 Task: Find a place to stay in Radzionków, Poland, for 3 guests from July 12 to July 15, with 2 bedrooms, 3 beds, a washing machine, and a price range starting at ₹12,000.
Action: Mouse moved to (525, 158)
Screenshot: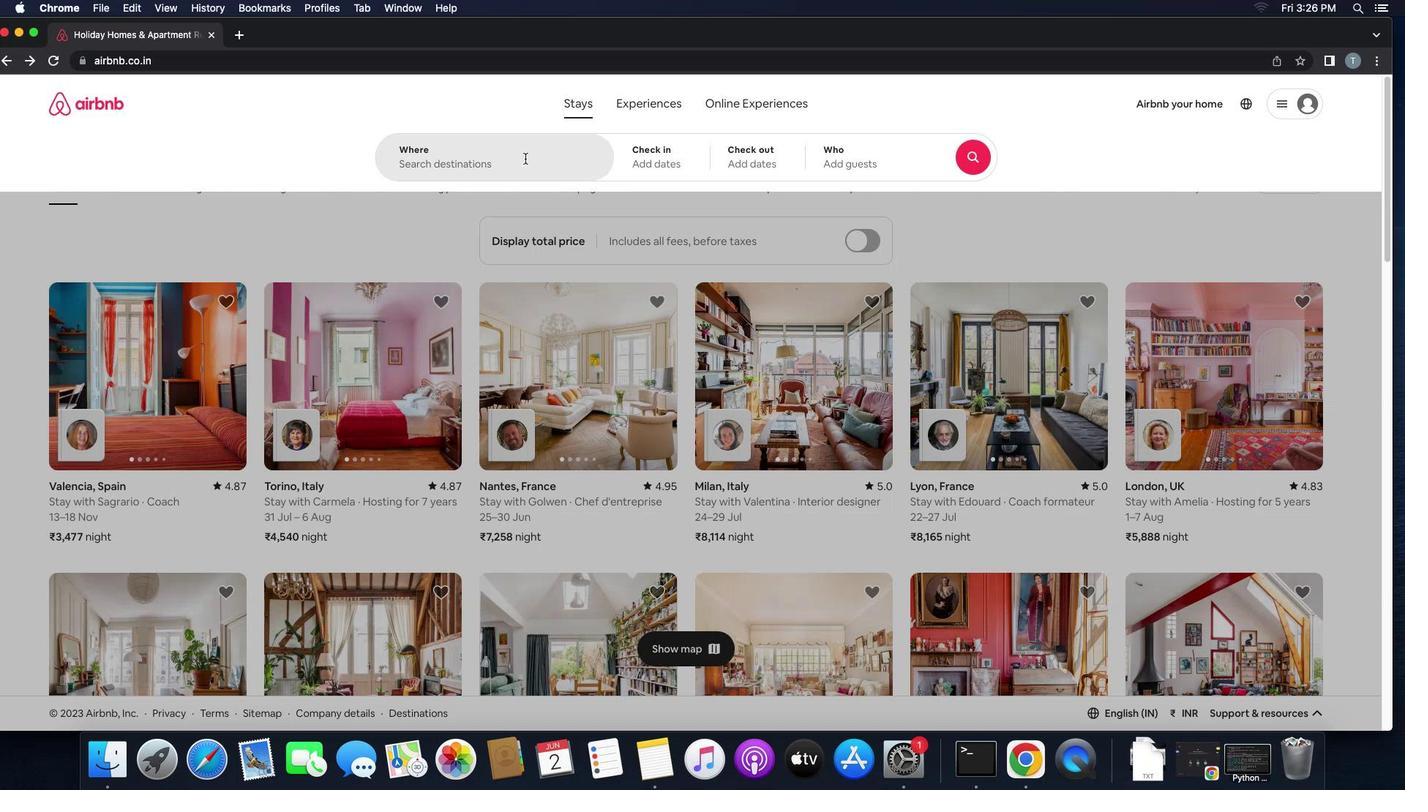 
Action: Mouse pressed left at (525, 158)
Screenshot: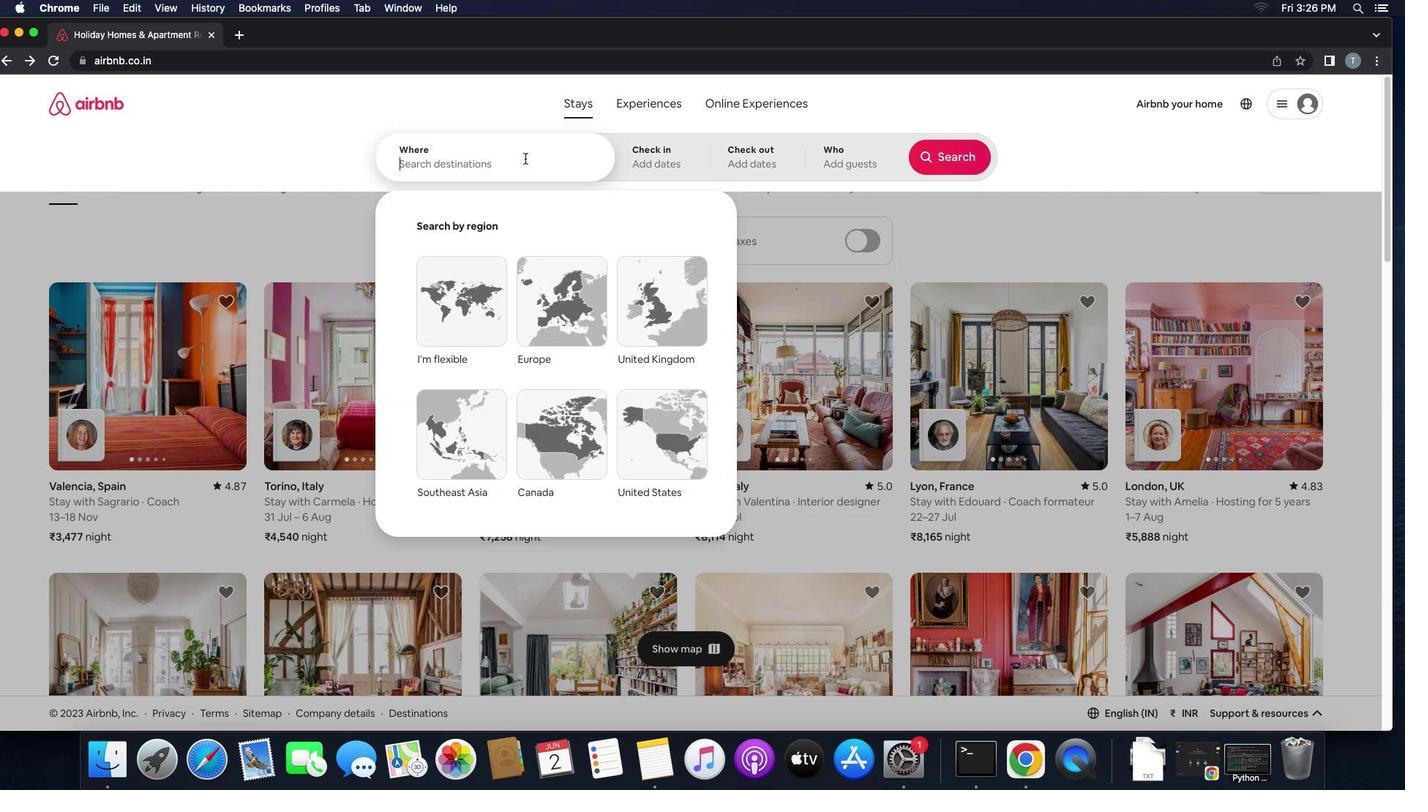 
Action: Key pressed 'r''a''d''z''i''o''n''k''o''w'',''p''o''l''a''n''d'
Screenshot: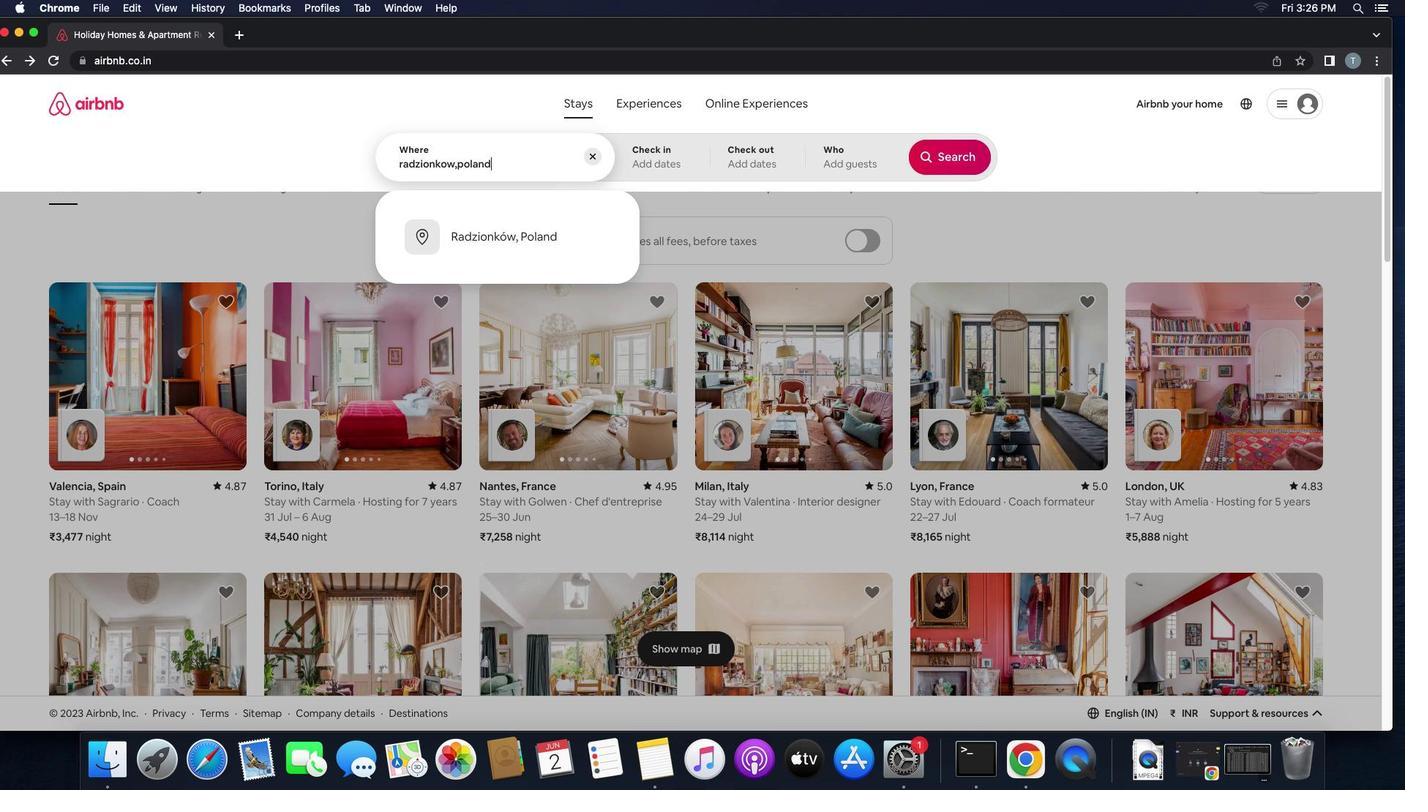 
Action: Mouse moved to (523, 225)
Screenshot: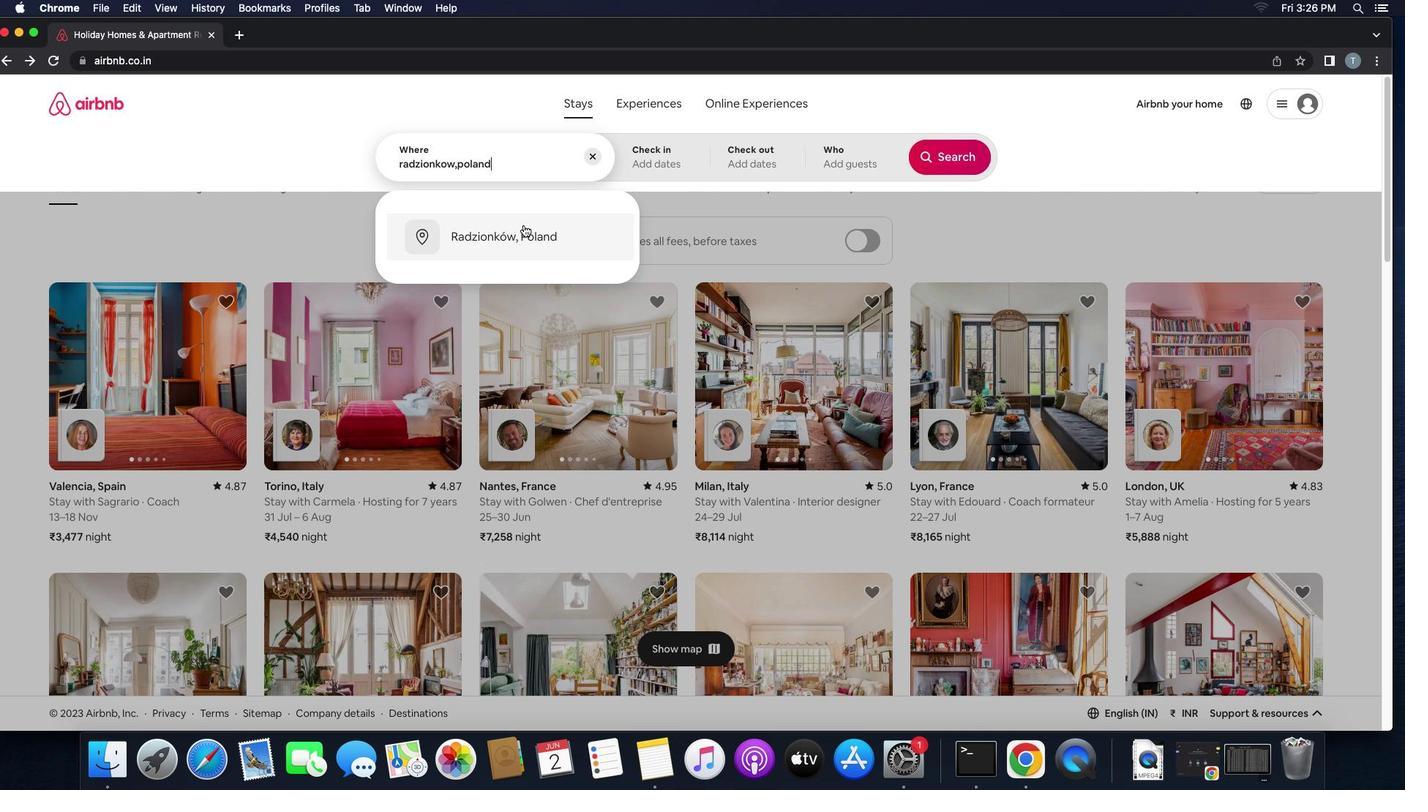 
Action: Mouse pressed left at (523, 225)
Screenshot: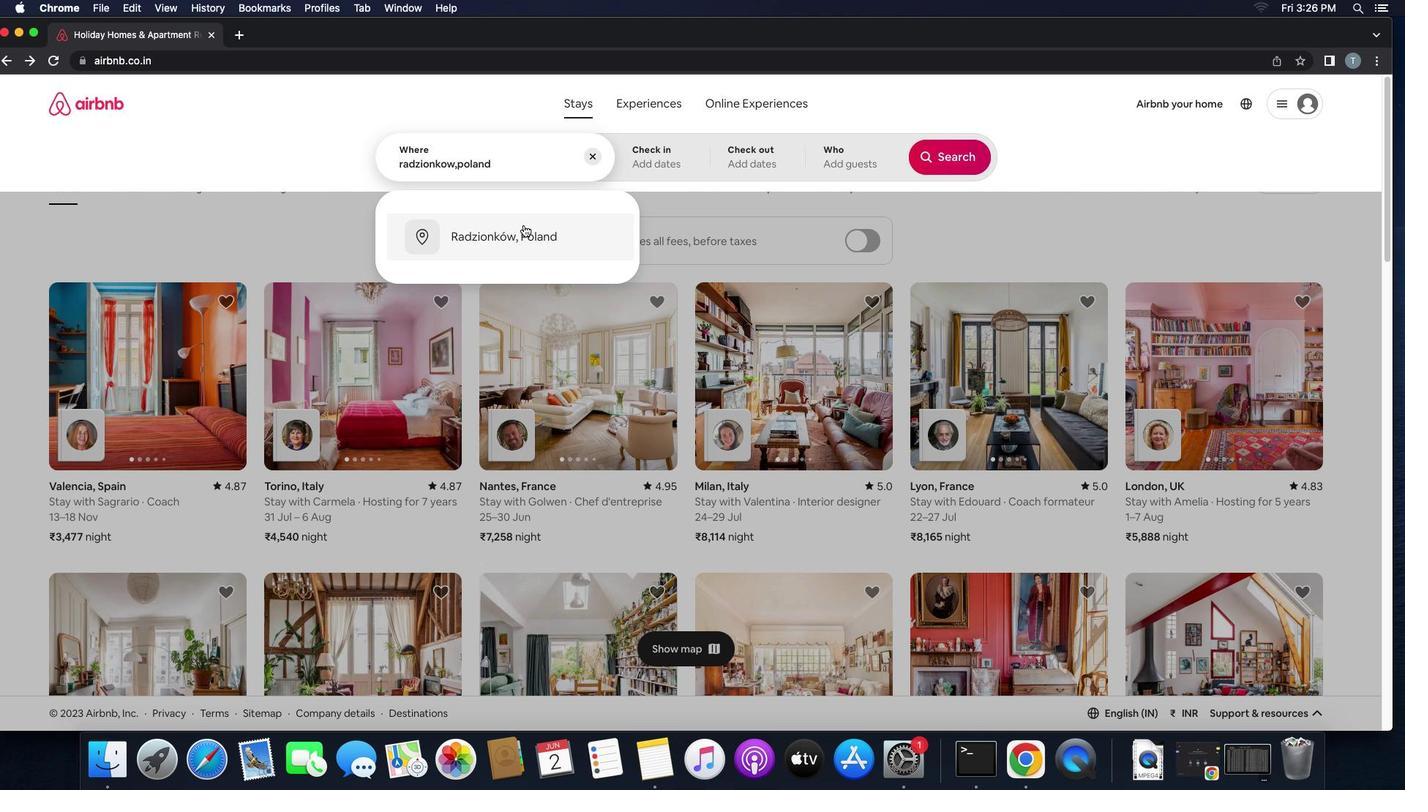 
Action: Mouse moved to (827, 407)
Screenshot: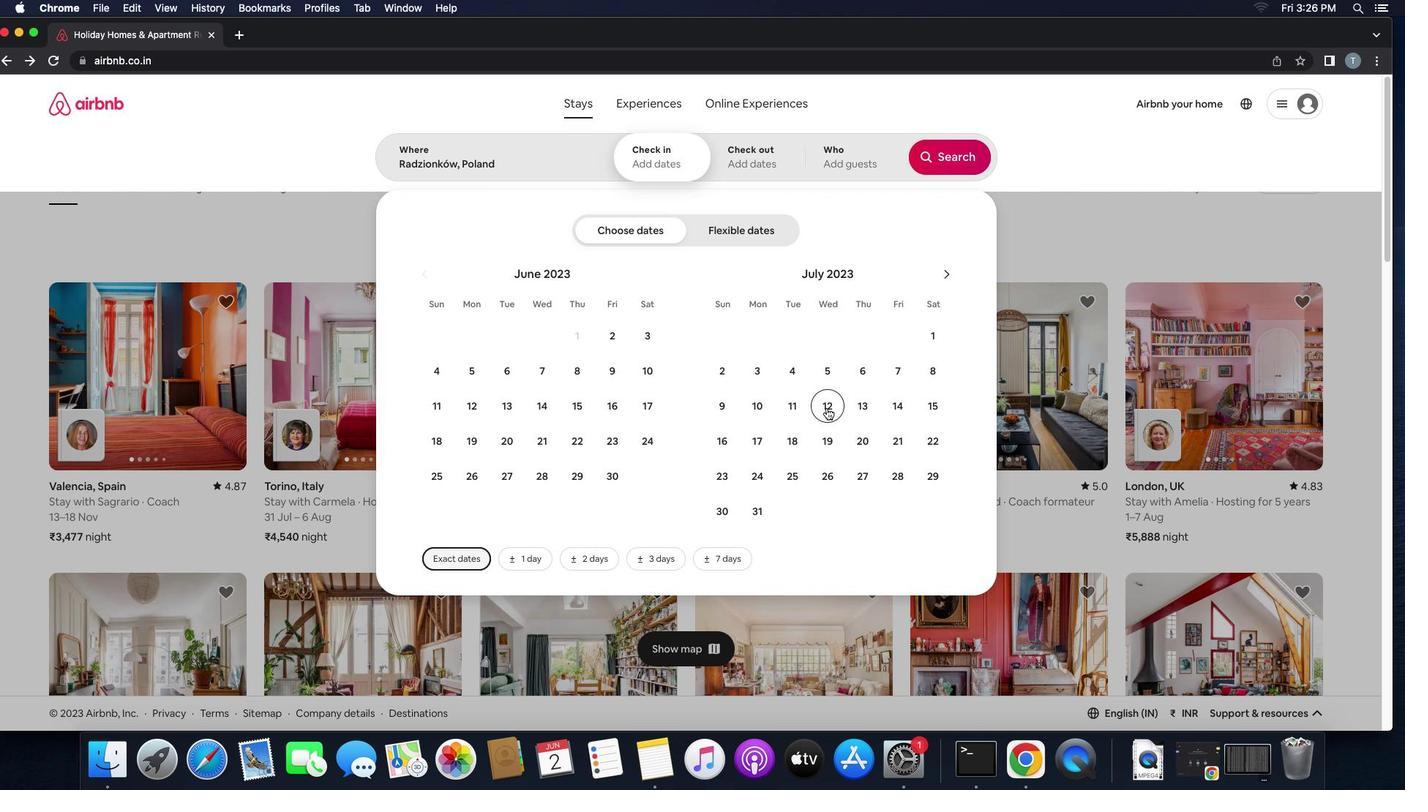 
Action: Mouse pressed left at (827, 407)
Screenshot: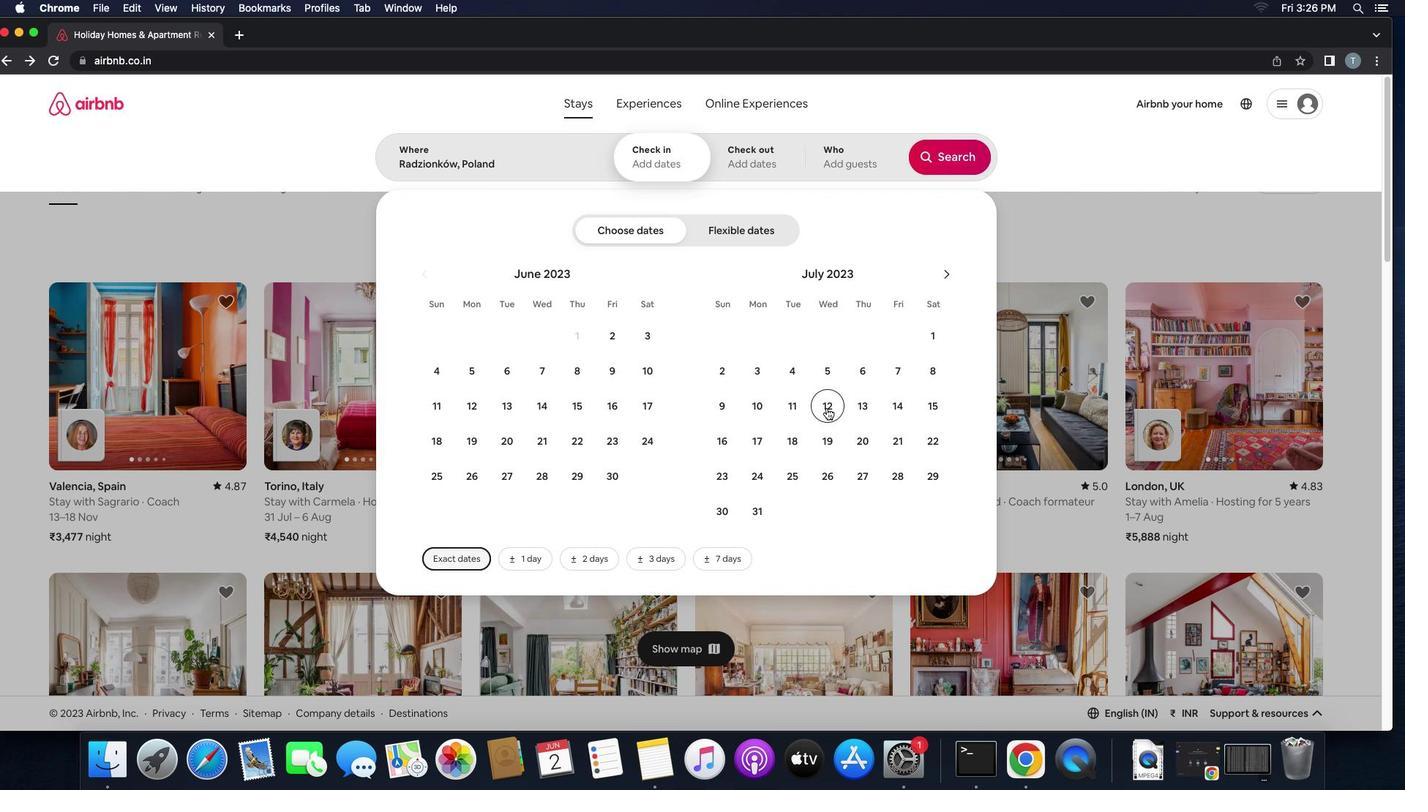 
Action: Mouse moved to (932, 404)
Screenshot: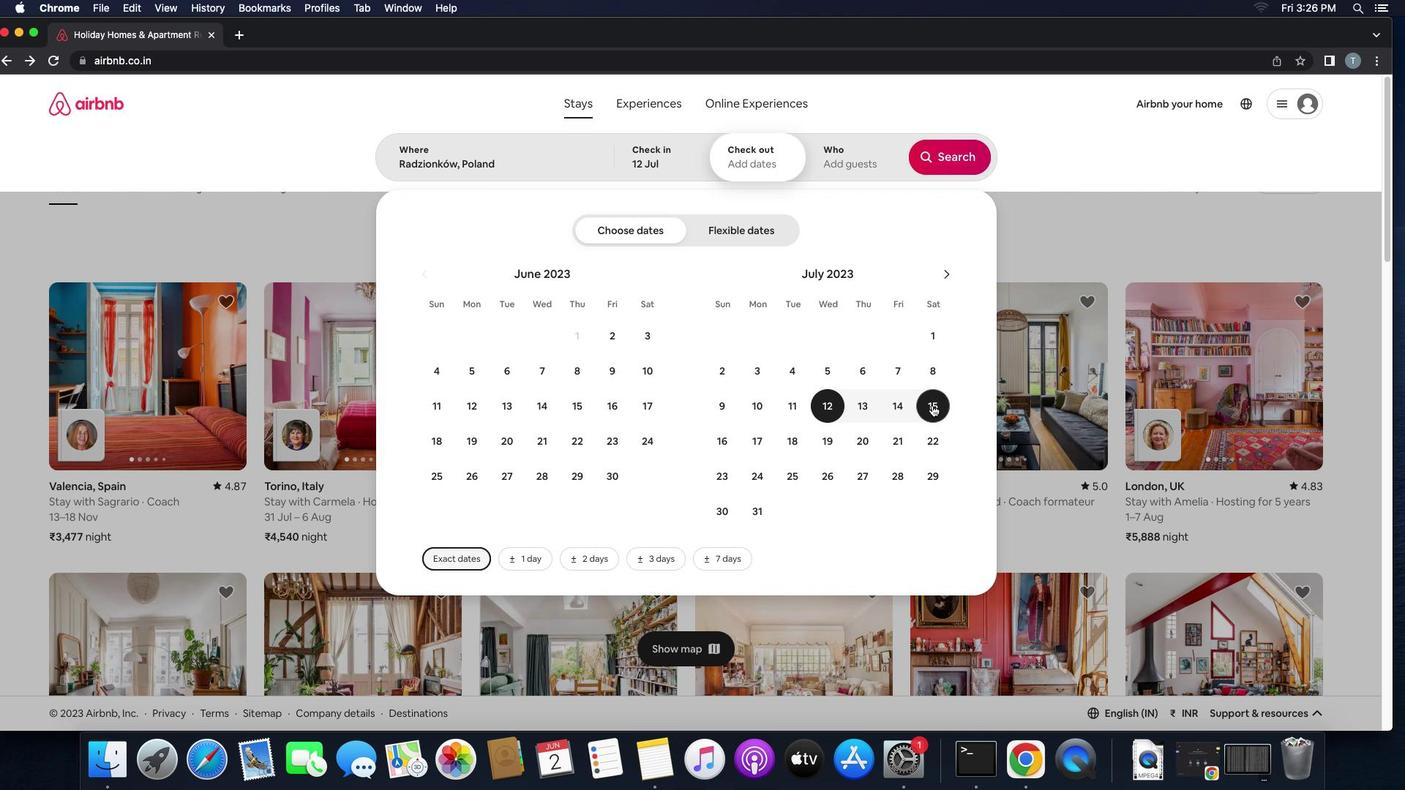 
Action: Mouse pressed left at (932, 404)
Screenshot: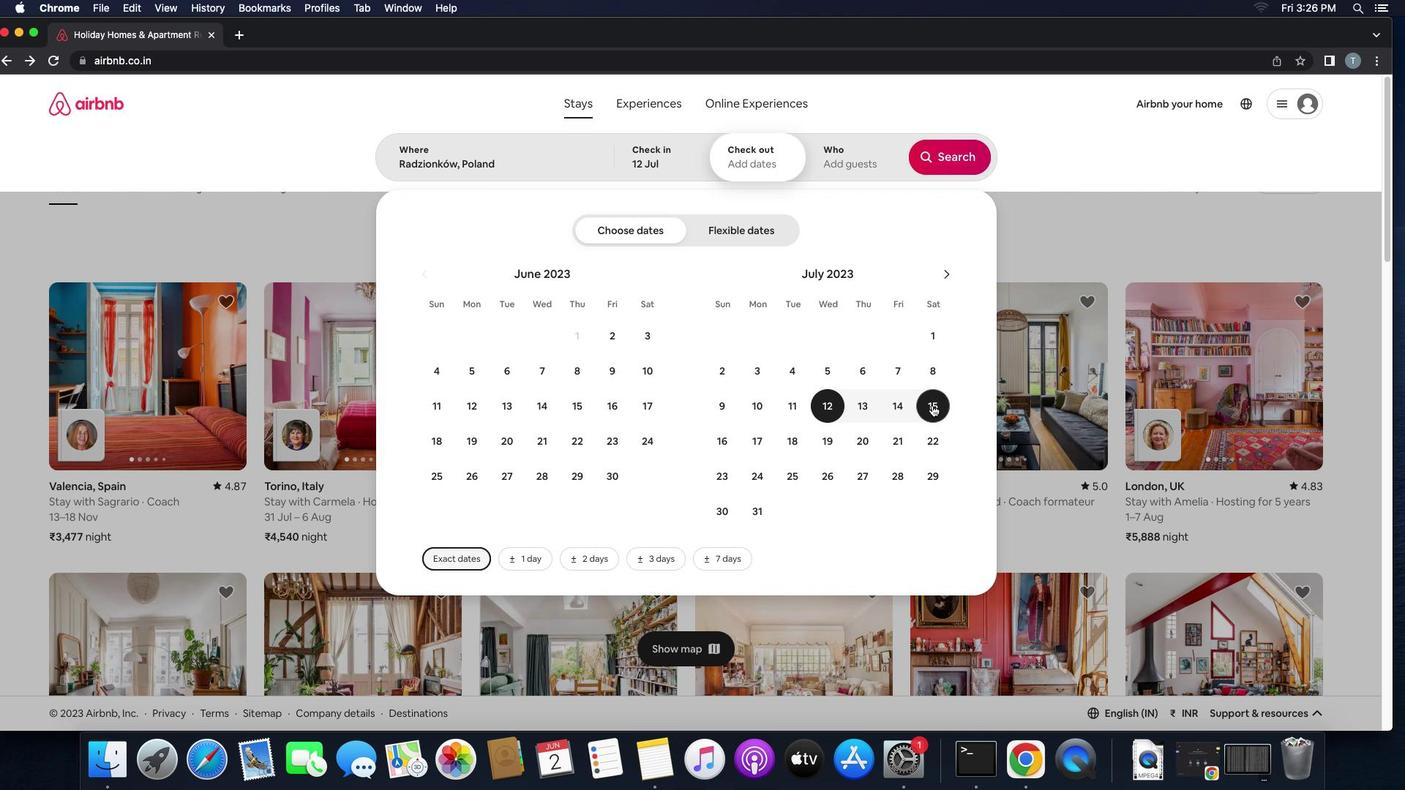 
Action: Mouse moved to (860, 155)
Screenshot: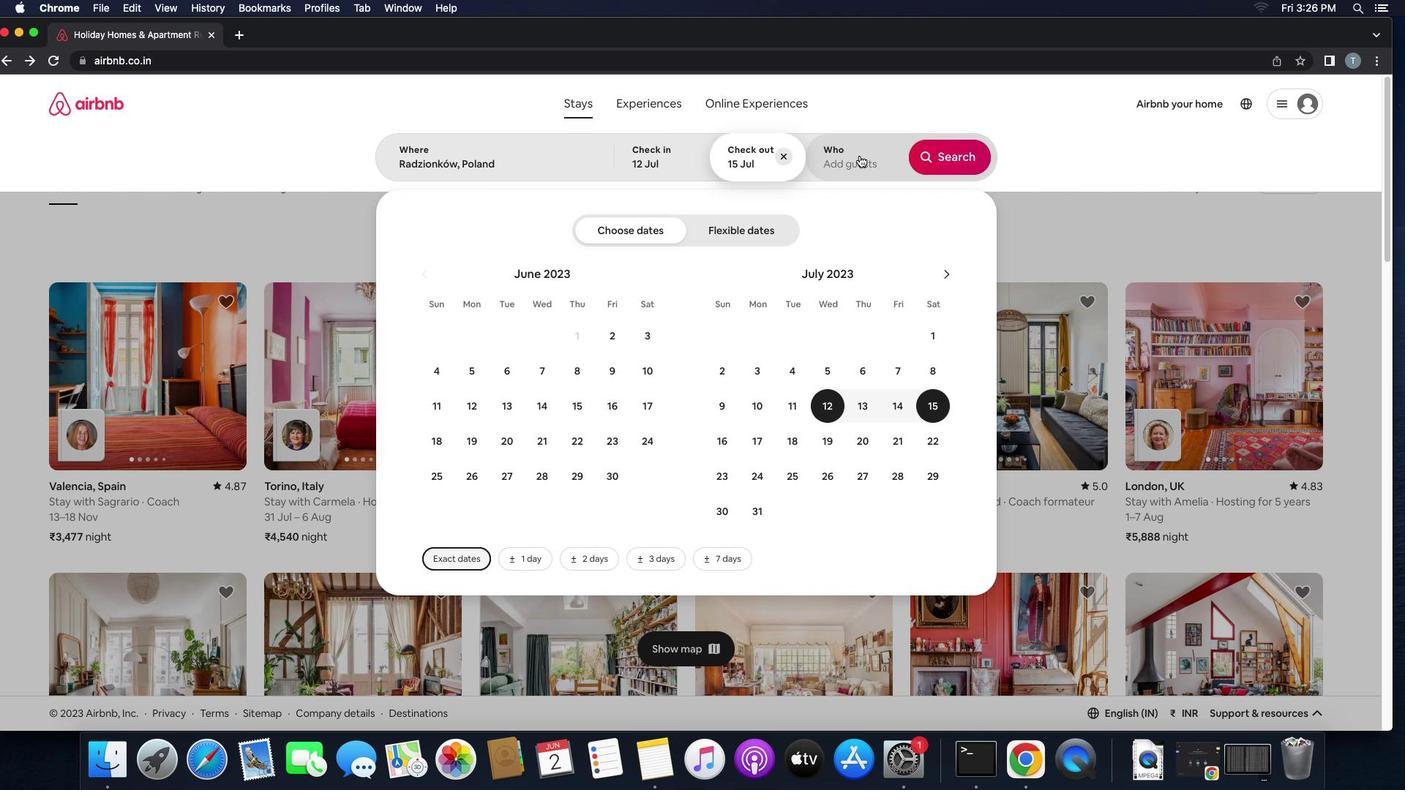 
Action: Mouse pressed left at (860, 155)
Screenshot: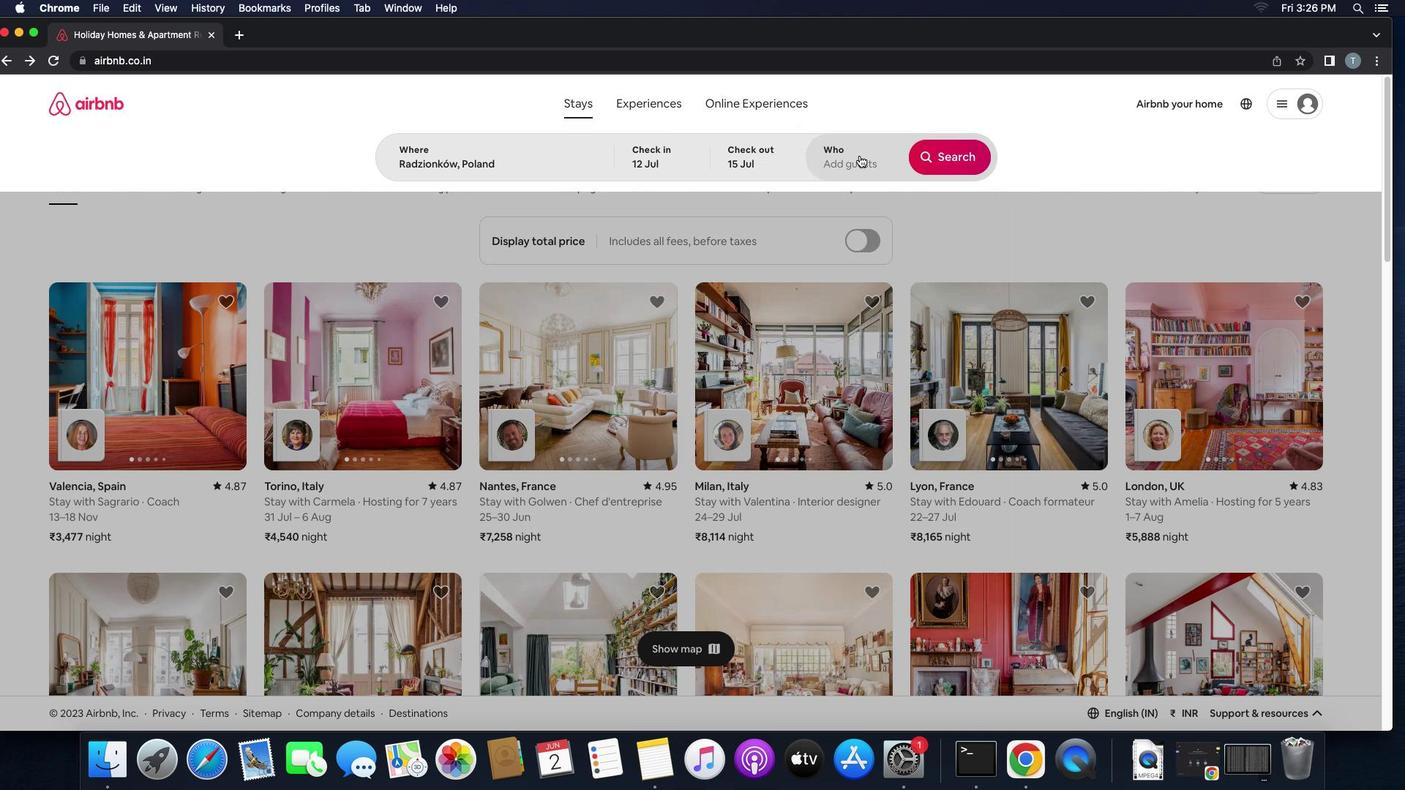 
Action: Mouse moved to (962, 233)
Screenshot: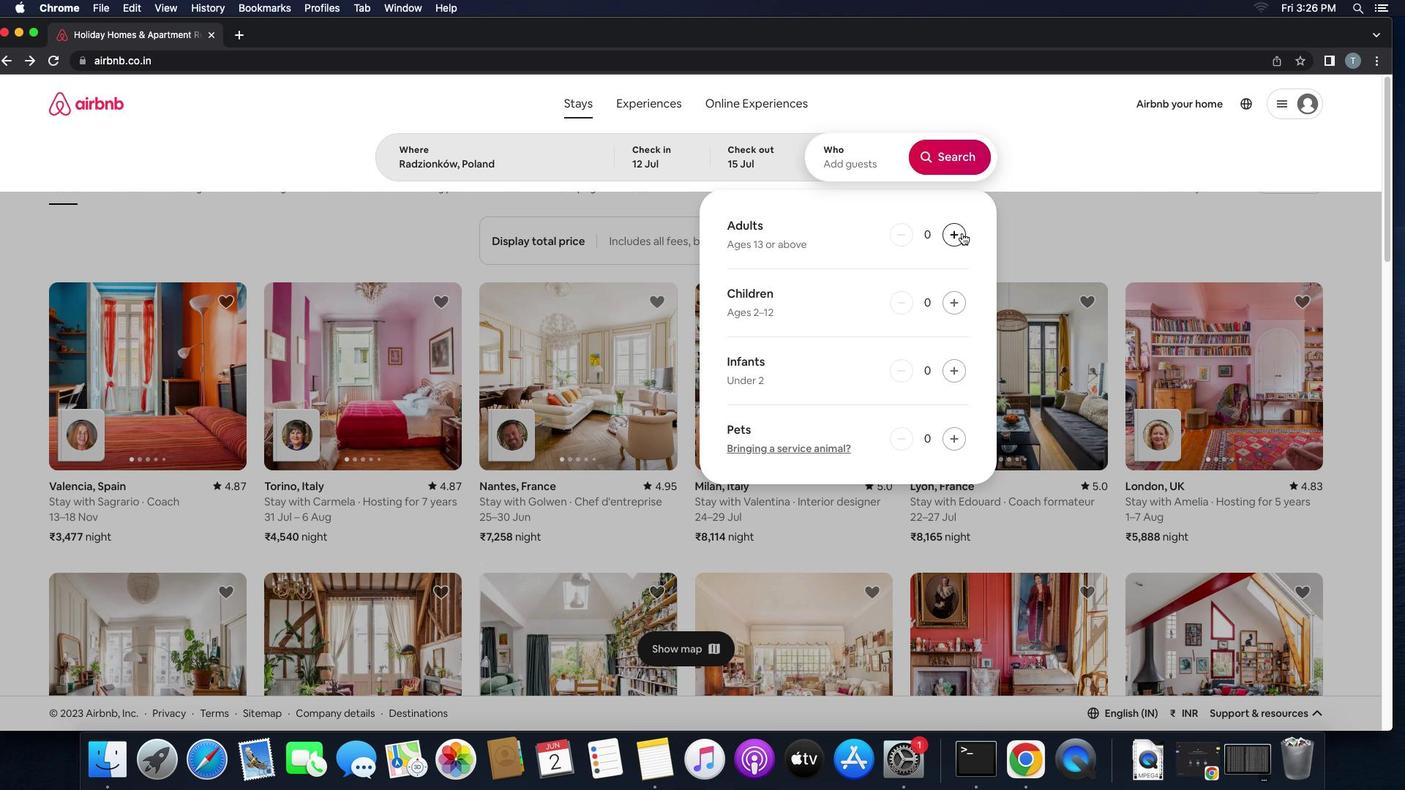 
Action: Mouse pressed left at (962, 233)
Screenshot: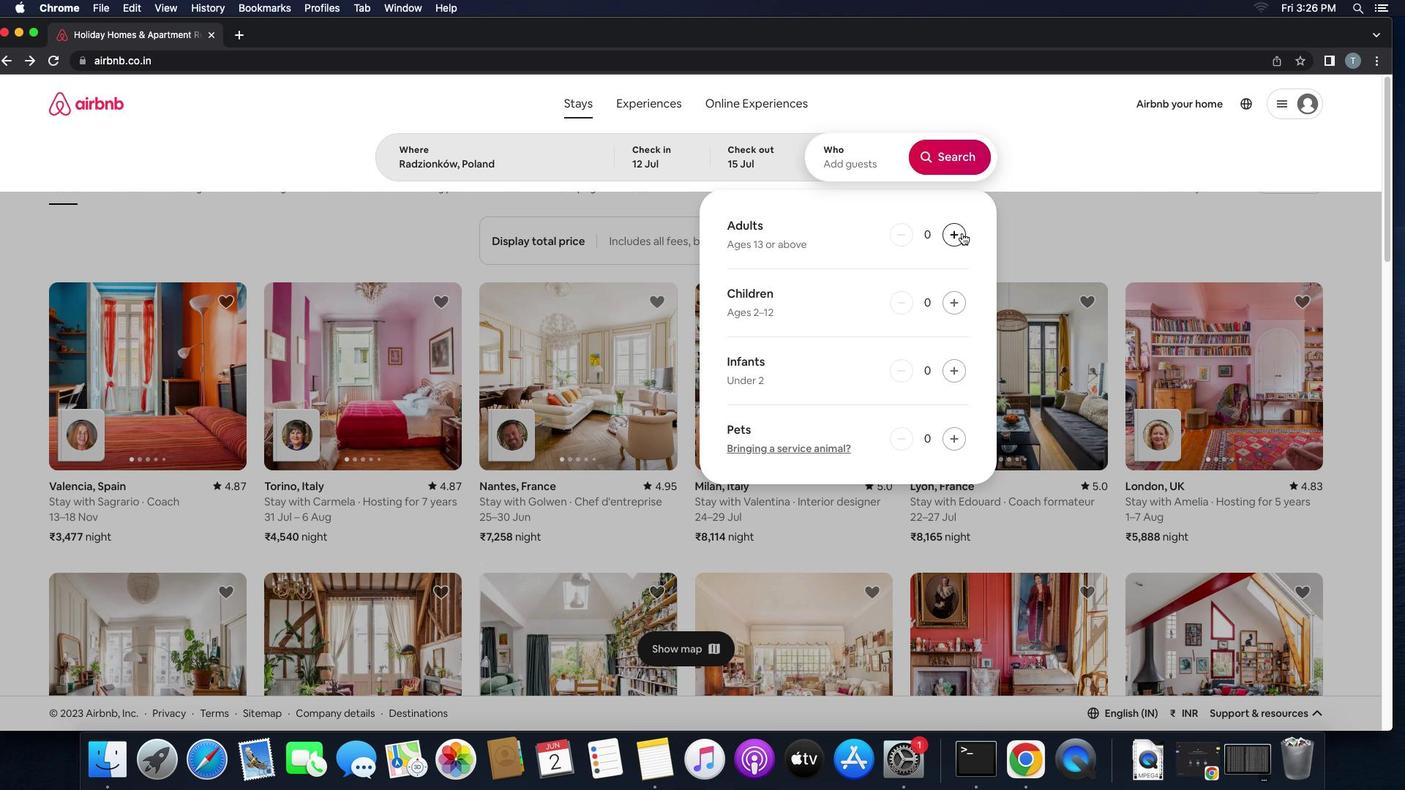 
Action: Mouse pressed left at (962, 233)
Screenshot: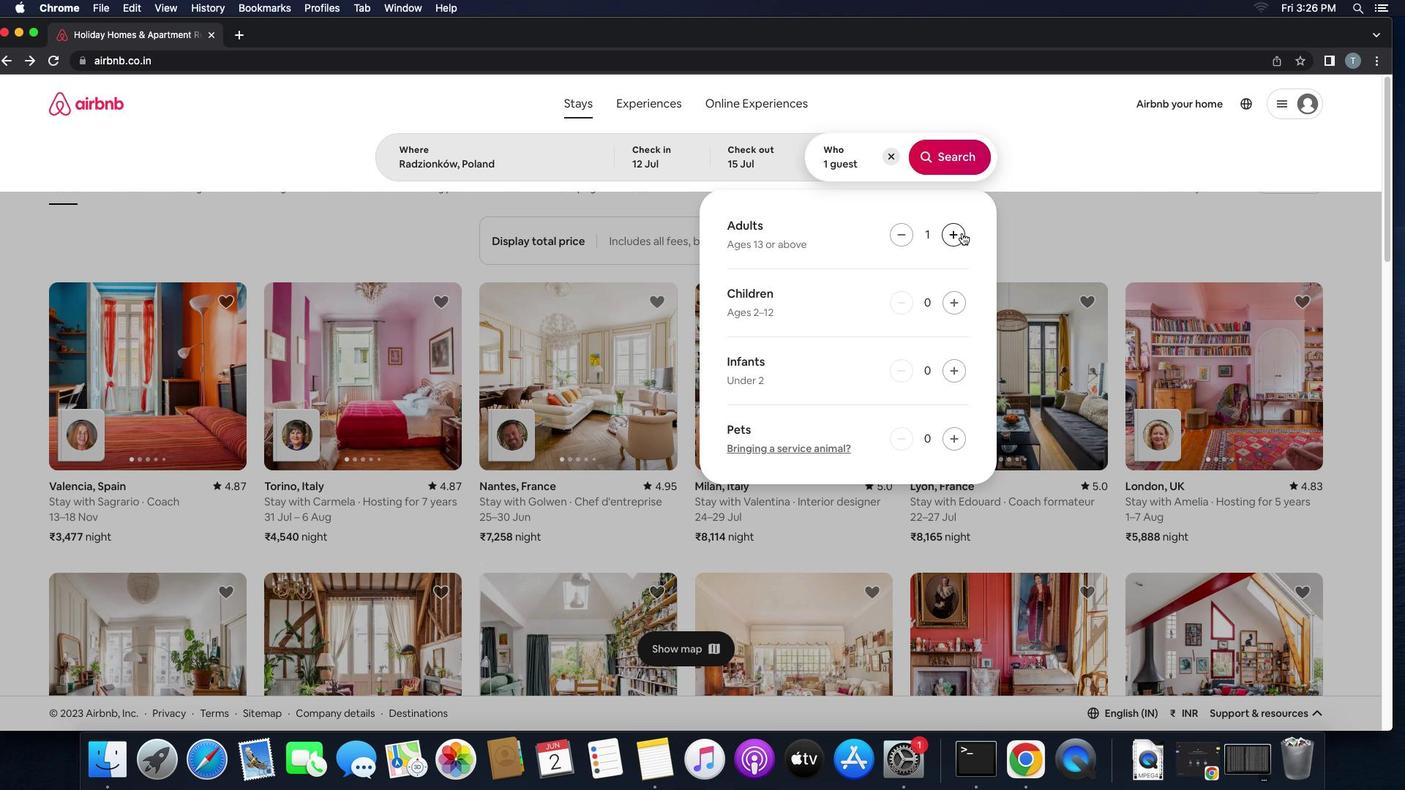 
Action: Mouse pressed left at (962, 233)
Screenshot: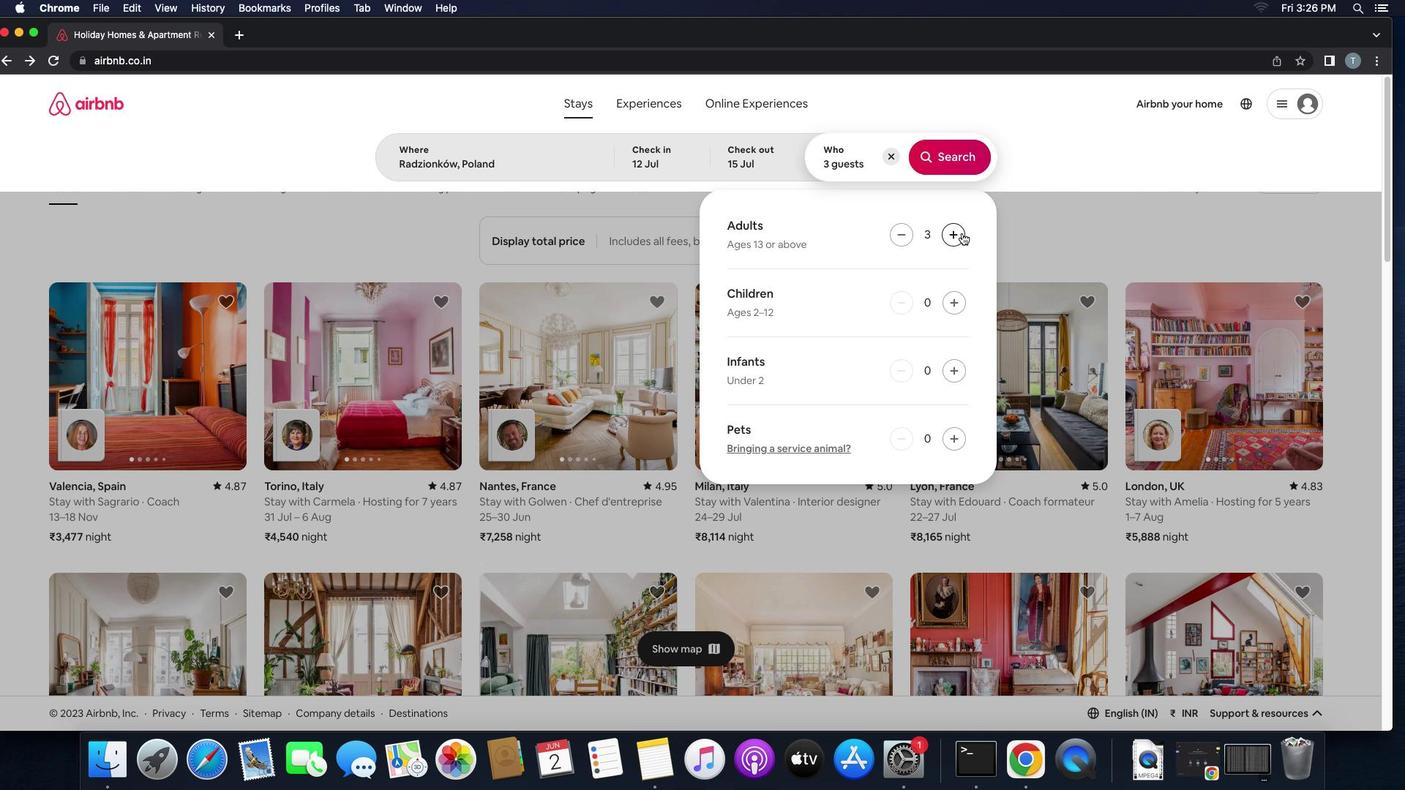 
Action: Mouse moved to (961, 166)
Screenshot: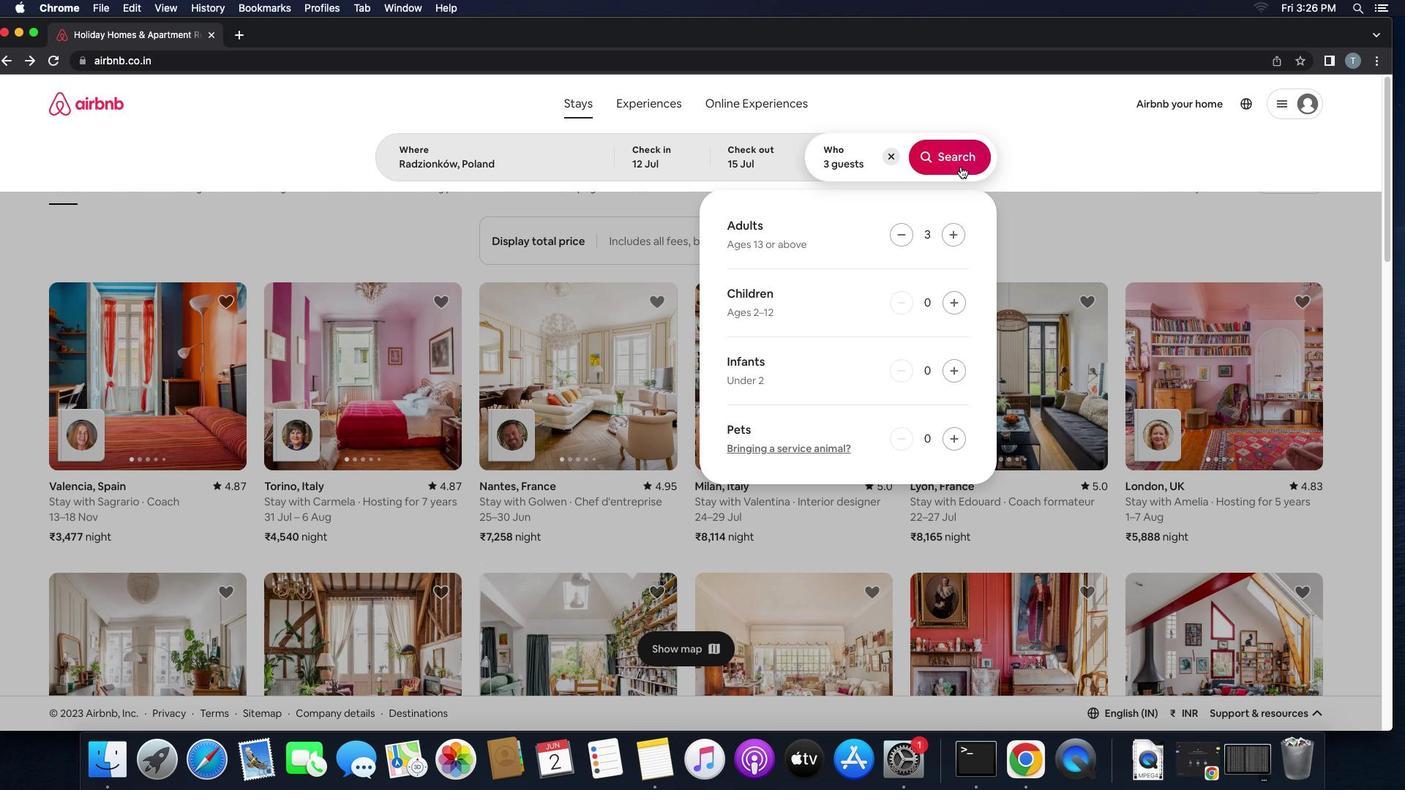 
Action: Mouse pressed left at (961, 166)
Screenshot: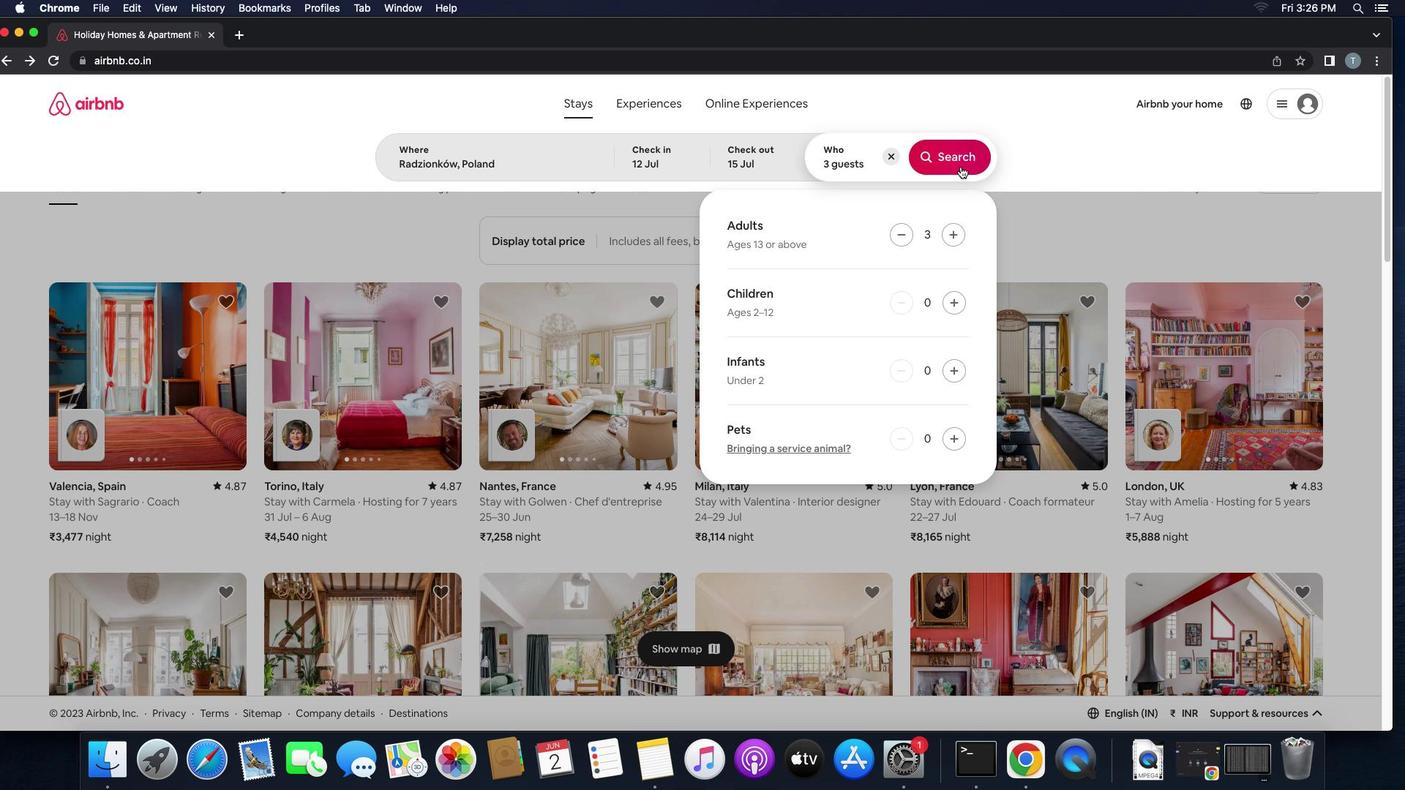 
Action: Mouse moved to (1324, 167)
Screenshot: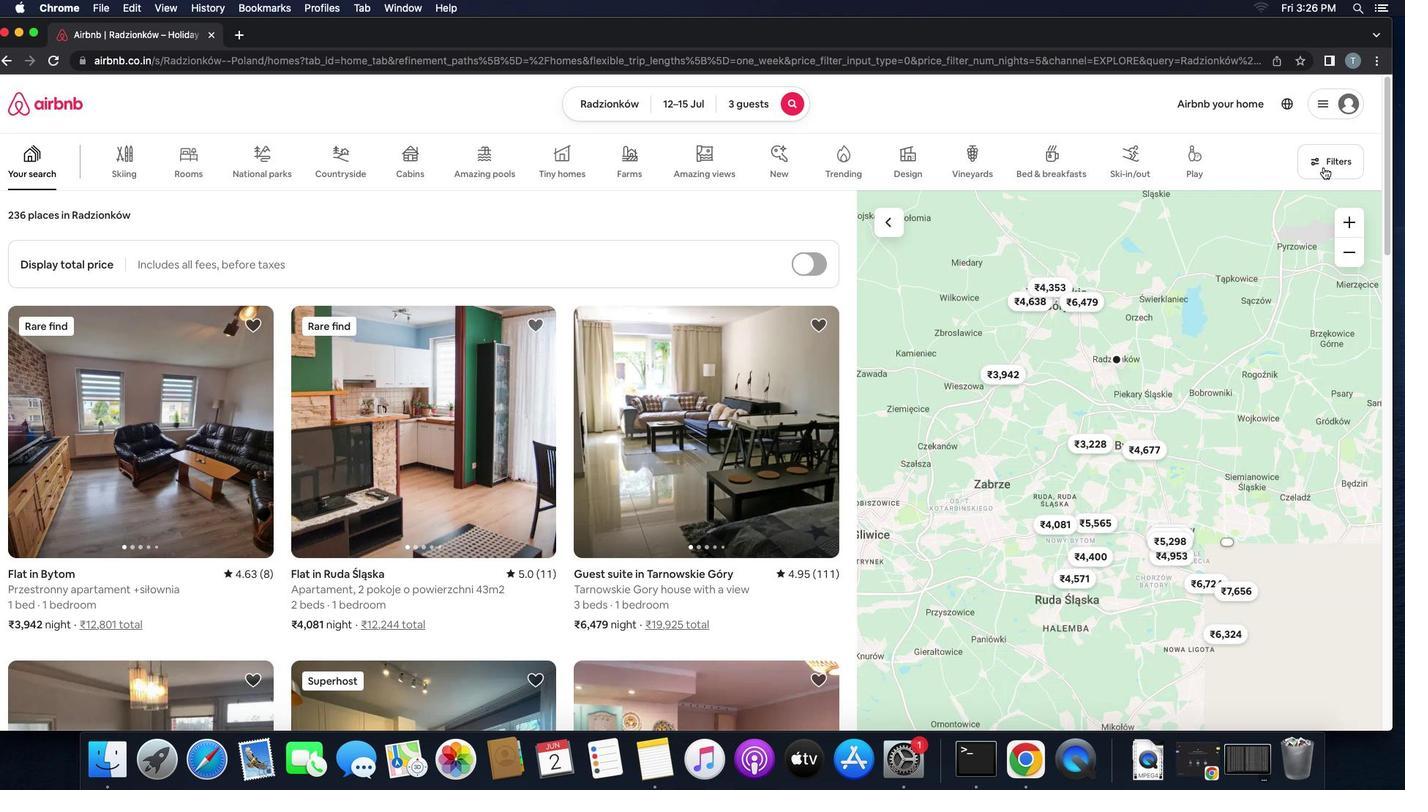 
Action: Mouse pressed left at (1324, 167)
Screenshot: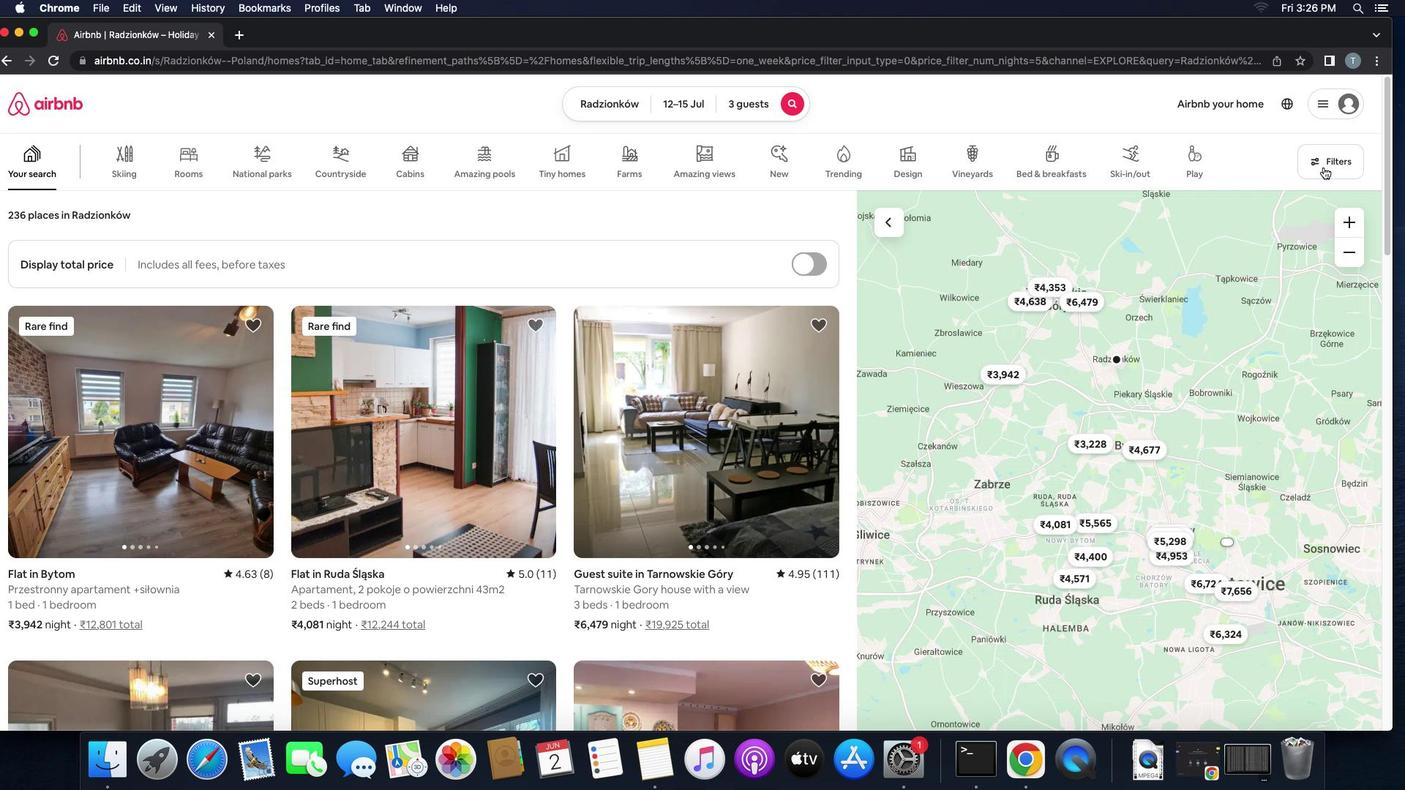 
Action: Mouse moved to (528, 525)
Screenshot: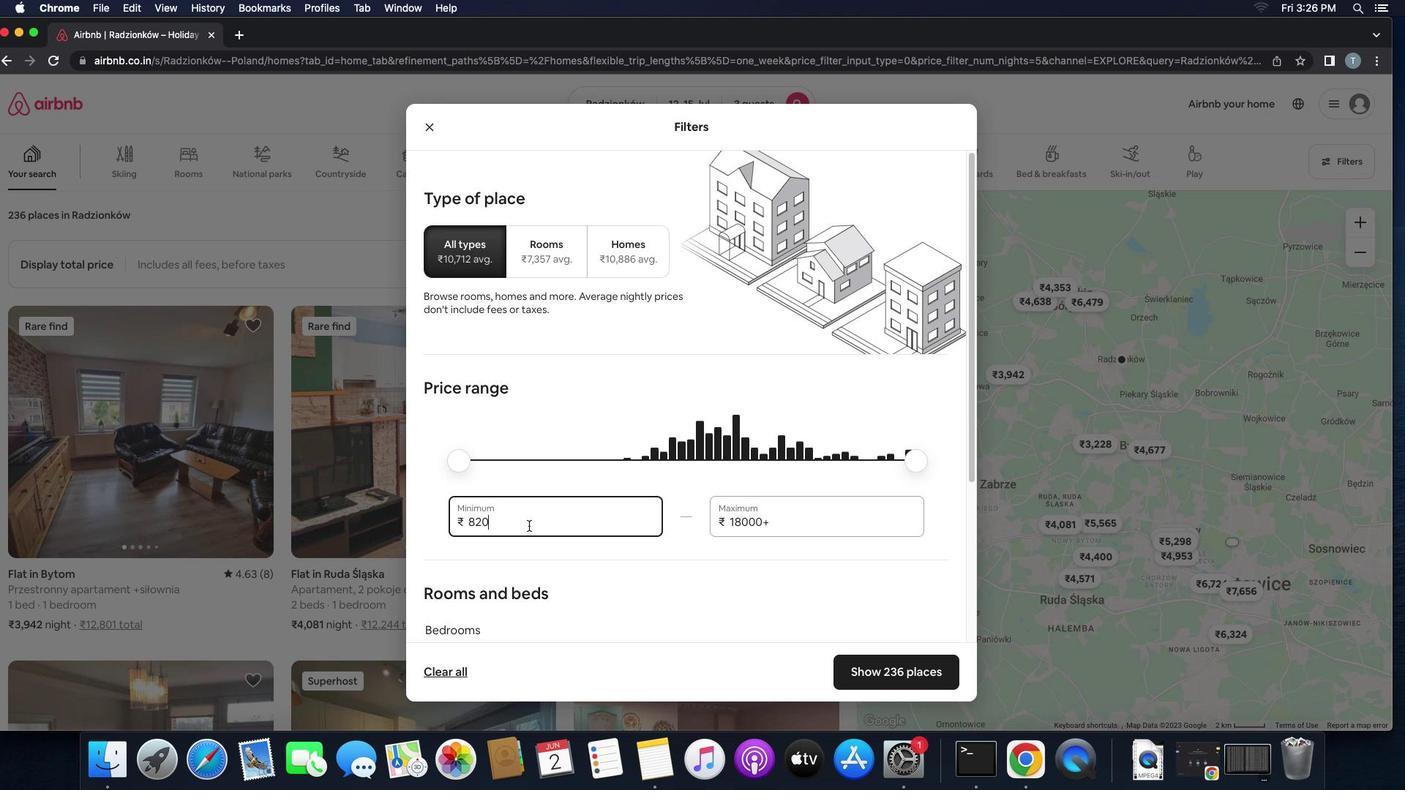 
Action: Mouse pressed left at (528, 525)
Screenshot: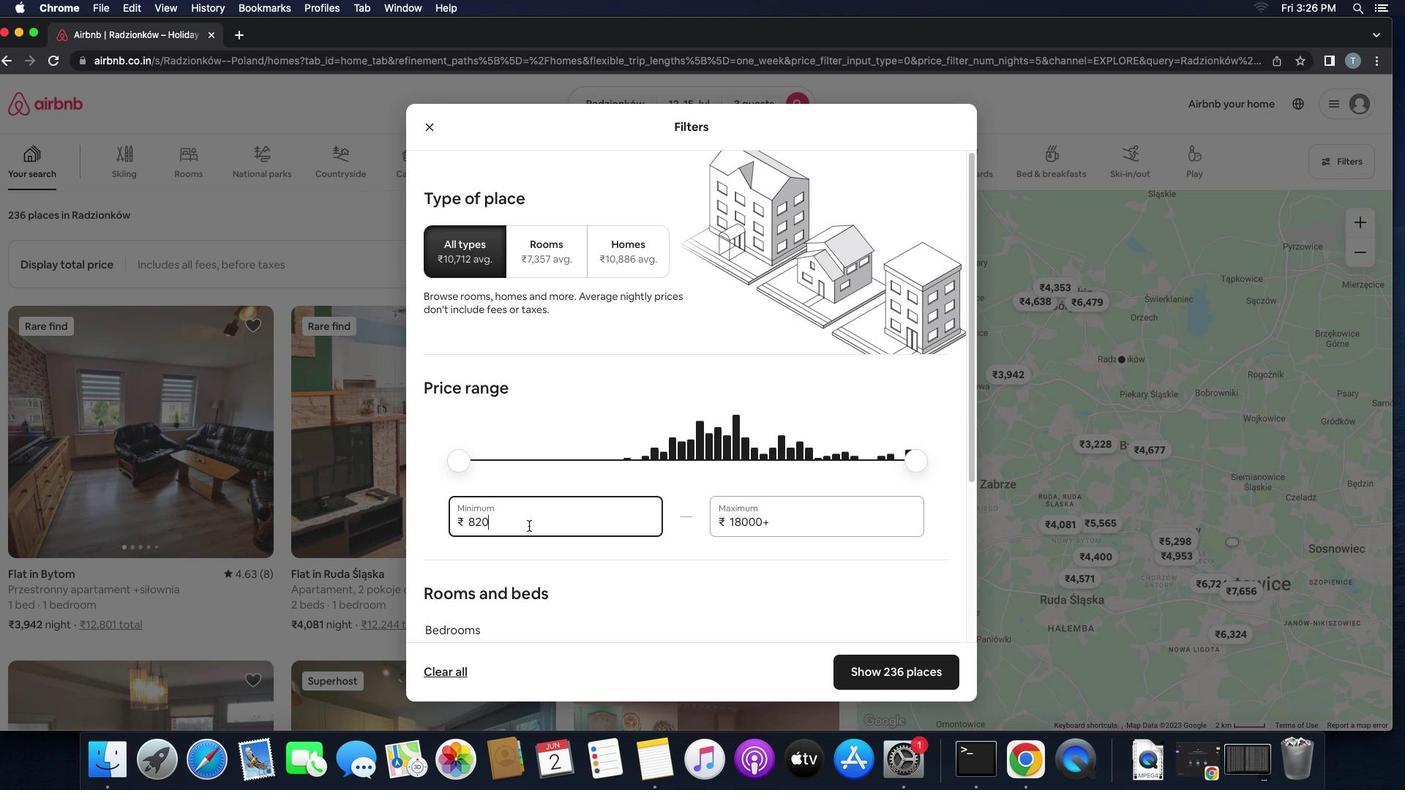 
Action: Key pressed Key.backspaceKey.backspaceKey.backspaceKey.backspace'1''2''0''0''0'
Screenshot: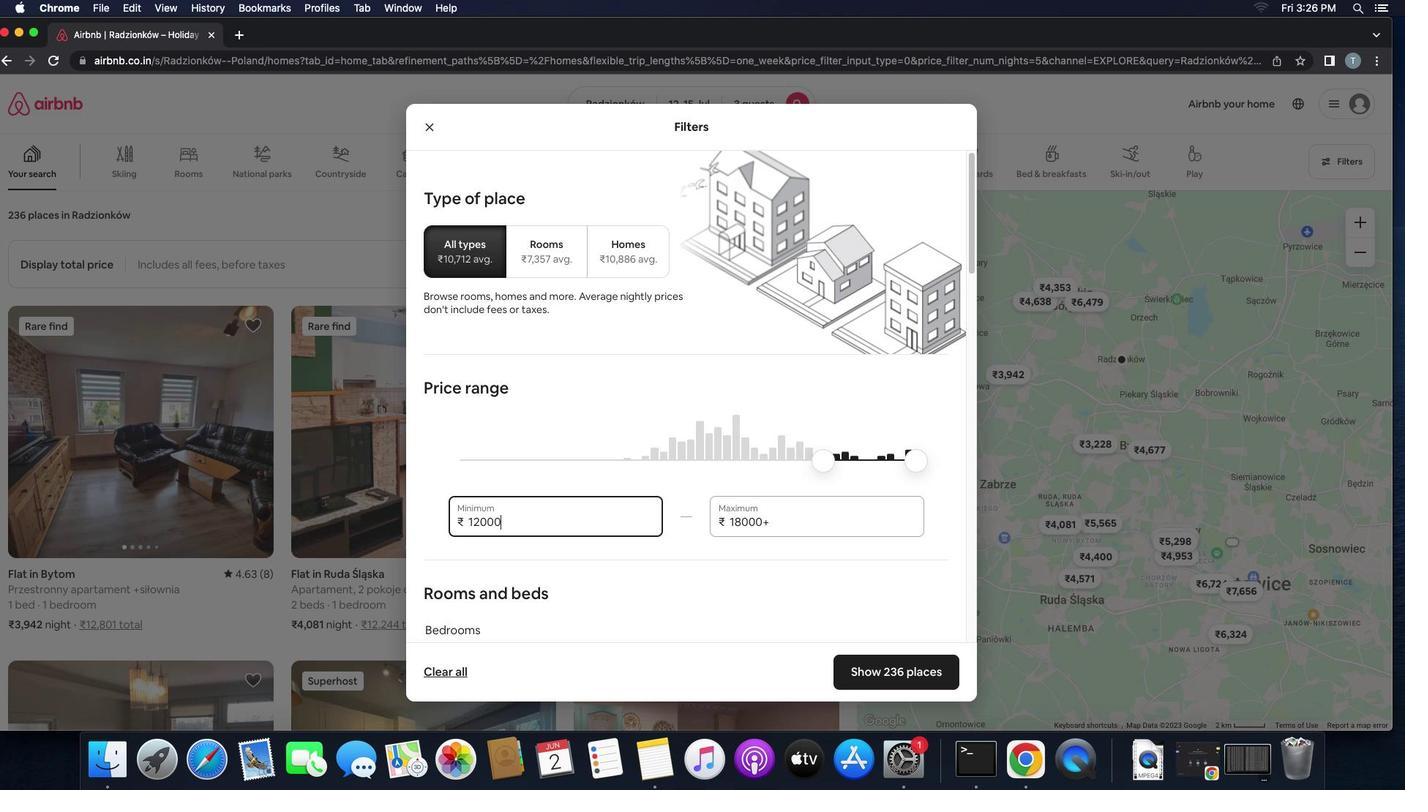 
Action: Mouse moved to (775, 523)
Screenshot: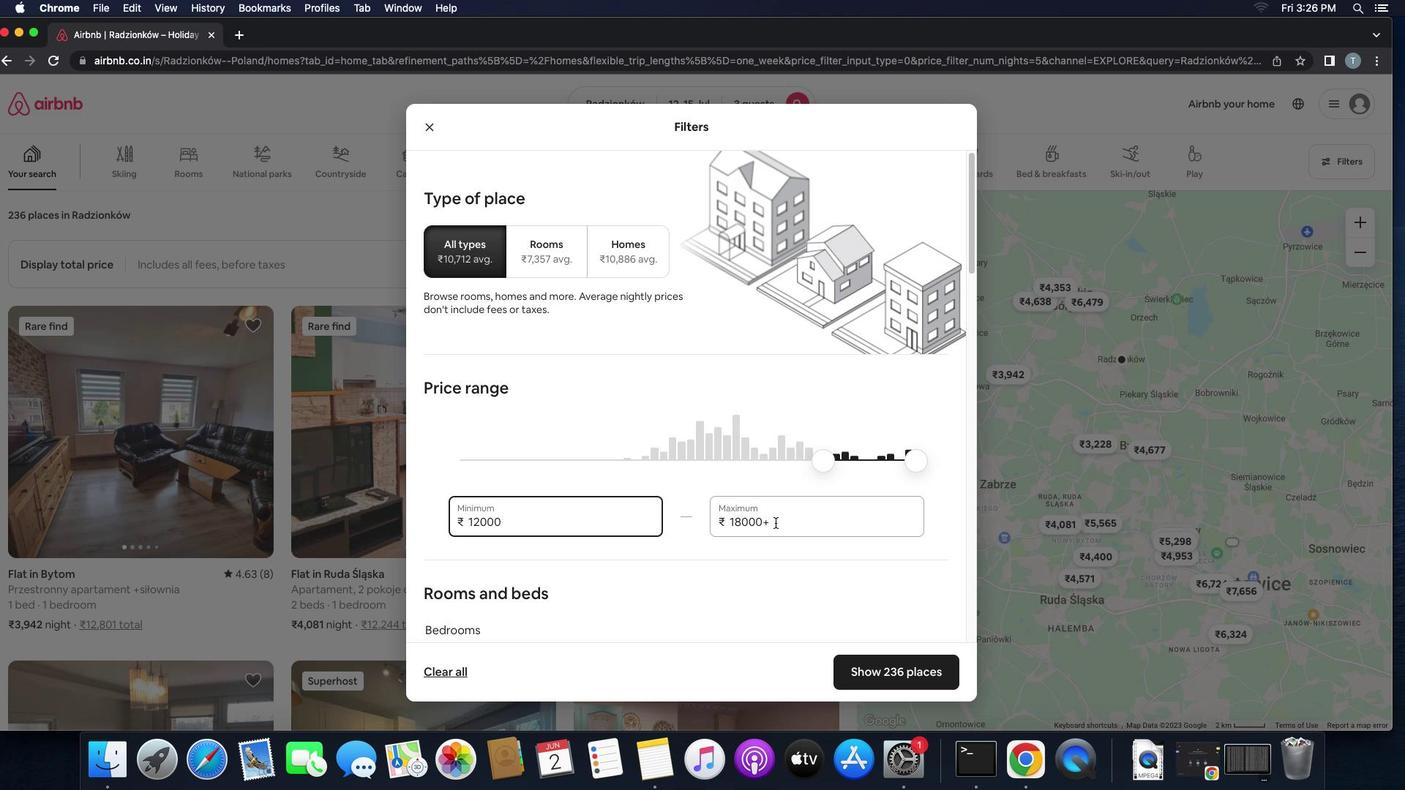 
Action: Mouse pressed left at (775, 523)
Screenshot: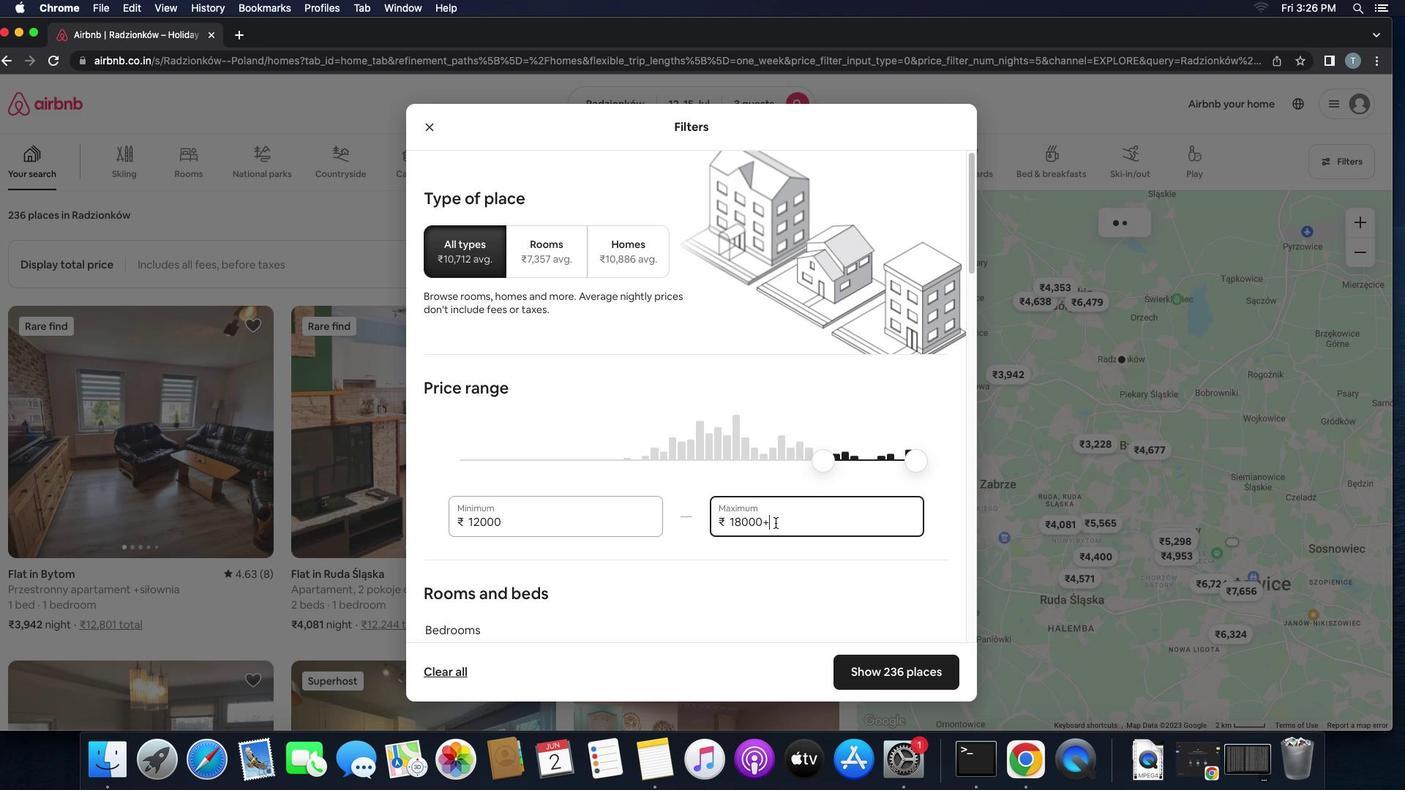 
Action: Key pressed Key.backspaceKey.backspaceKey.backspaceKey.backspaceKey.backspaceKey.backspace'1''6''0''0''0'
Screenshot: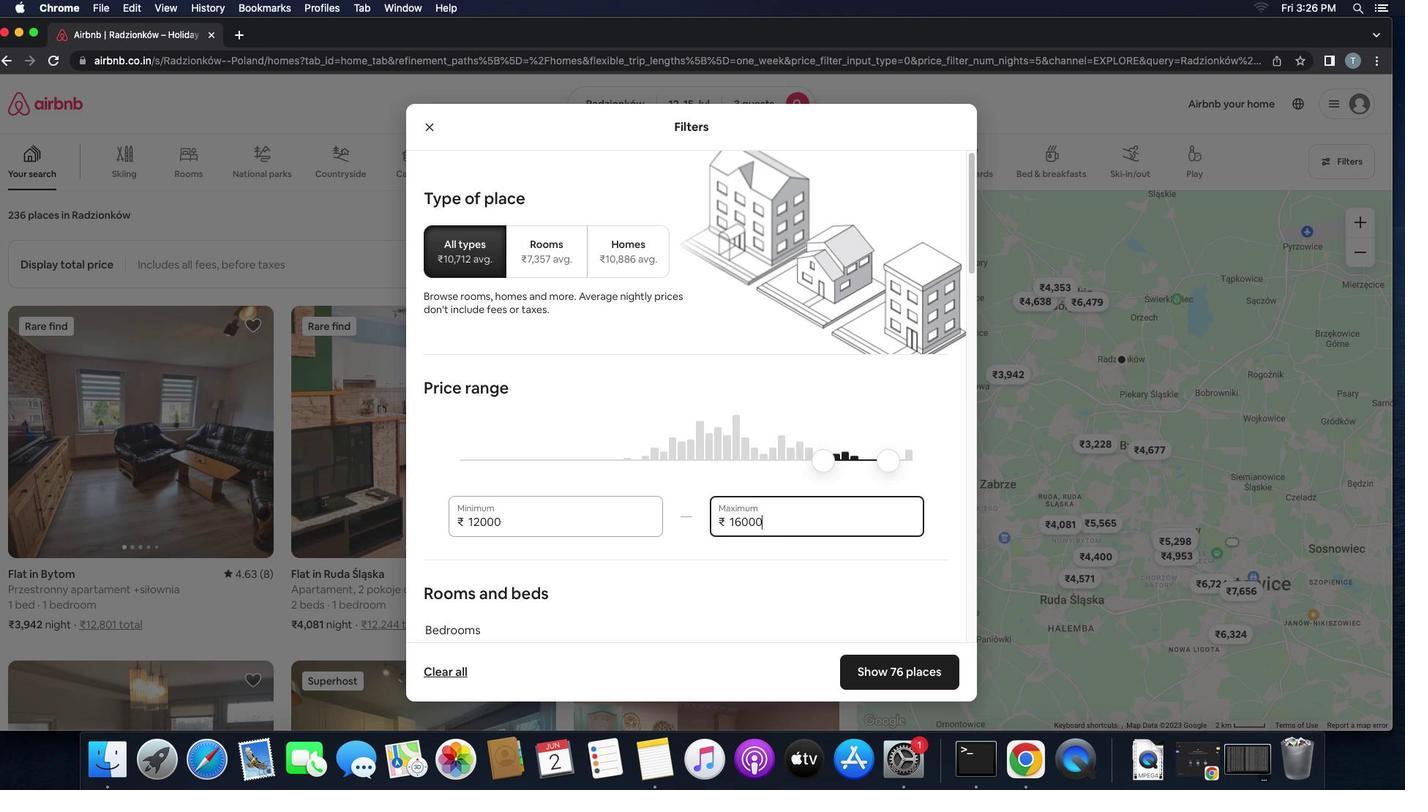 
Action: Mouse moved to (777, 515)
Screenshot: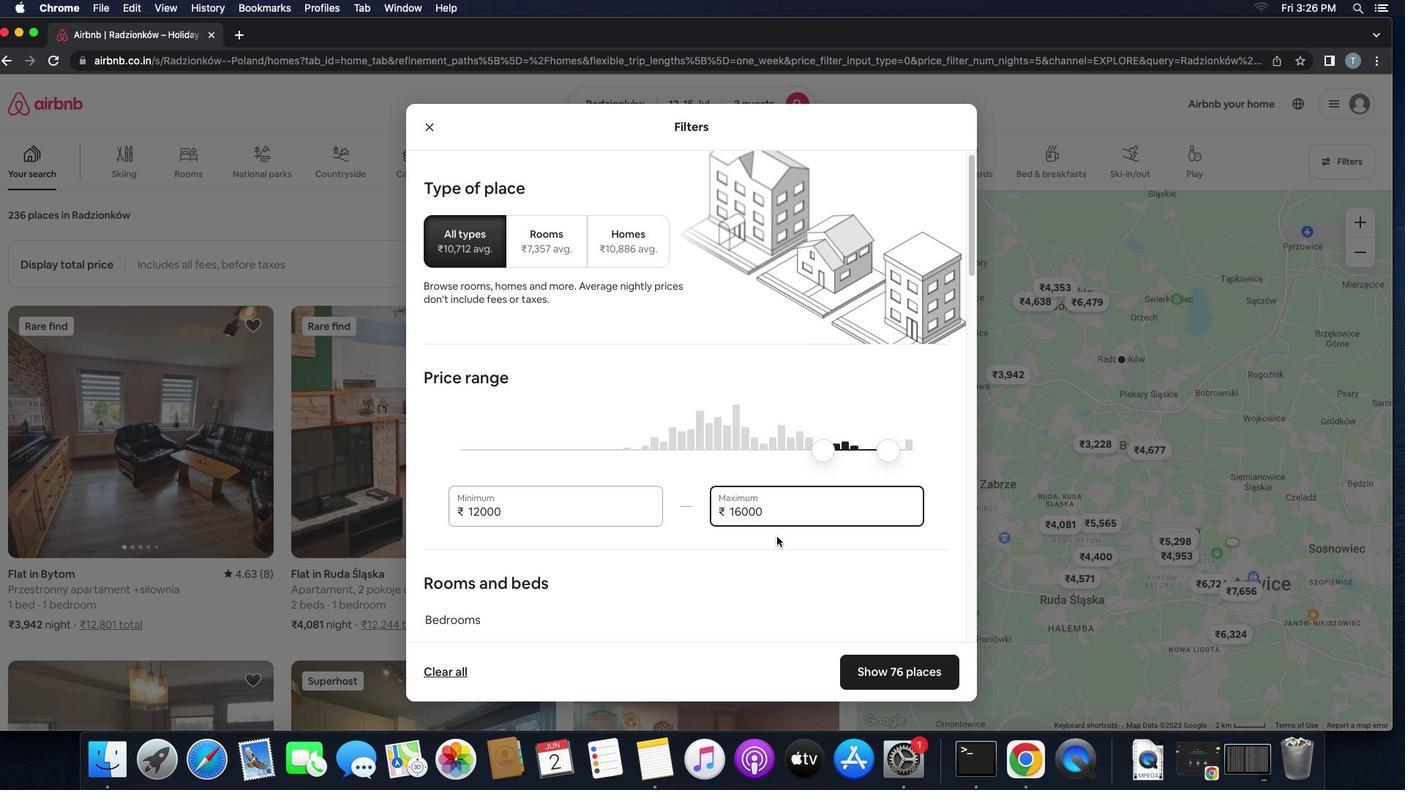 
Action: Mouse scrolled (777, 515) with delta (0, 0)
Screenshot: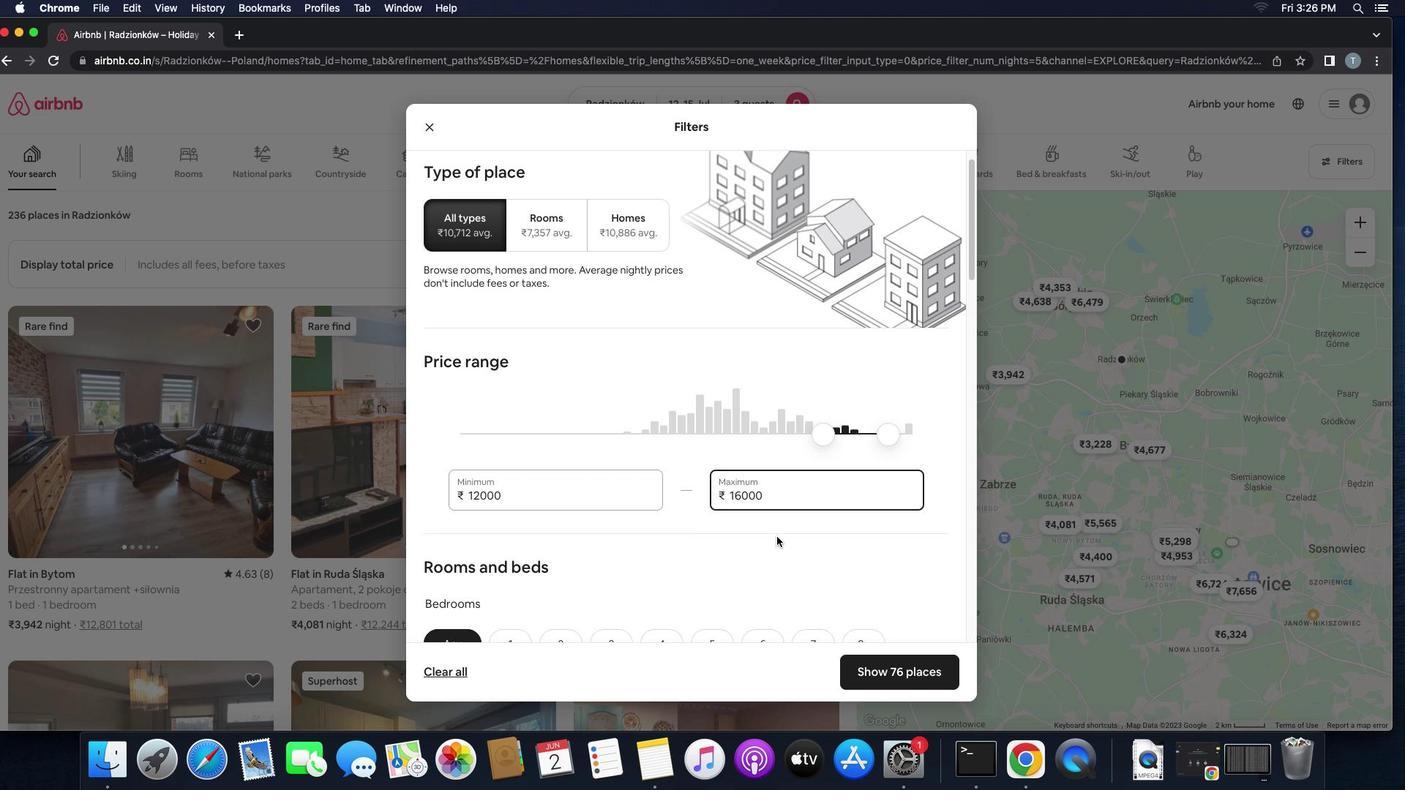 
Action: Mouse moved to (777, 532)
Screenshot: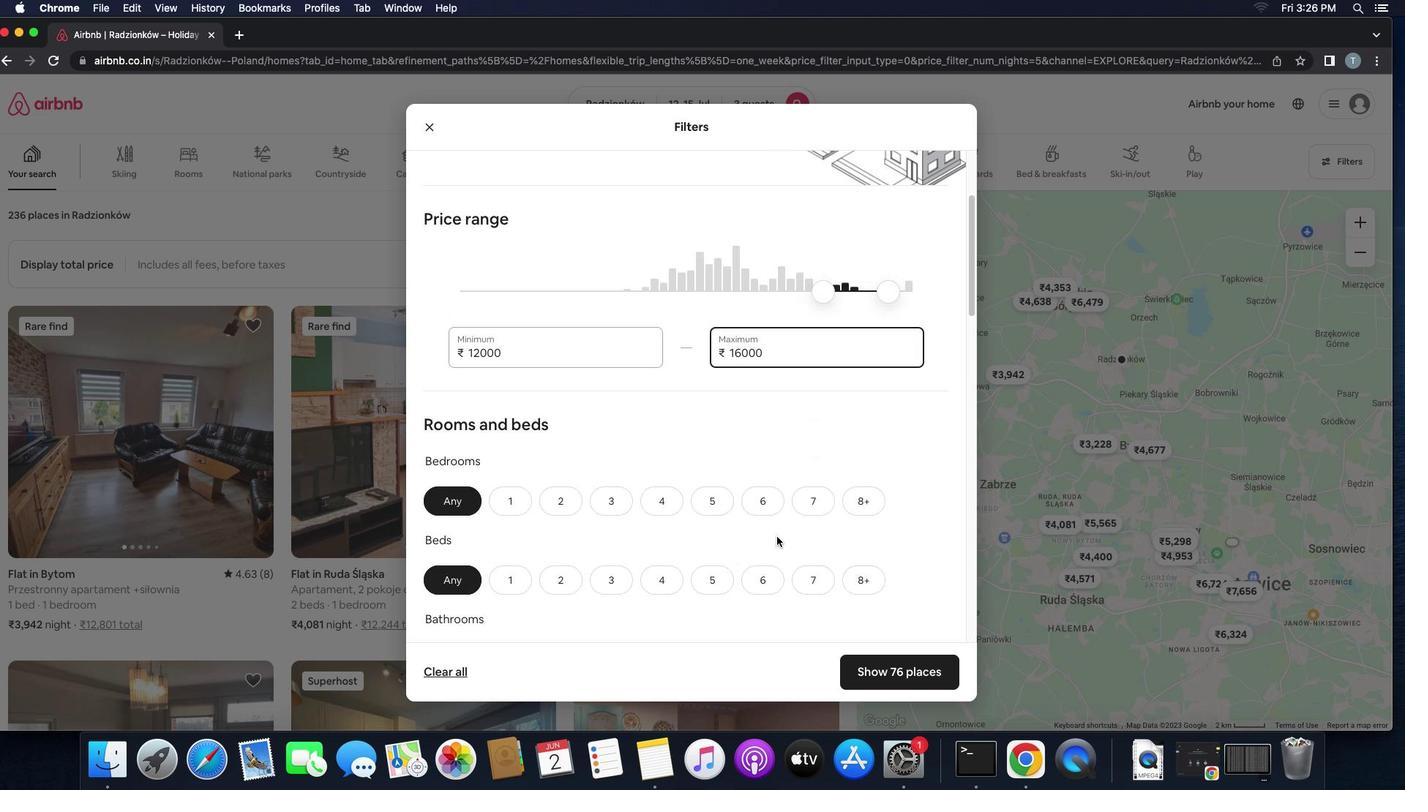 
Action: Mouse scrolled (777, 532) with delta (0, 0)
Screenshot: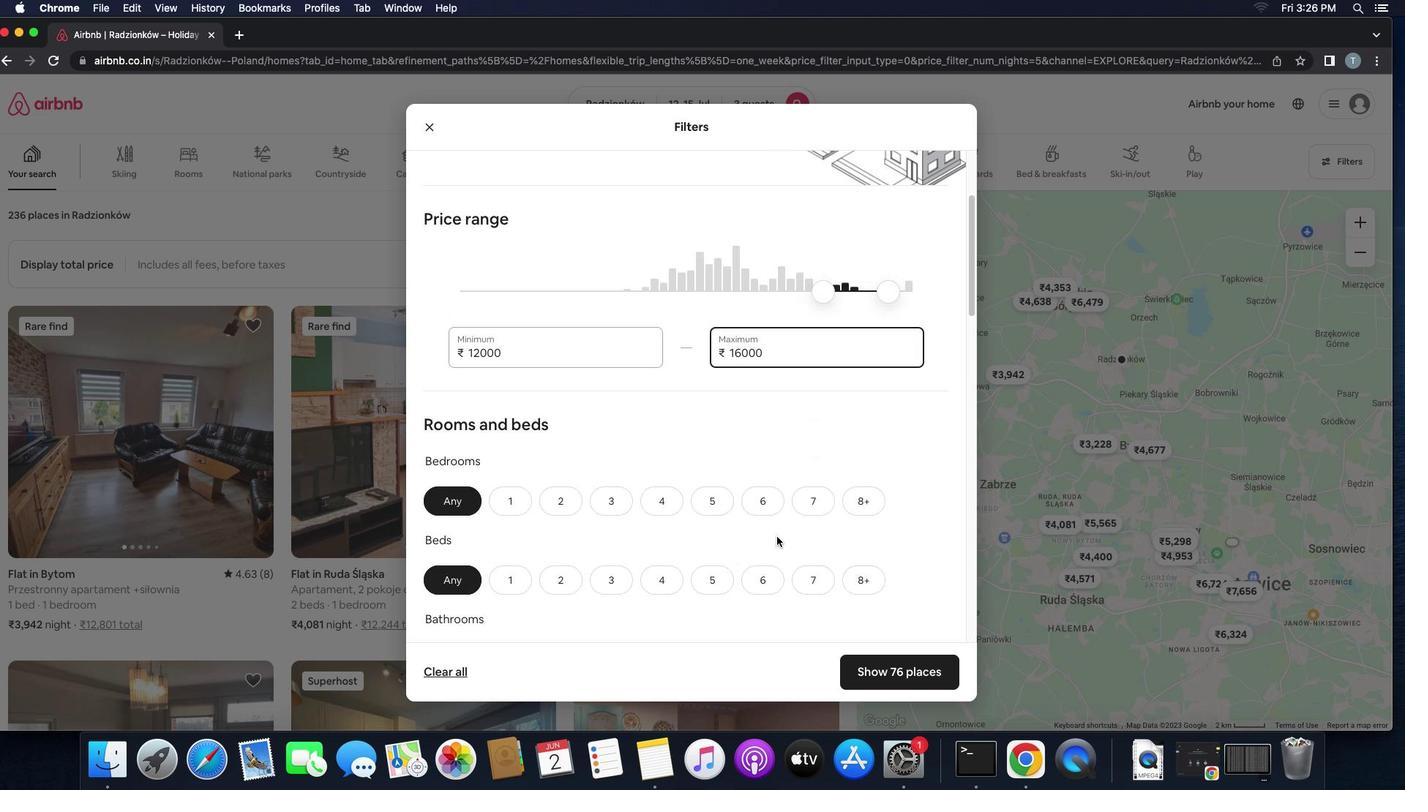 
Action: Mouse moved to (777, 535)
Screenshot: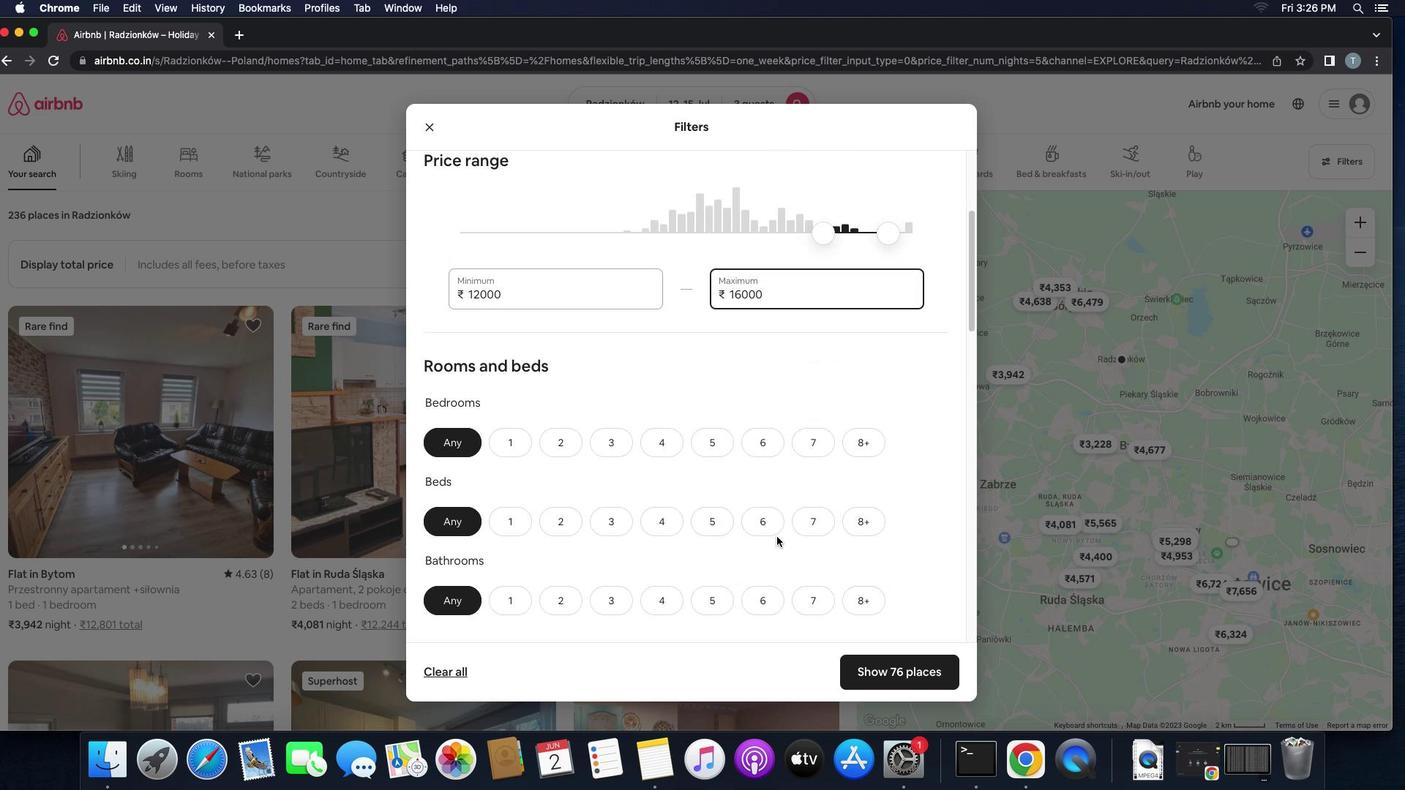 
Action: Mouse scrolled (777, 535) with delta (0, -2)
Screenshot: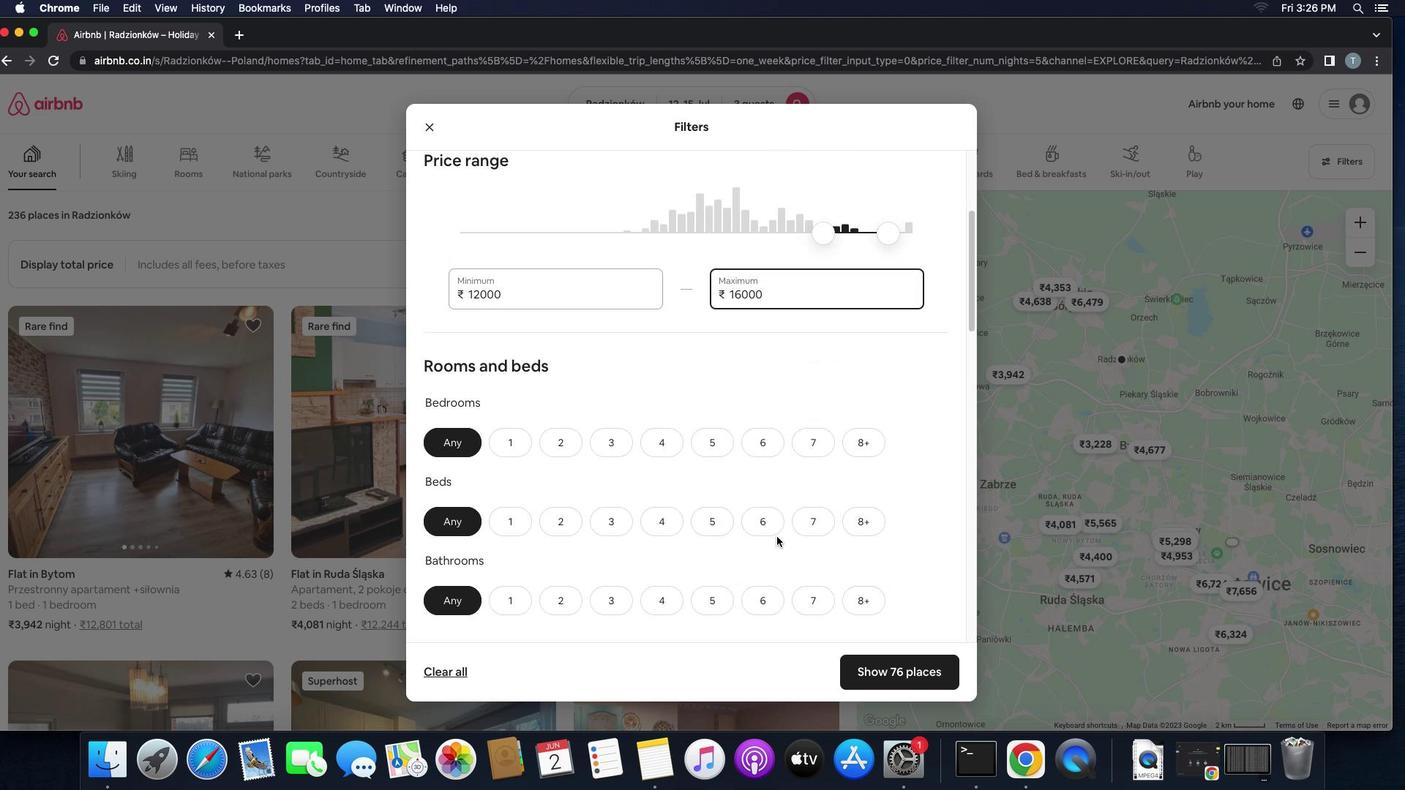 
Action: Mouse moved to (777, 536)
Screenshot: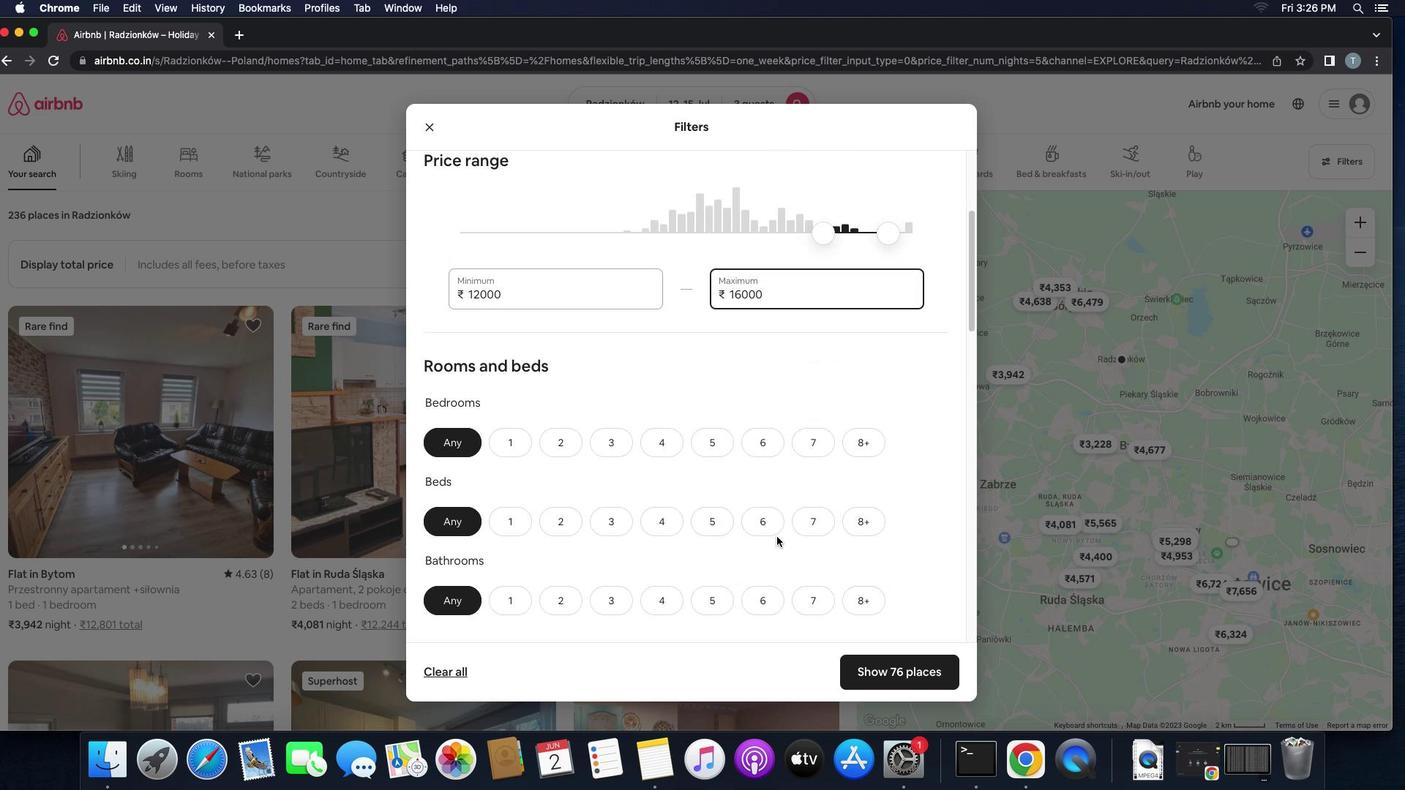 
Action: Mouse scrolled (777, 536) with delta (0, -3)
Screenshot: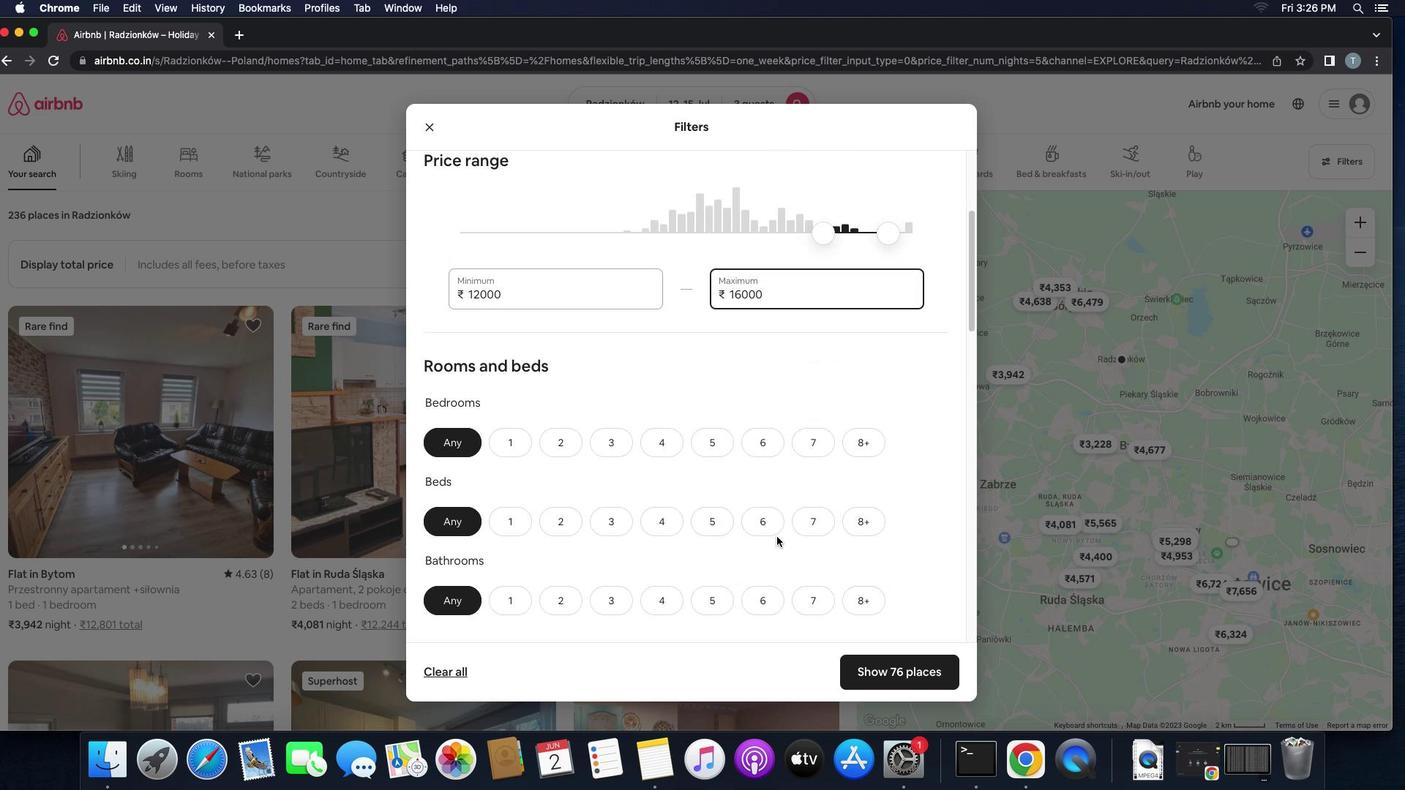 
Action: Mouse moved to (776, 537)
Screenshot: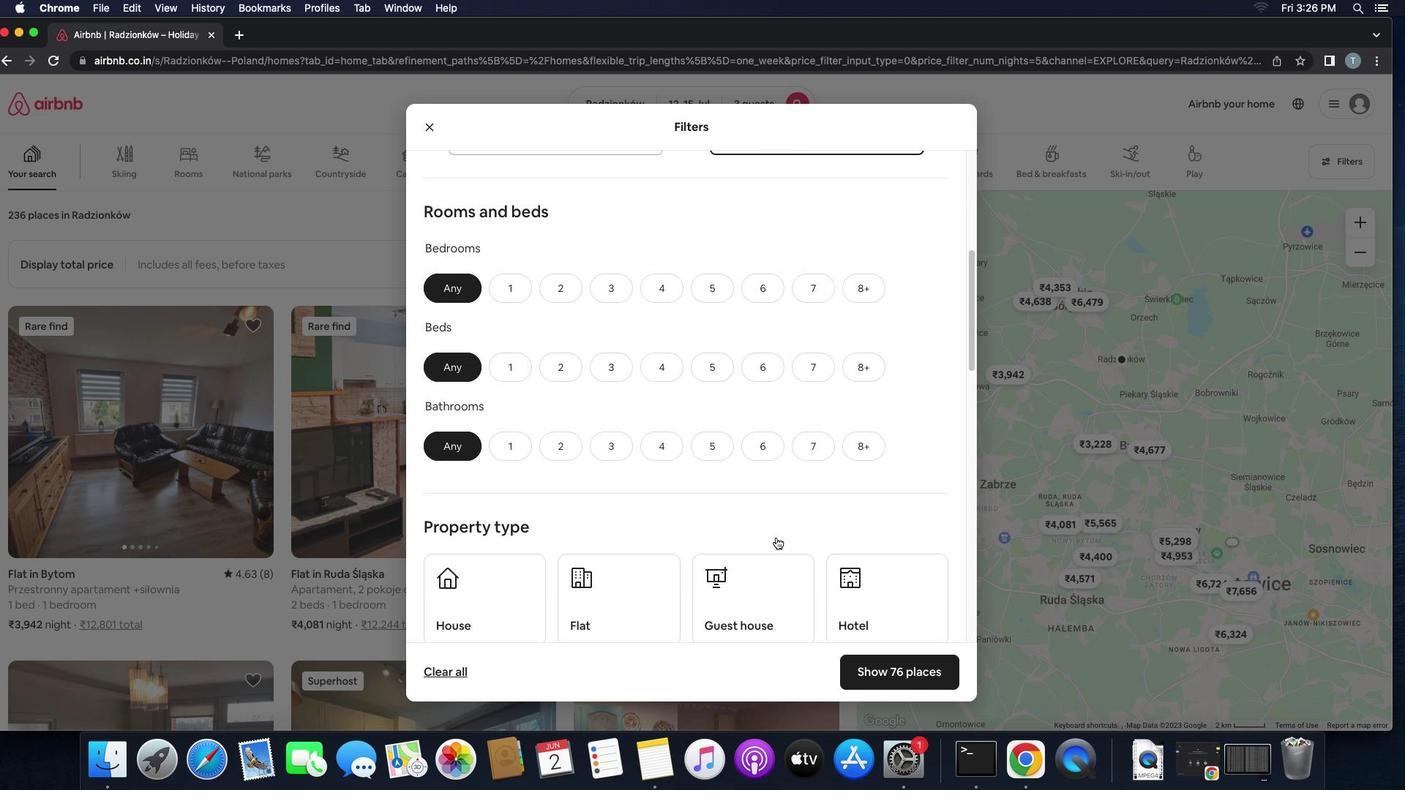 
Action: Mouse scrolled (776, 537) with delta (0, -3)
Screenshot: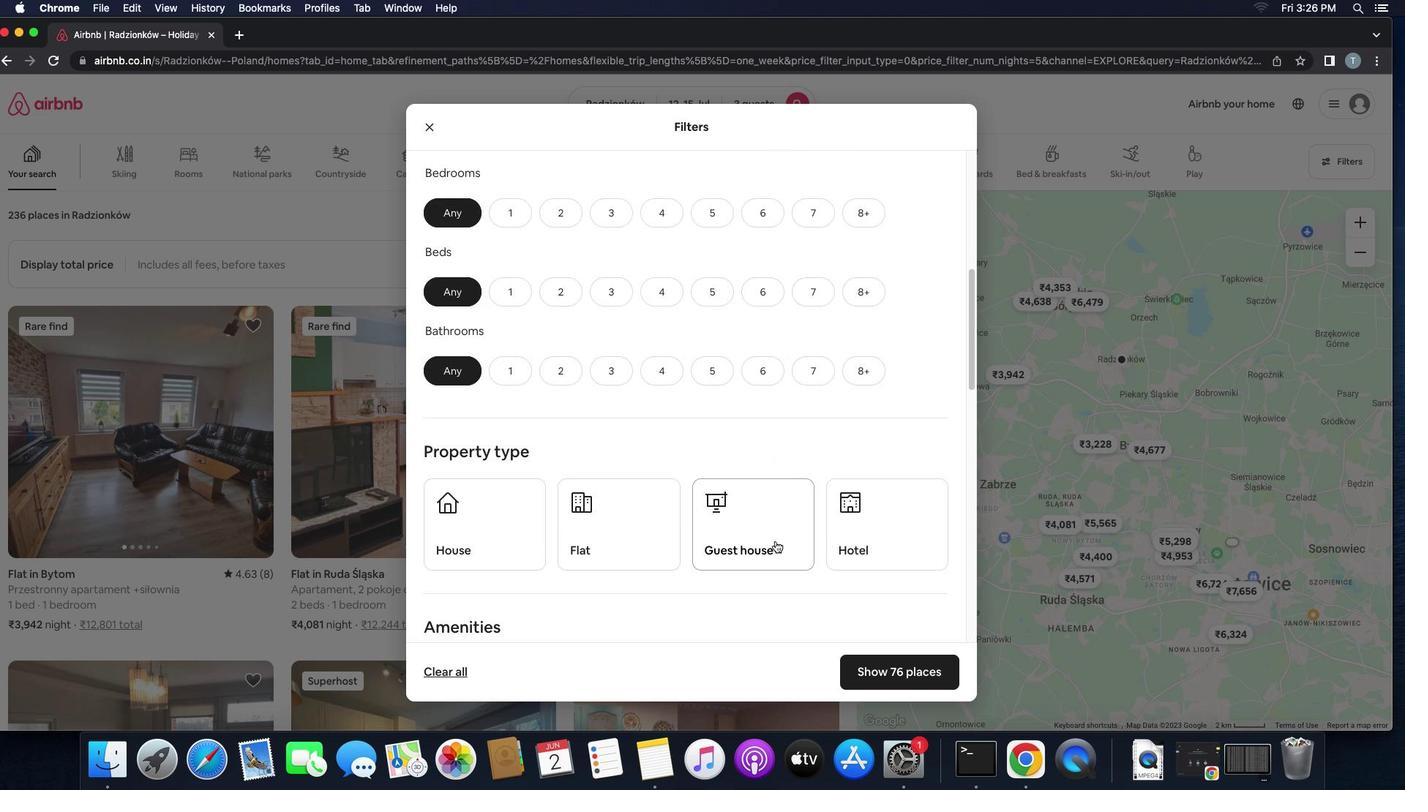 
Action: Mouse moved to (663, 521)
Screenshot: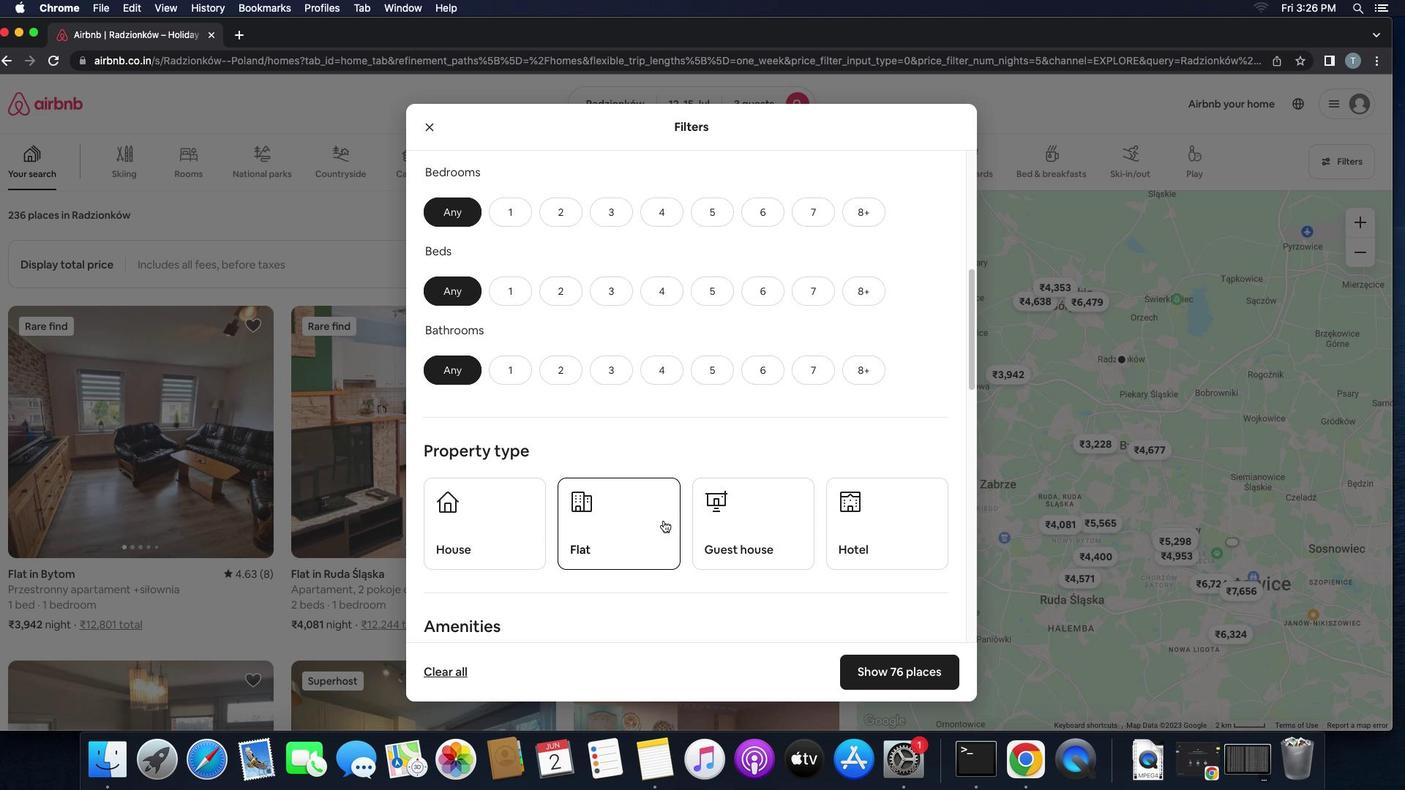 
Action: Mouse scrolled (663, 521) with delta (0, 0)
Screenshot: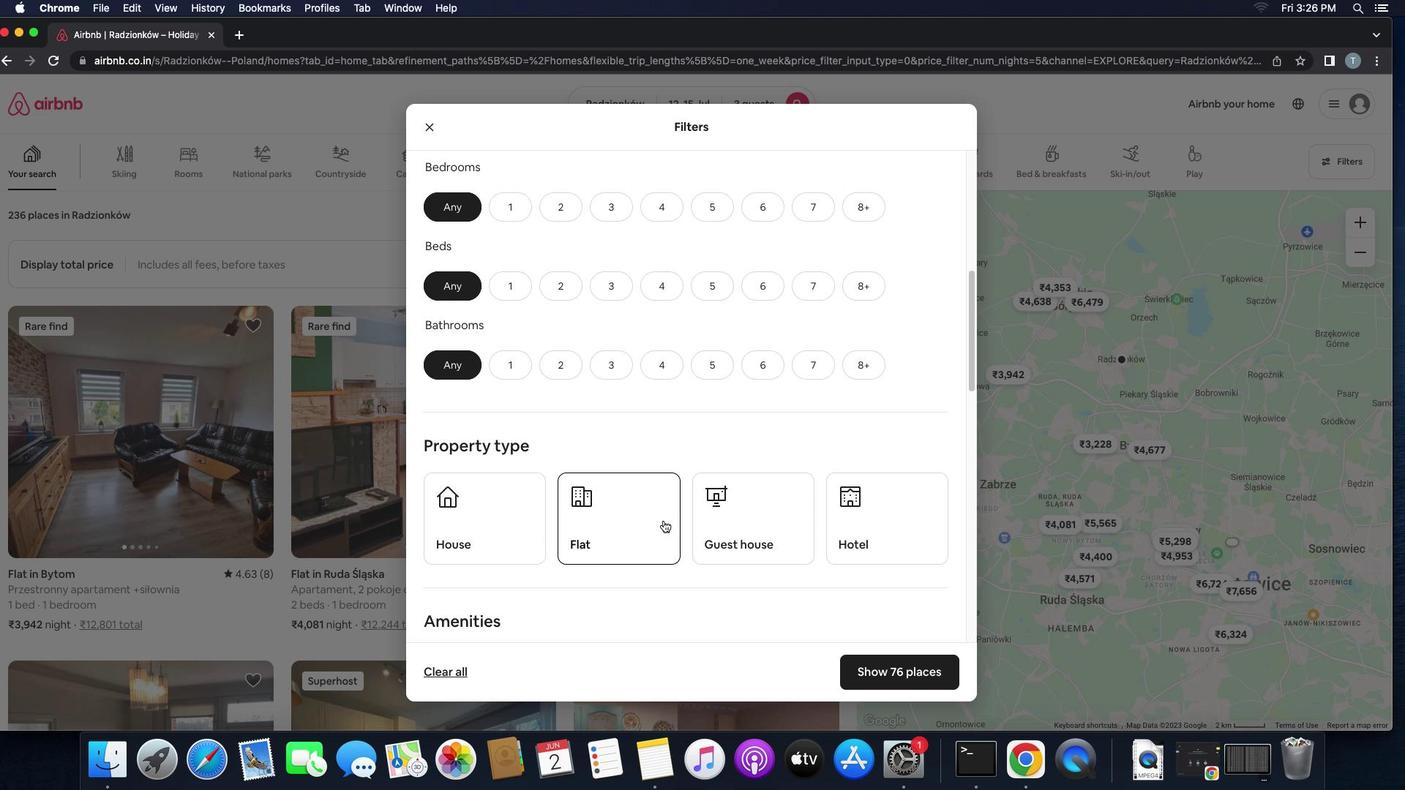 
Action: Mouse scrolled (663, 521) with delta (0, 0)
Screenshot: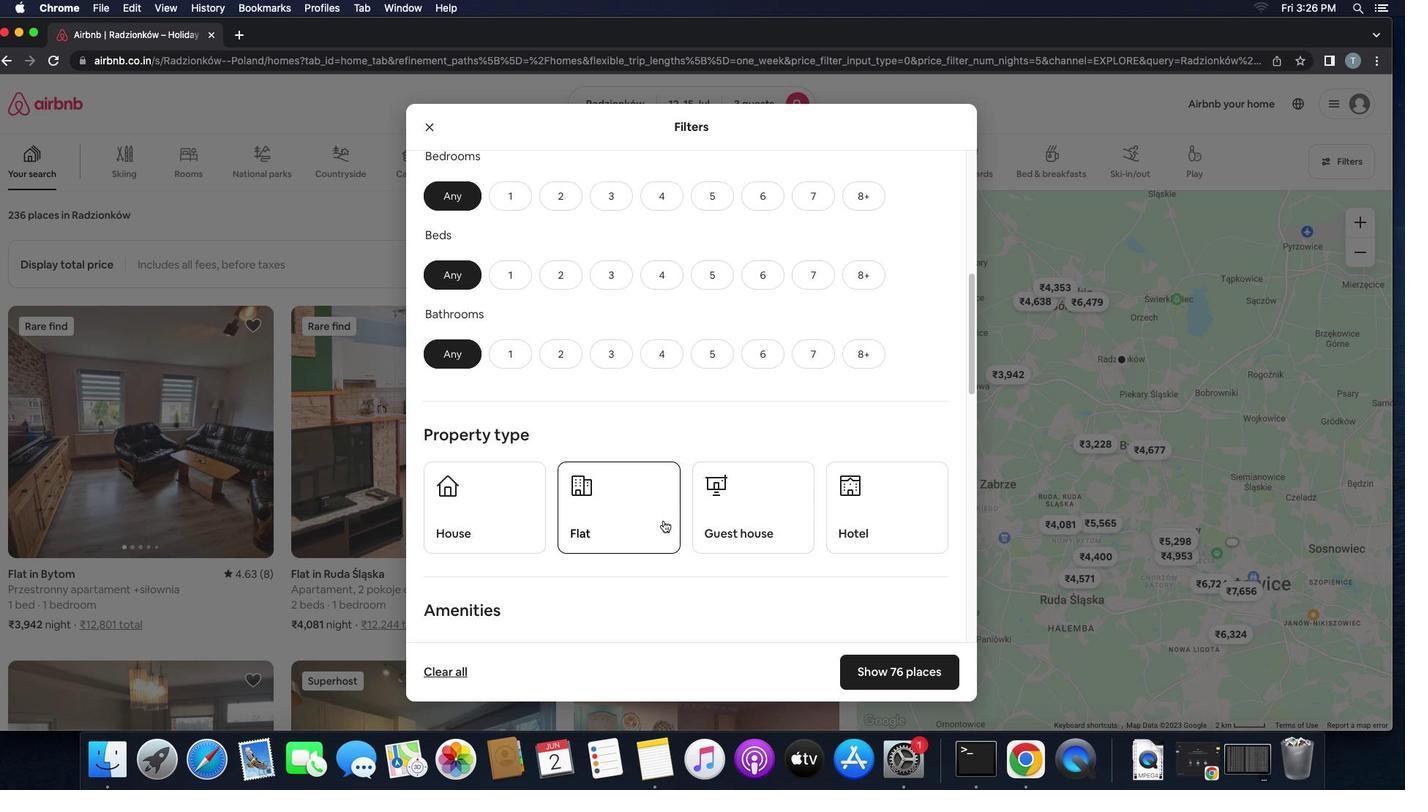 
Action: Mouse moved to (562, 202)
Screenshot: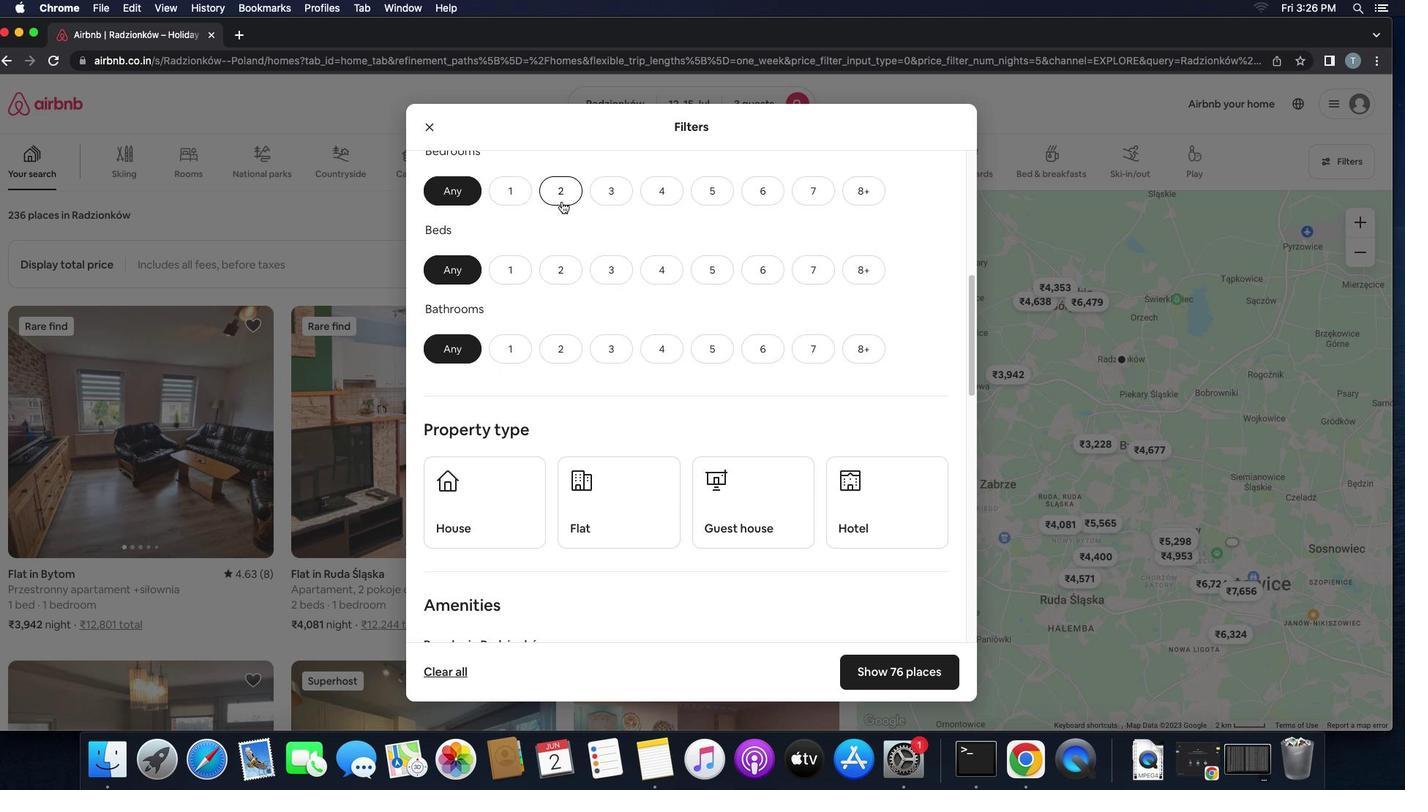 
Action: Mouse pressed left at (562, 202)
Screenshot: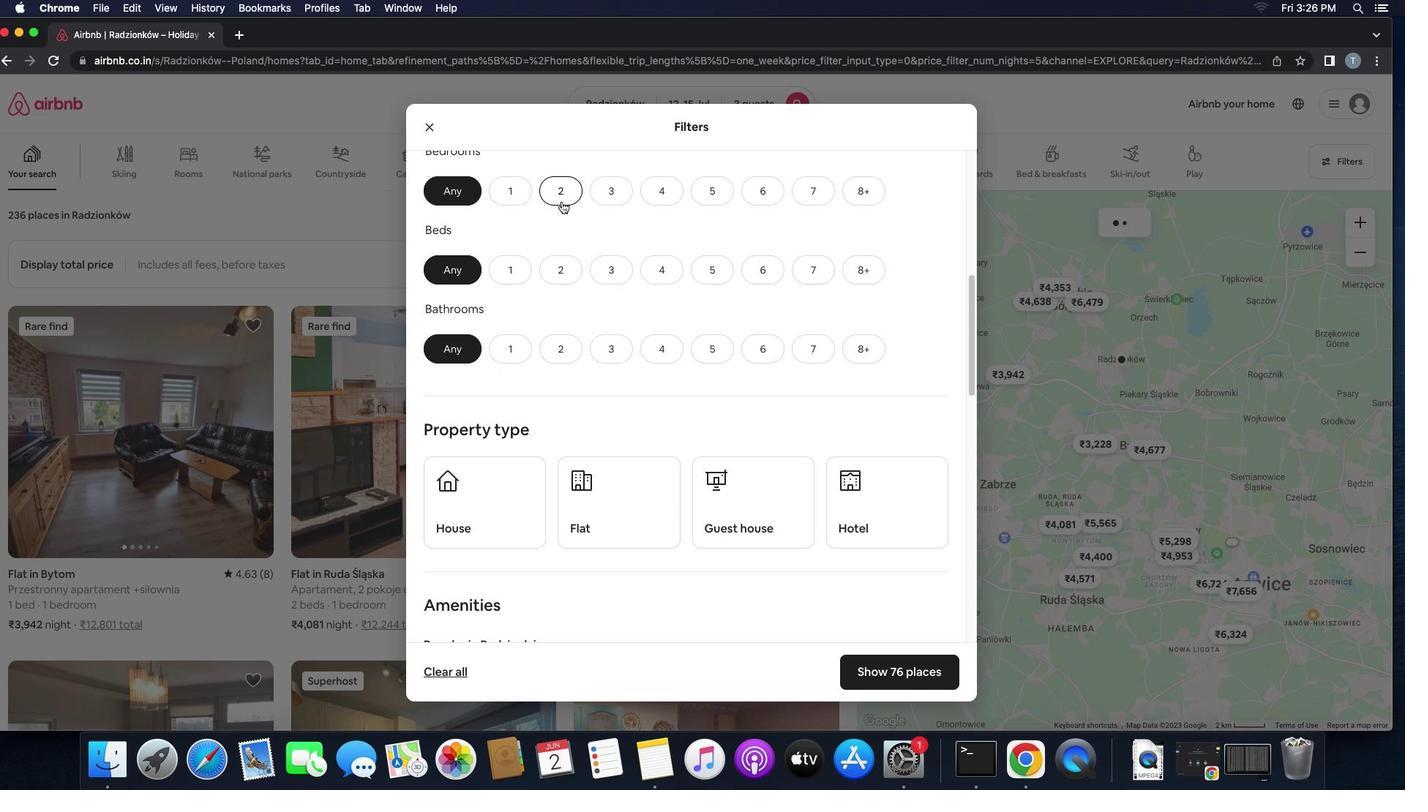 
Action: Mouse moved to (616, 273)
Screenshot: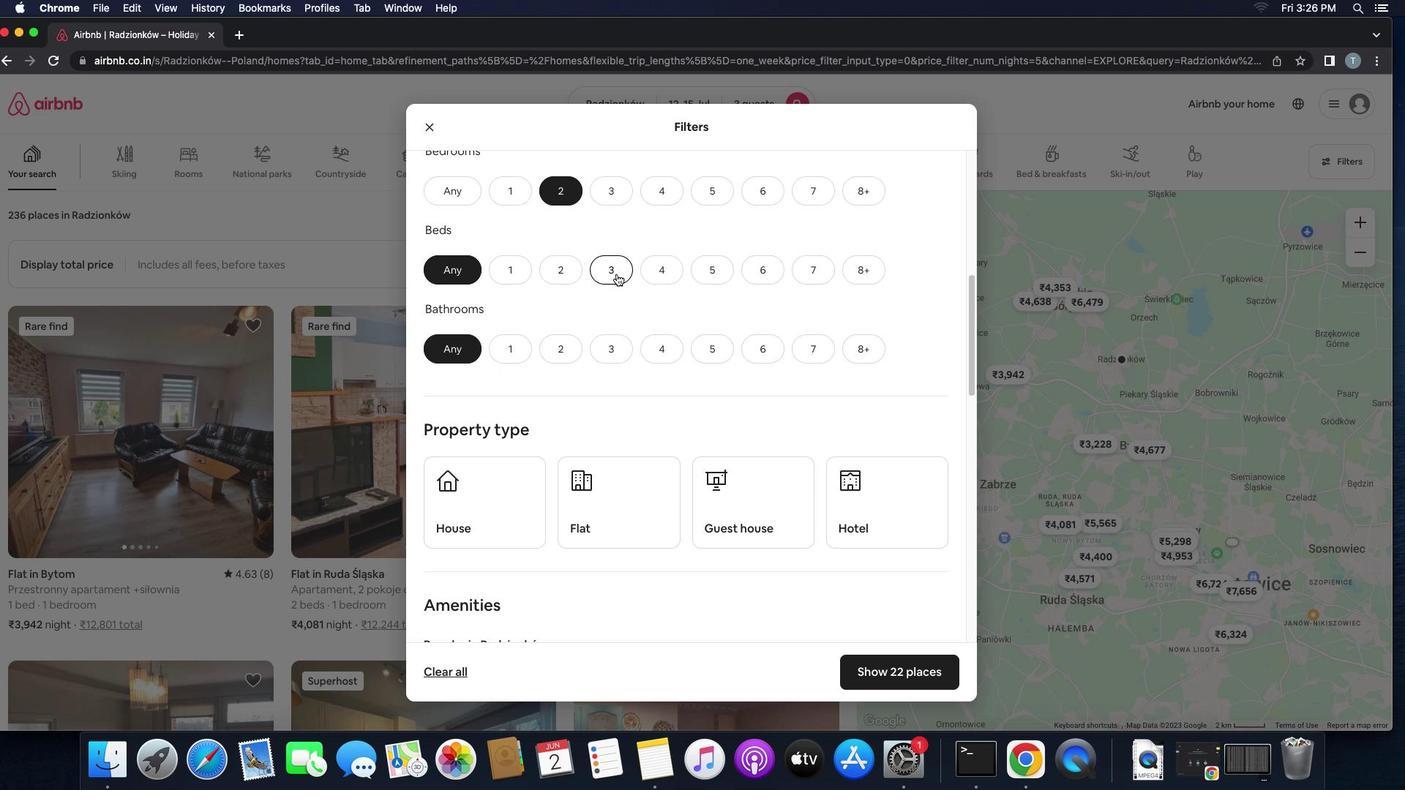 
Action: Mouse pressed left at (616, 273)
Screenshot: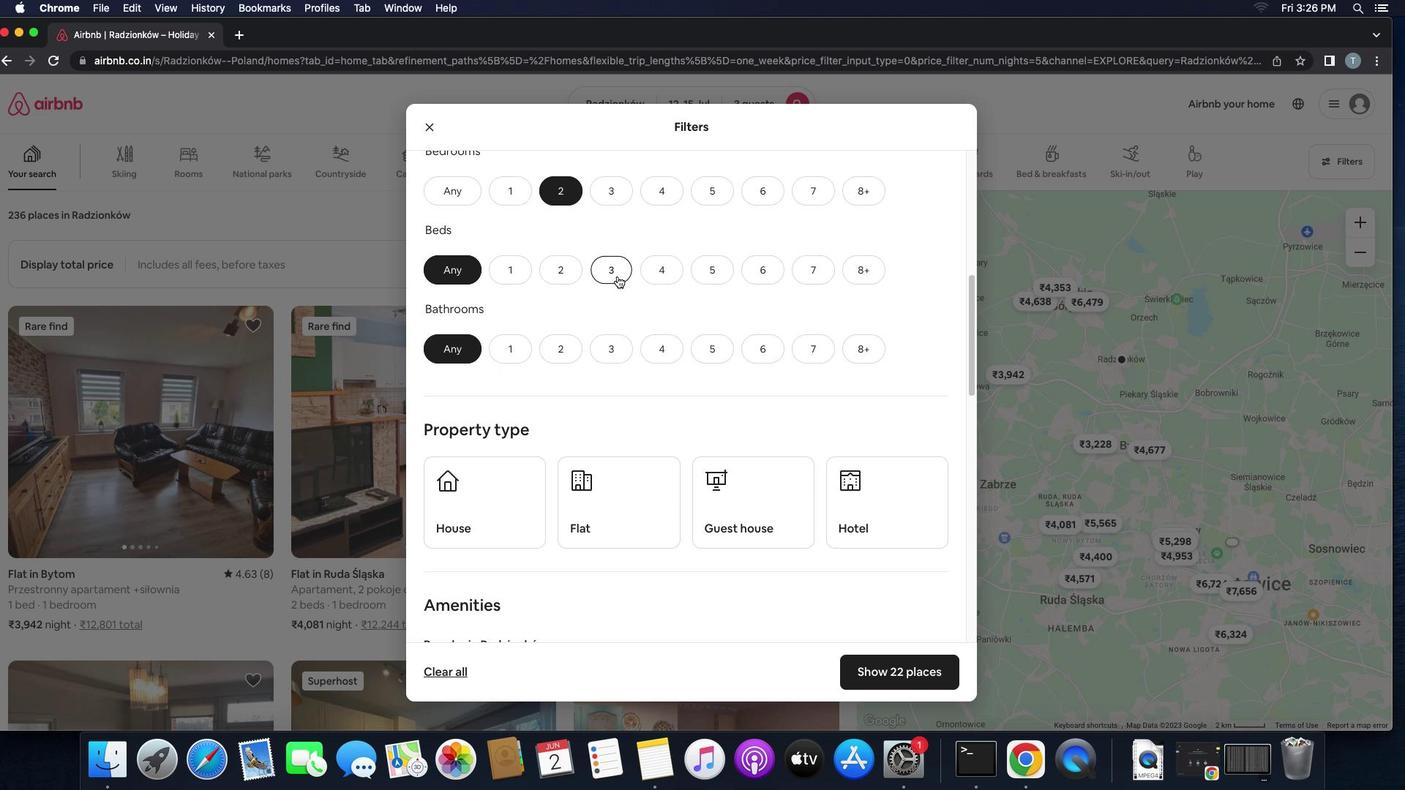 
Action: Mouse moved to (661, 346)
Screenshot: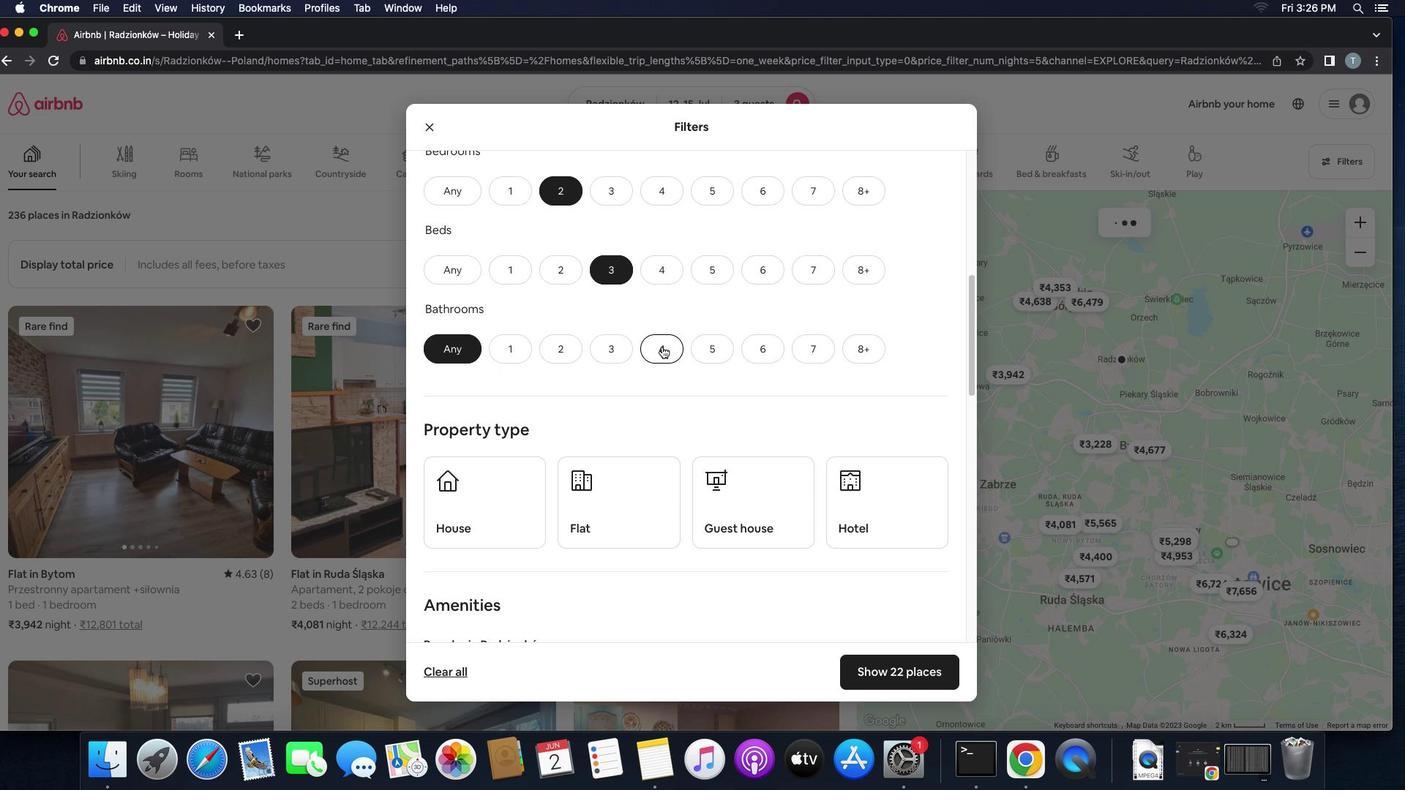 
Action: Mouse scrolled (661, 346) with delta (0, 0)
Screenshot: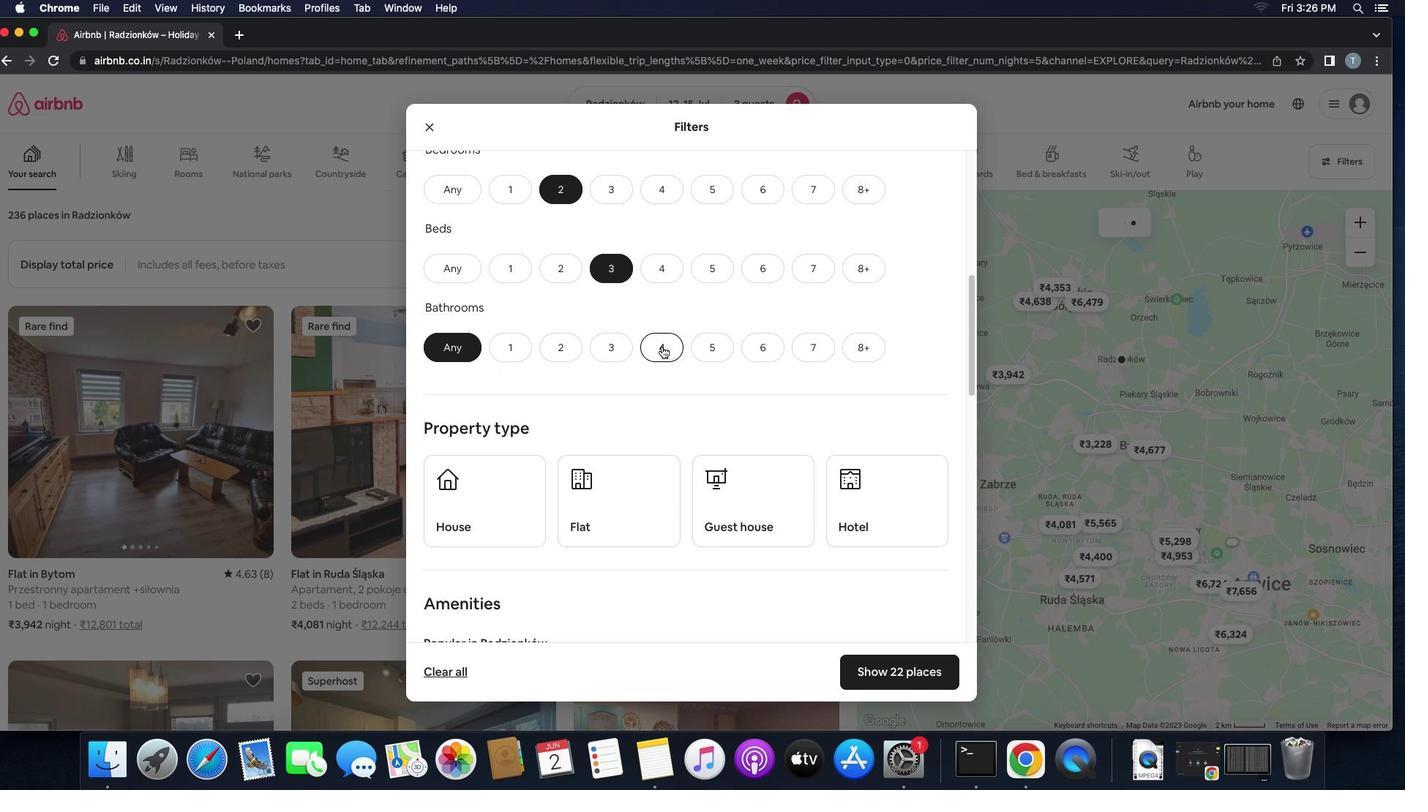 
Action: Mouse scrolled (661, 346) with delta (0, 0)
Screenshot: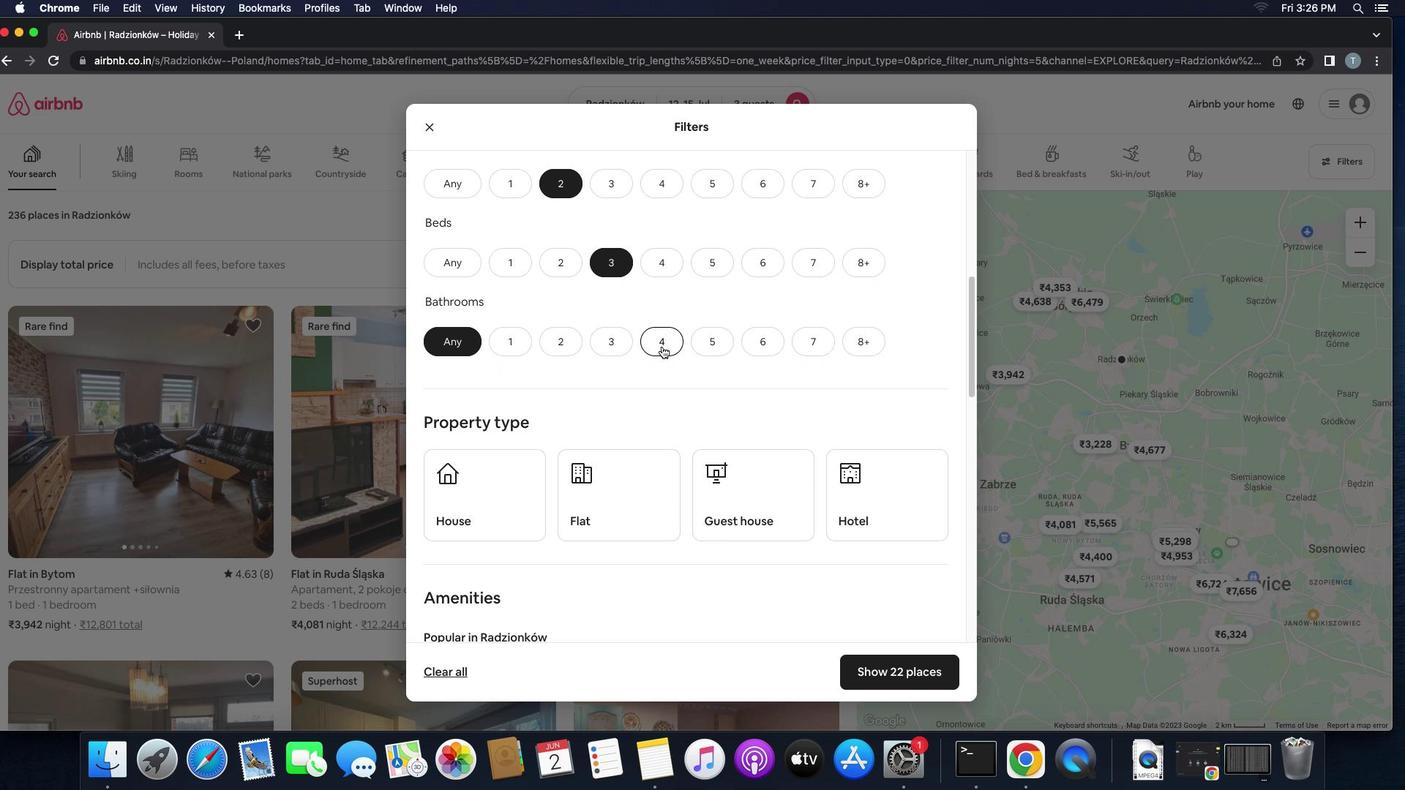 
Action: Mouse moved to (515, 328)
Screenshot: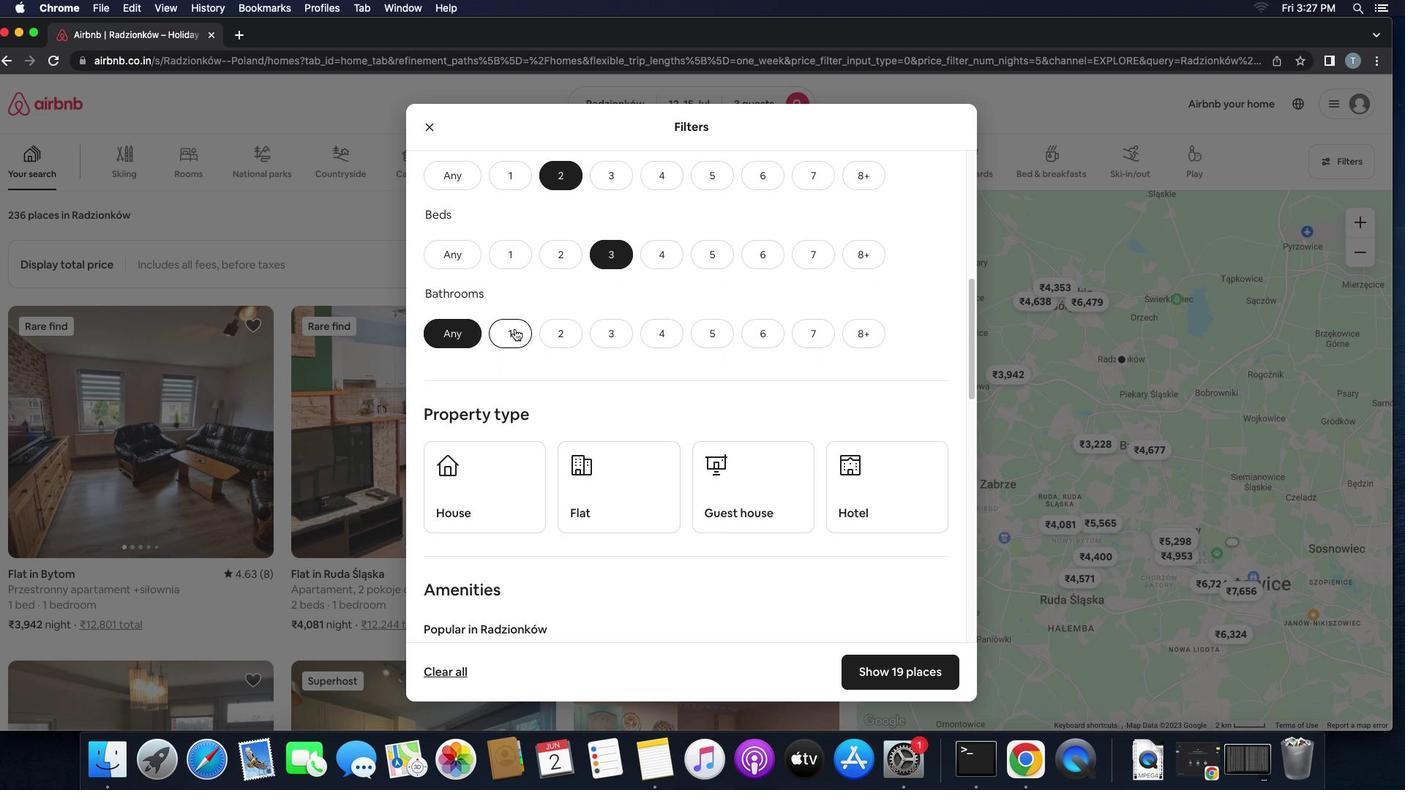 
Action: Mouse pressed left at (515, 328)
Screenshot: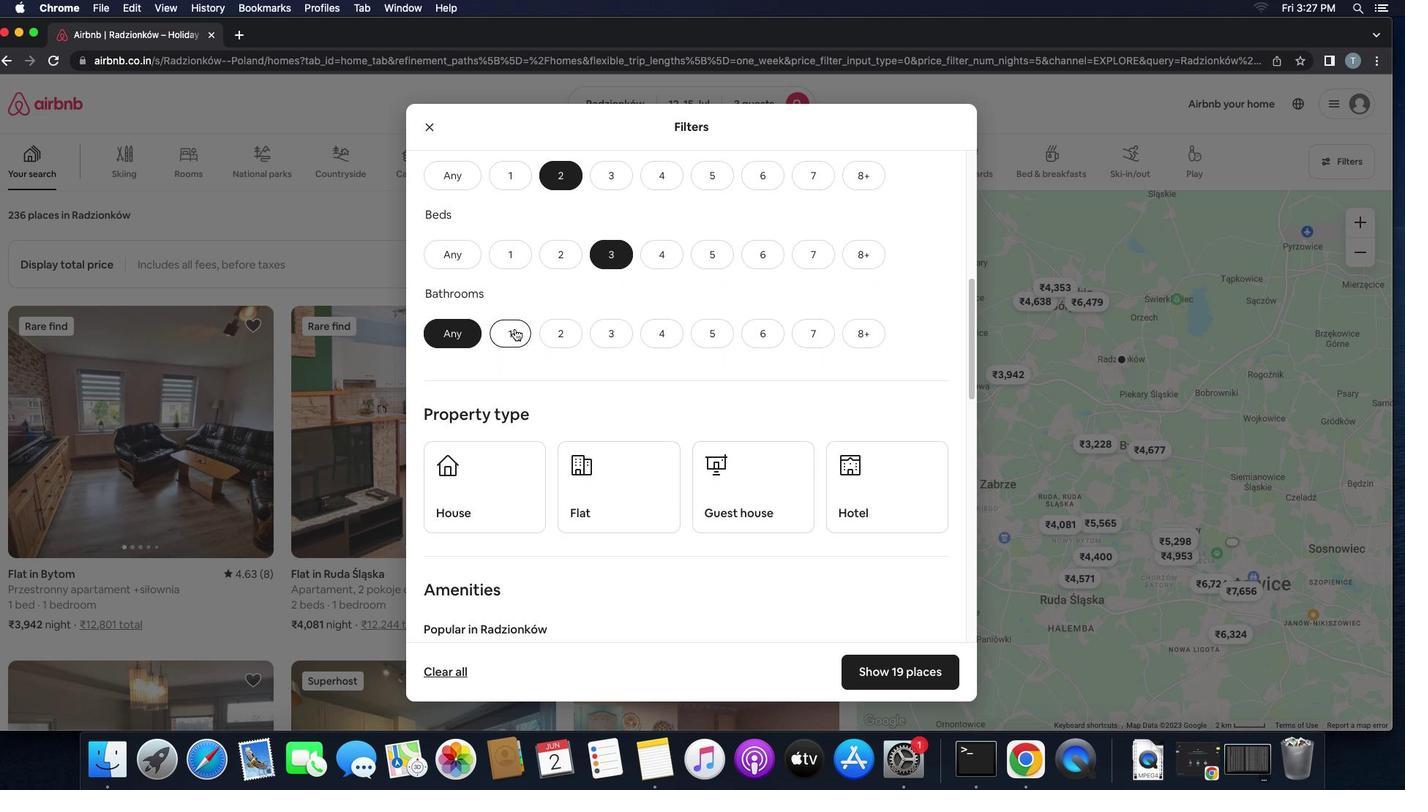 
Action: Mouse moved to (657, 370)
Screenshot: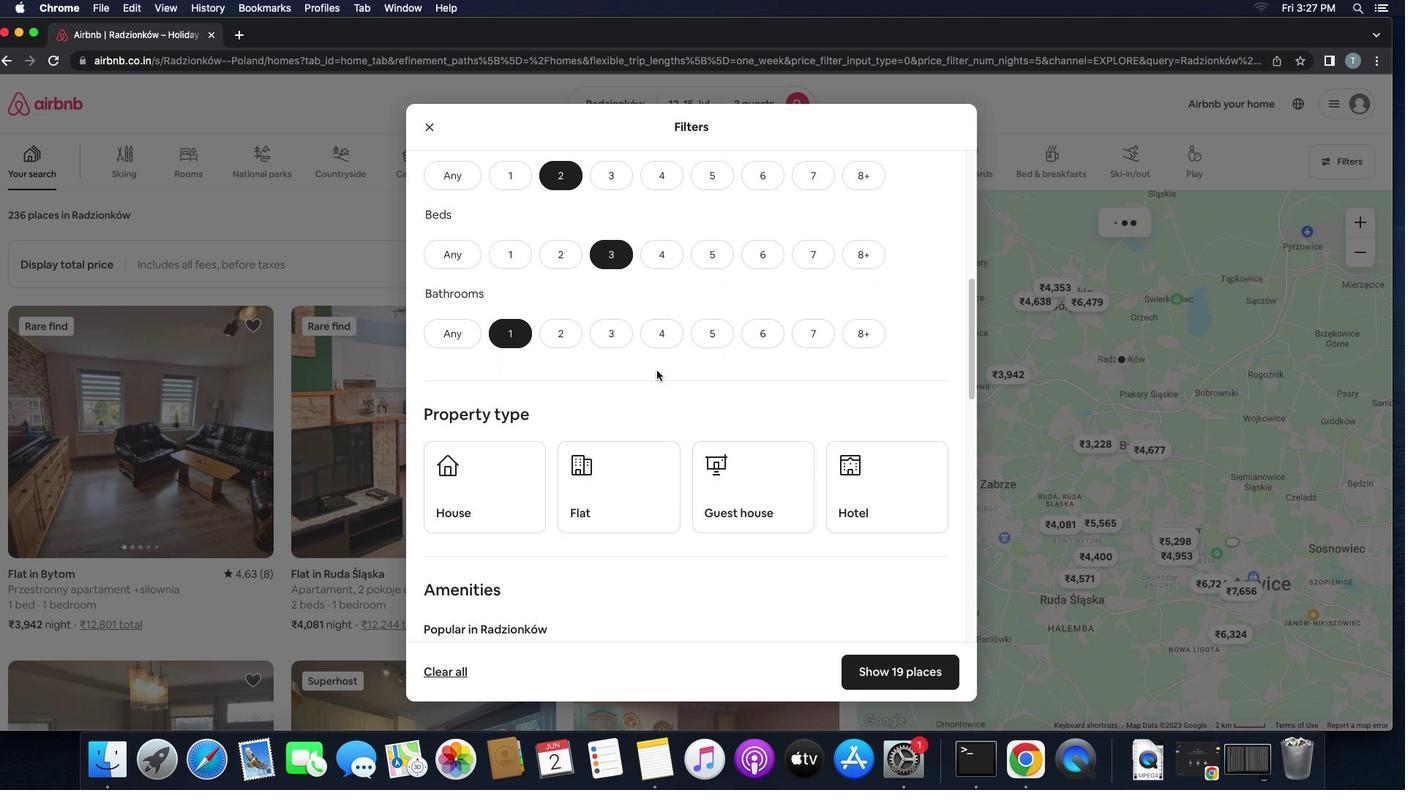 
Action: Mouse scrolled (657, 370) with delta (0, 0)
Screenshot: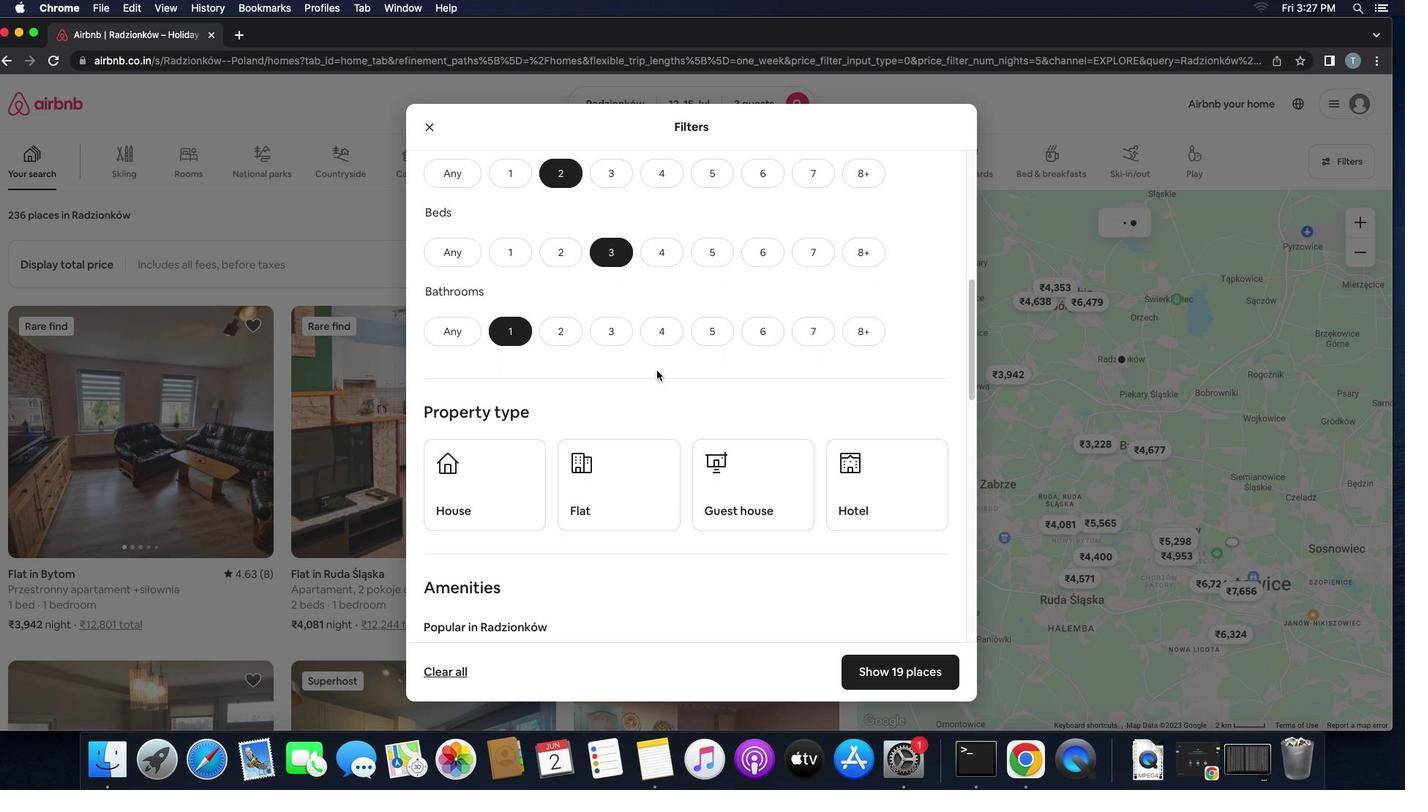
Action: Mouse scrolled (657, 370) with delta (0, 0)
Screenshot: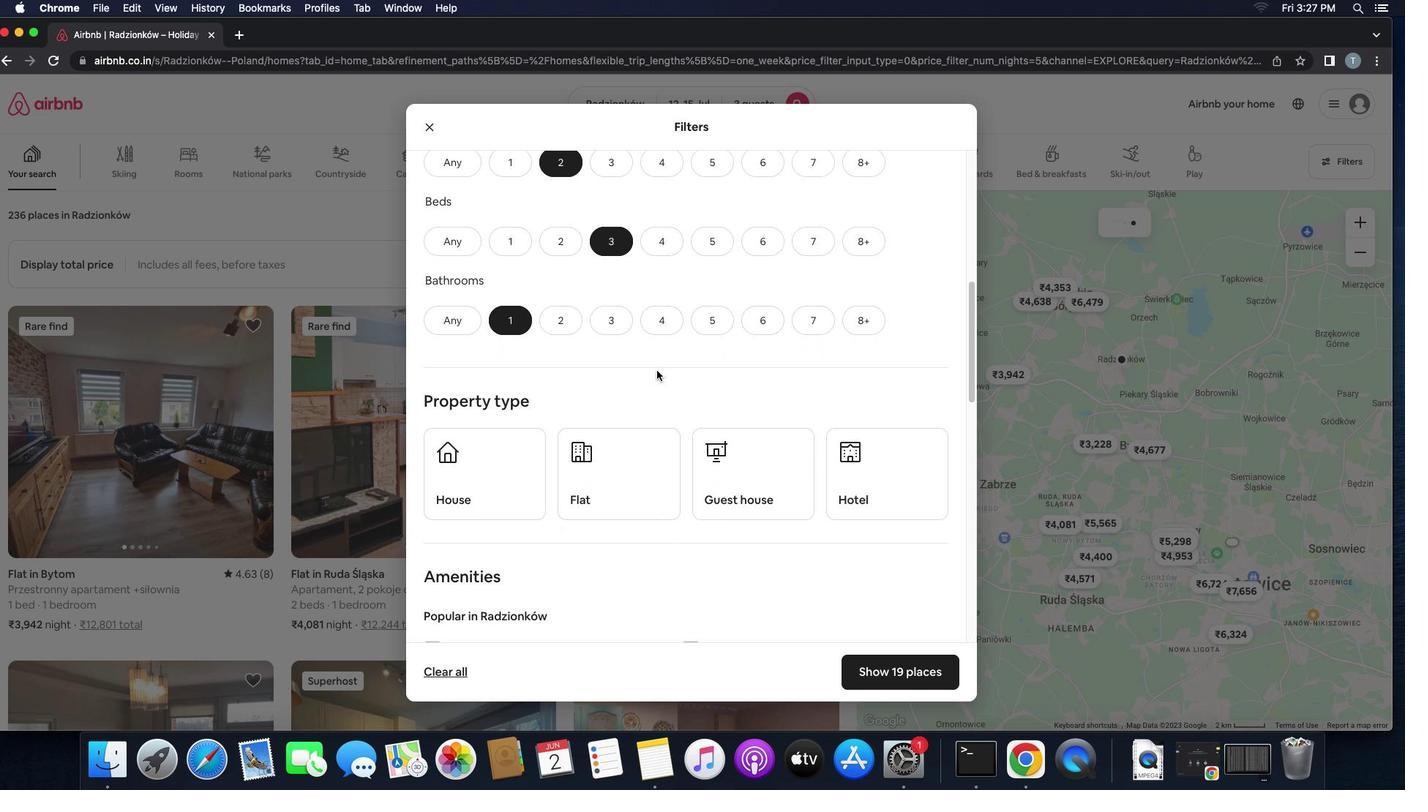 
Action: Mouse scrolled (657, 370) with delta (0, 0)
Screenshot: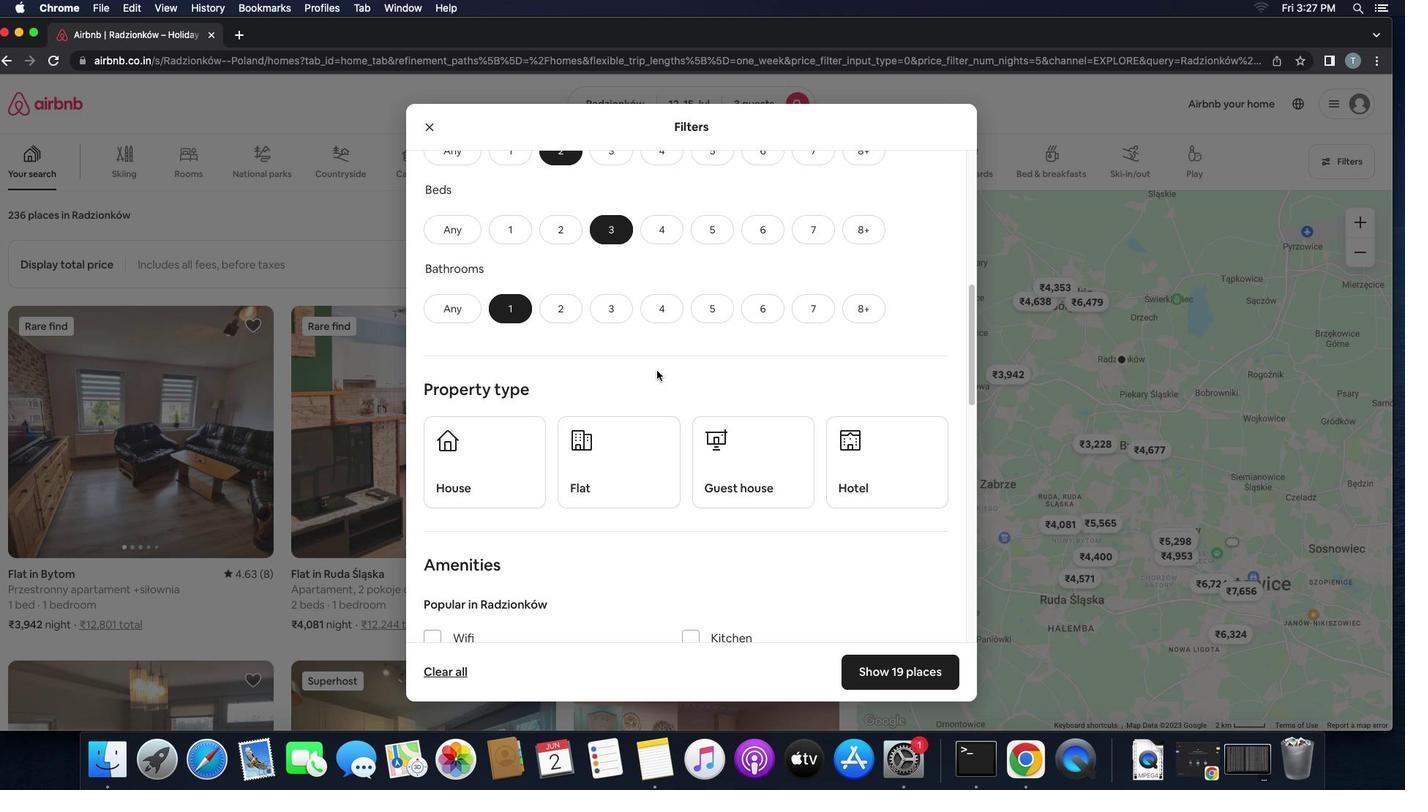 
Action: Mouse scrolled (657, 370) with delta (0, 0)
Screenshot: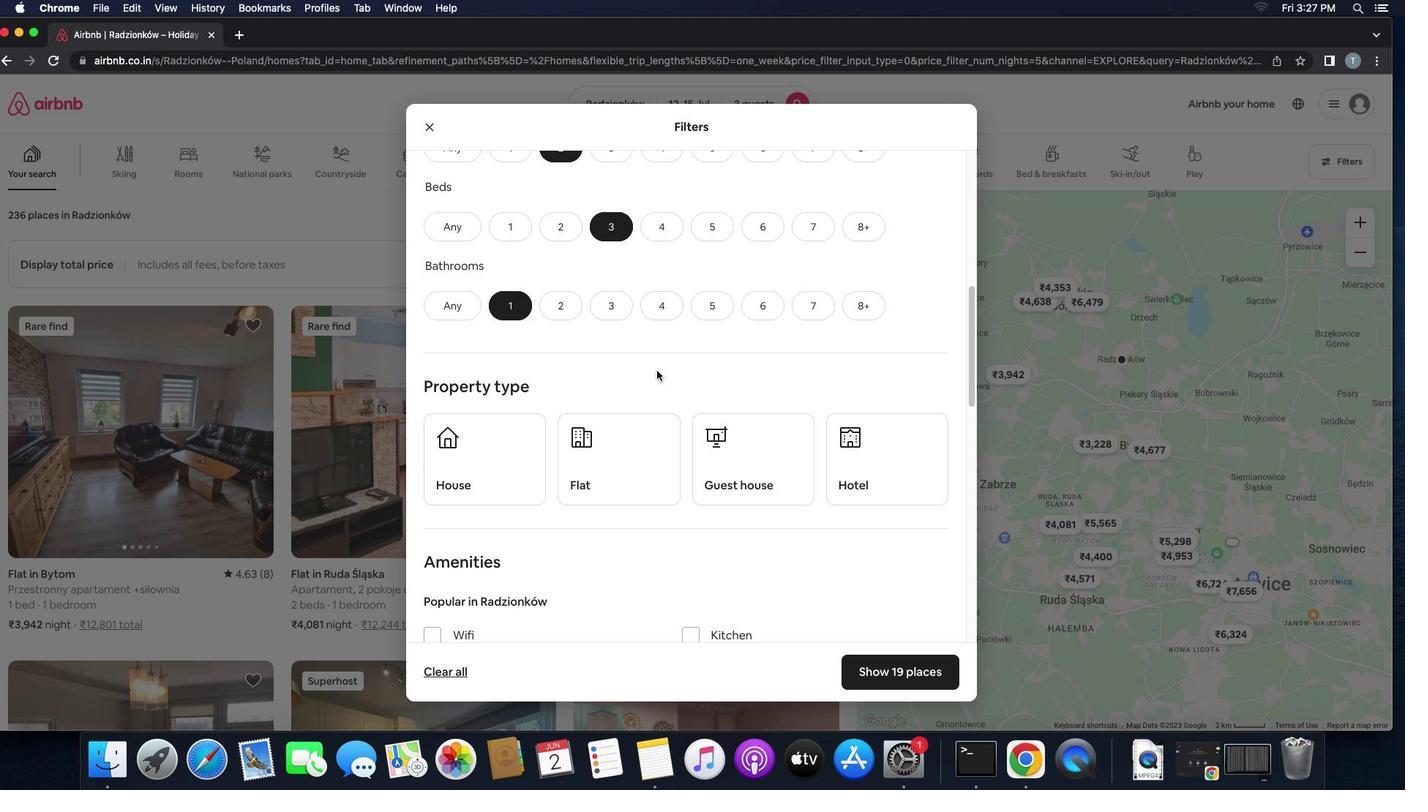 
Action: Mouse scrolled (657, 370) with delta (0, 0)
Screenshot: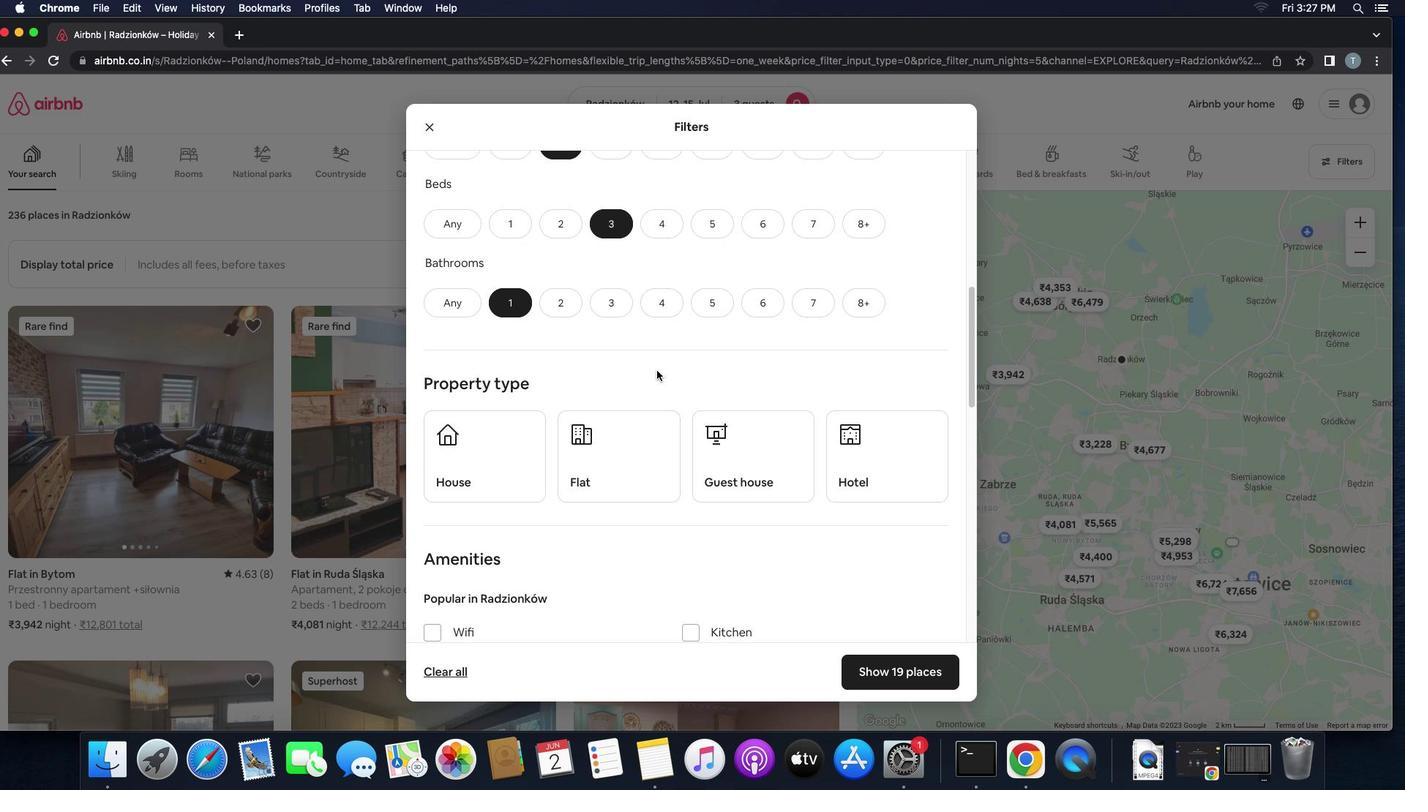 
Action: Mouse moved to (500, 434)
Screenshot: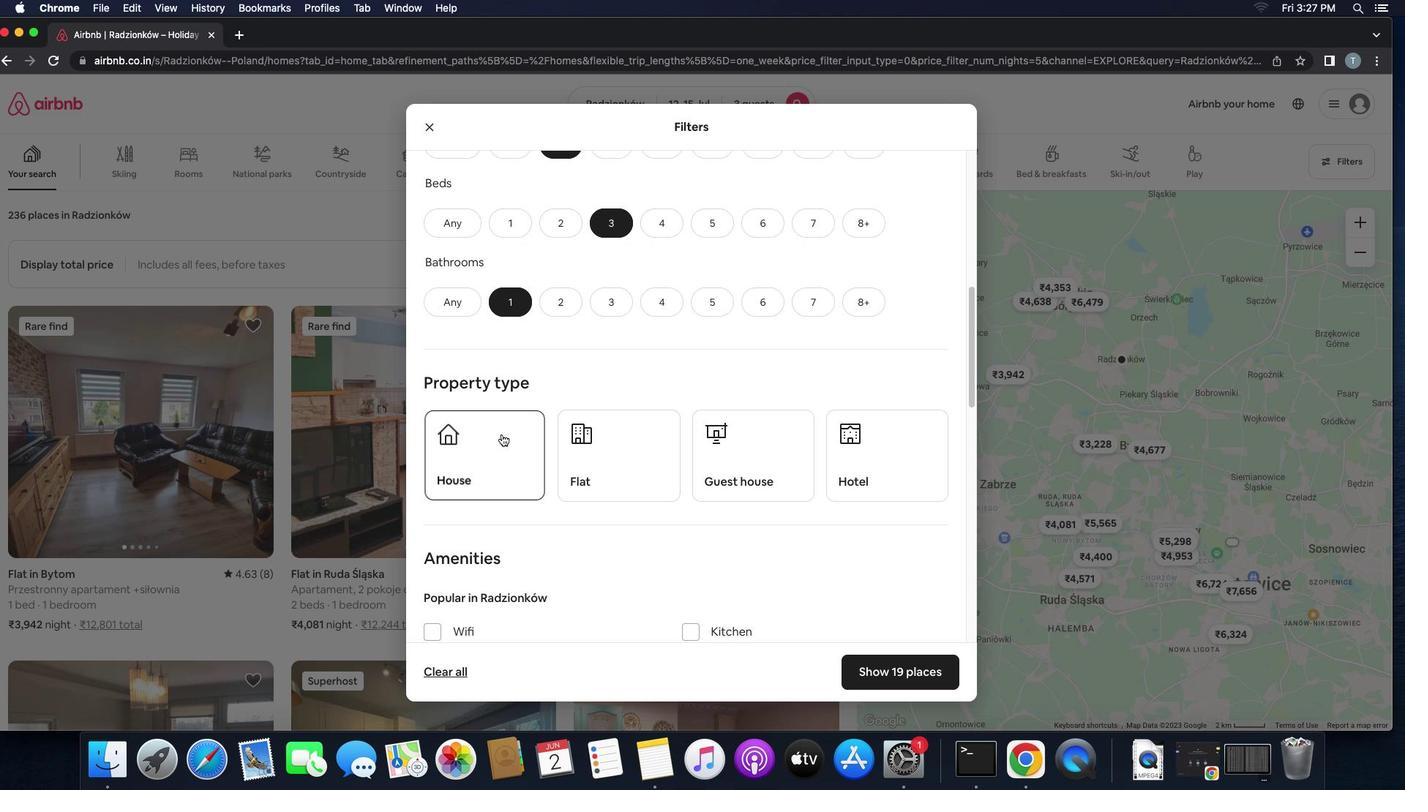 
Action: Mouse pressed left at (500, 434)
Screenshot: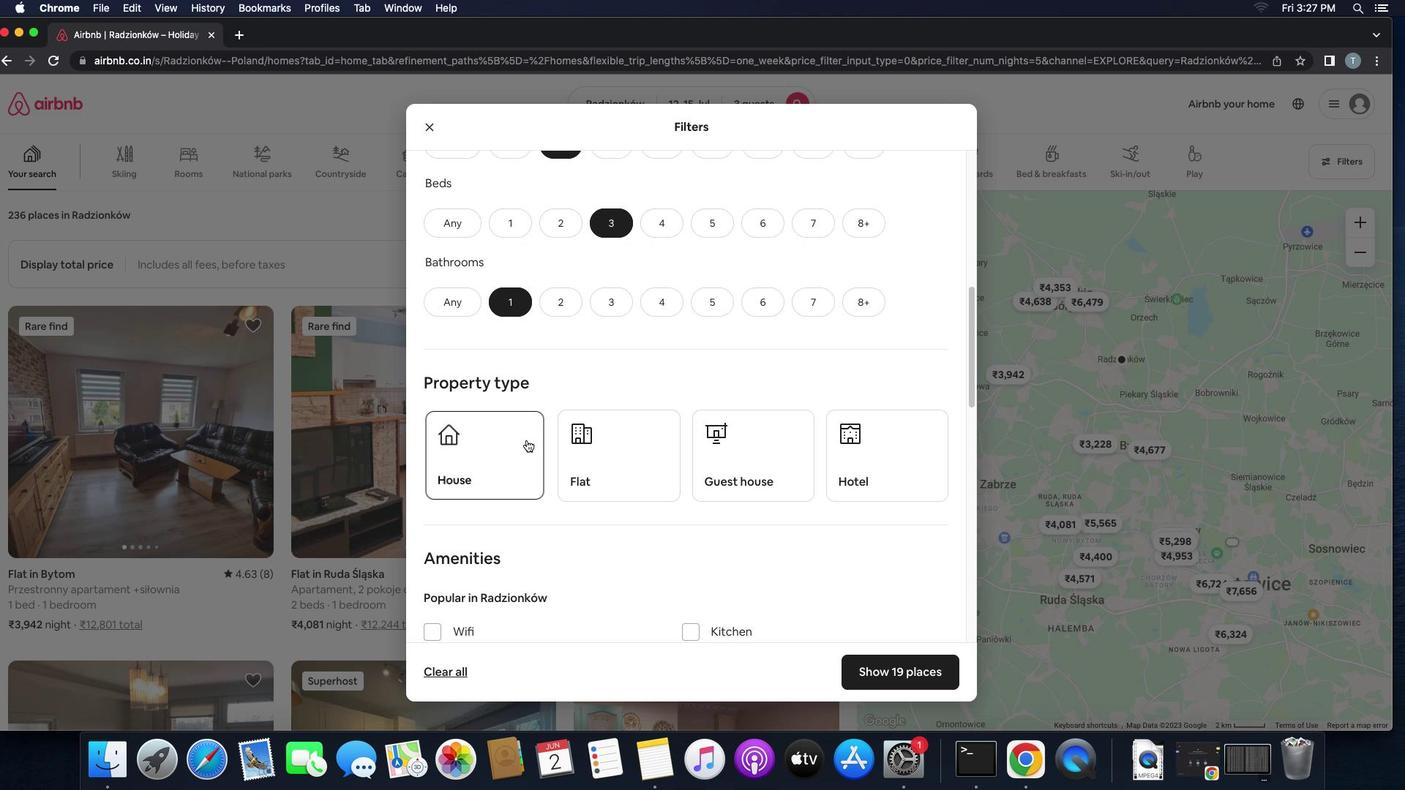 
Action: Mouse moved to (673, 446)
Screenshot: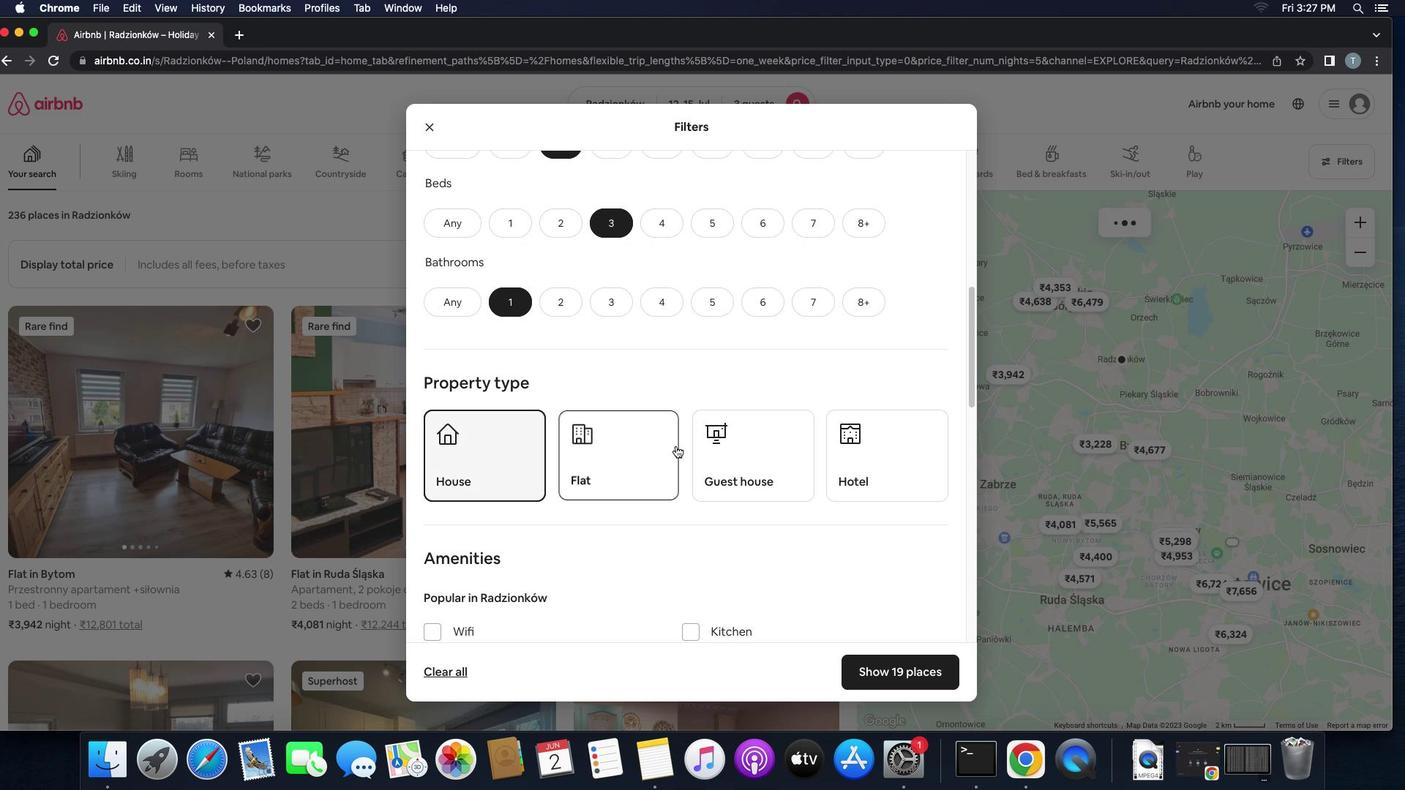 
Action: Mouse pressed left at (673, 446)
Screenshot: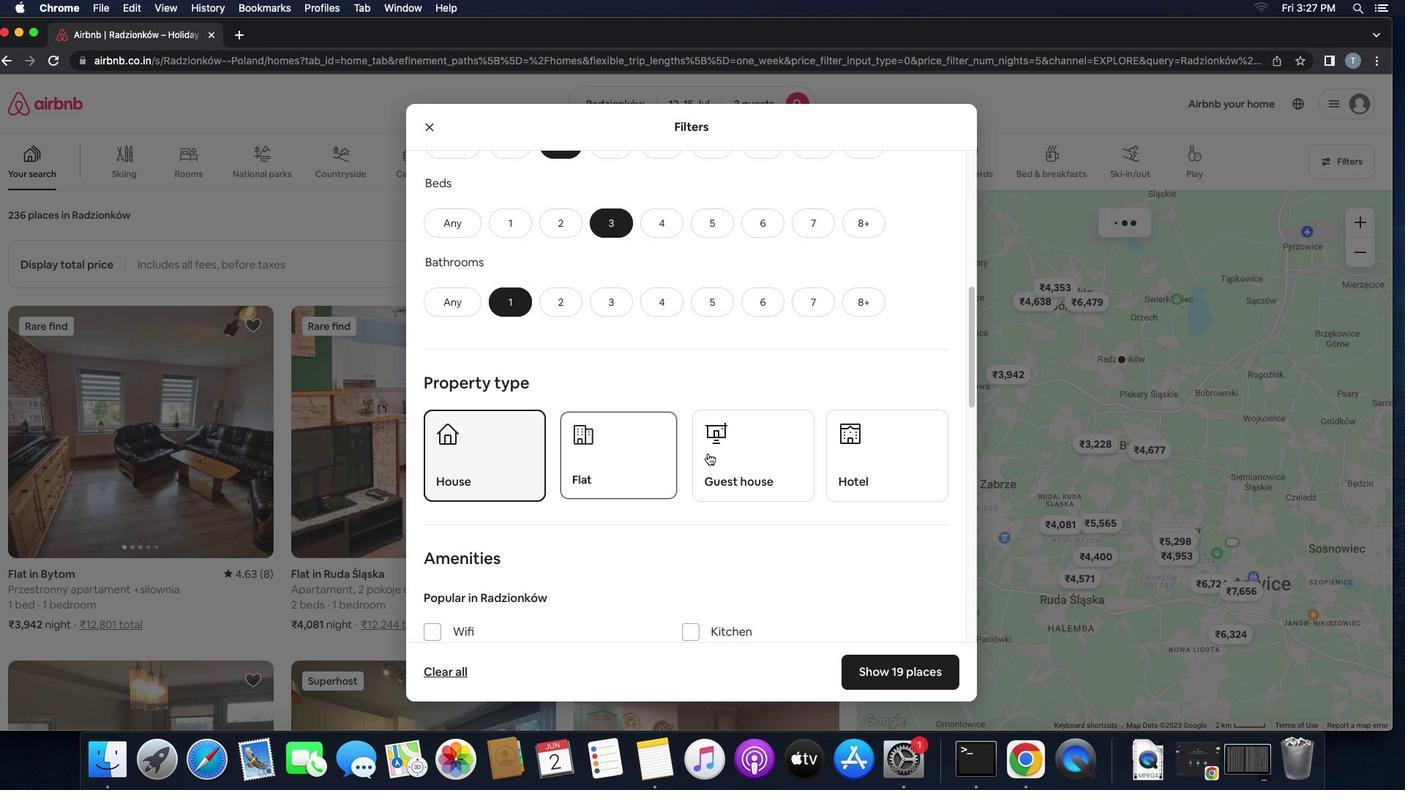
Action: Mouse moved to (780, 458)
Screenshot: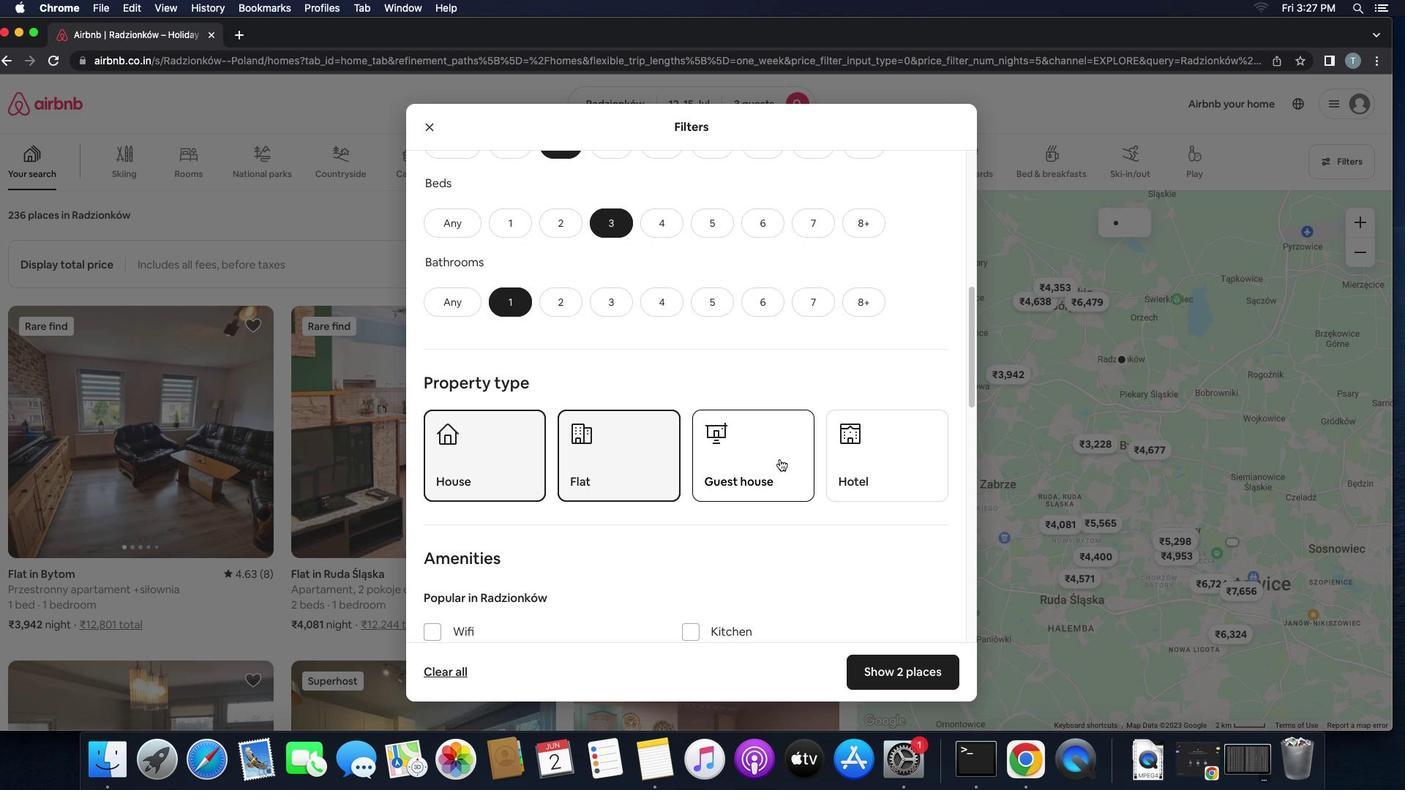 
Action: Mouse pressed left at (780, 458)
Screenshot: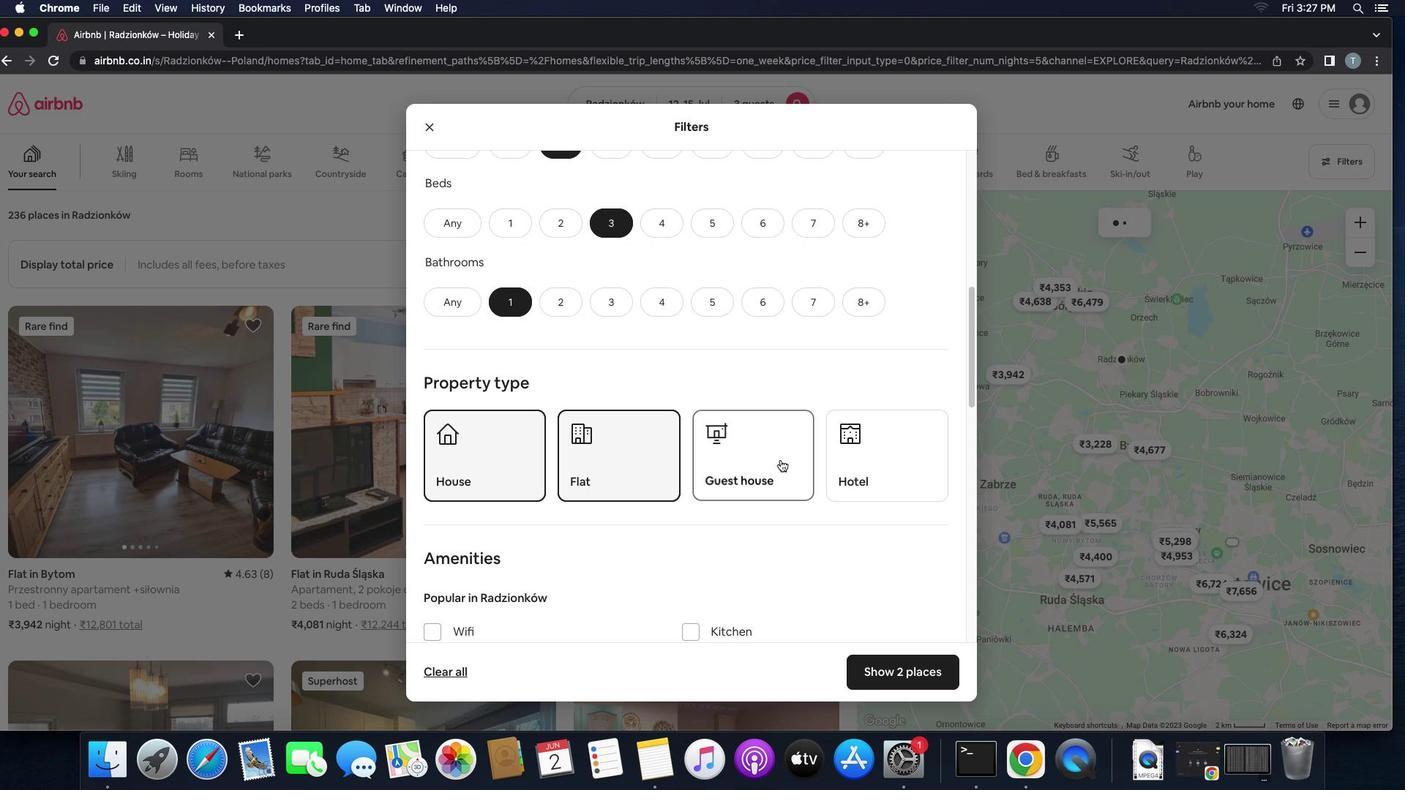 
Action: Mouse moved to (783, 502)
Screenshot: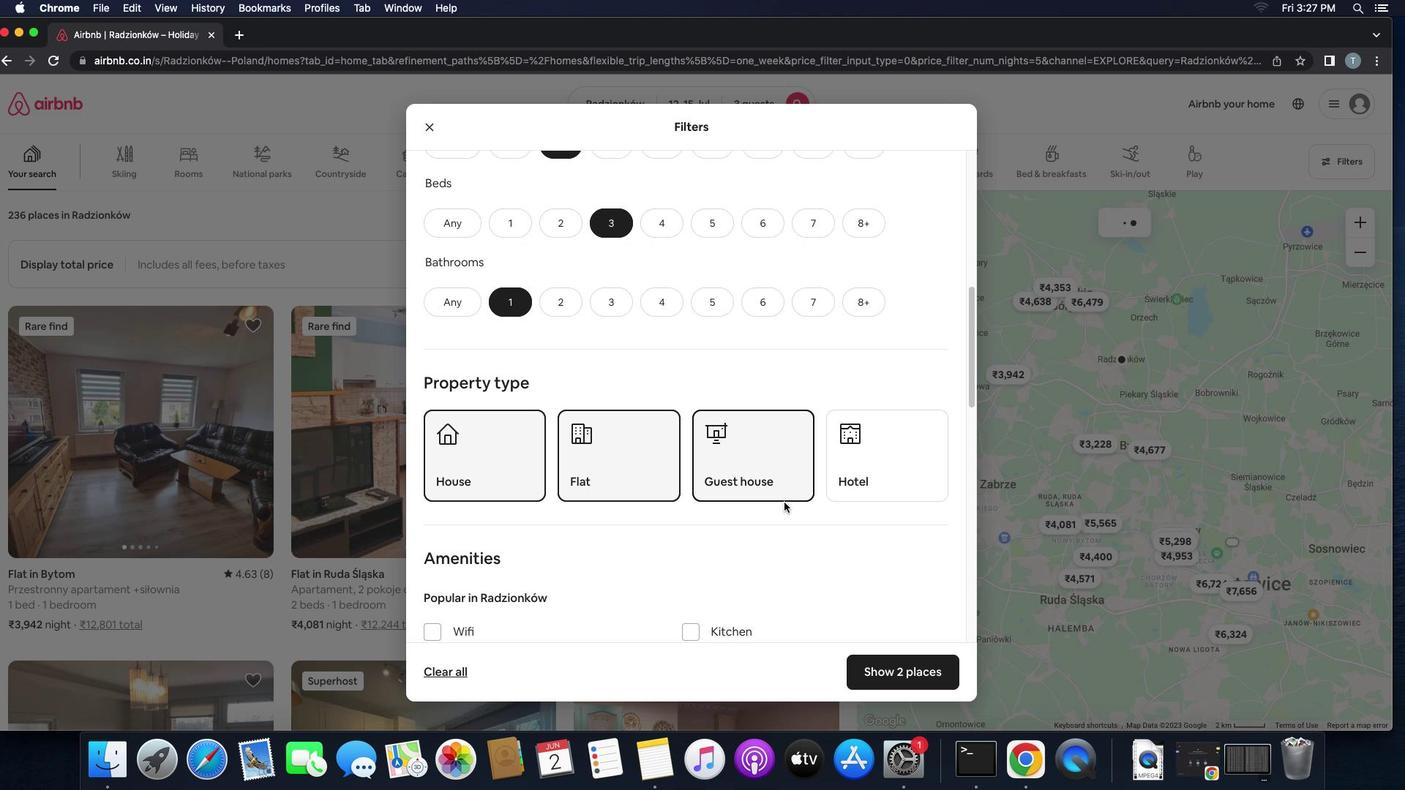 
Action: Mouse scrolled (783, 502) with delta (0, 0)
Screenshot: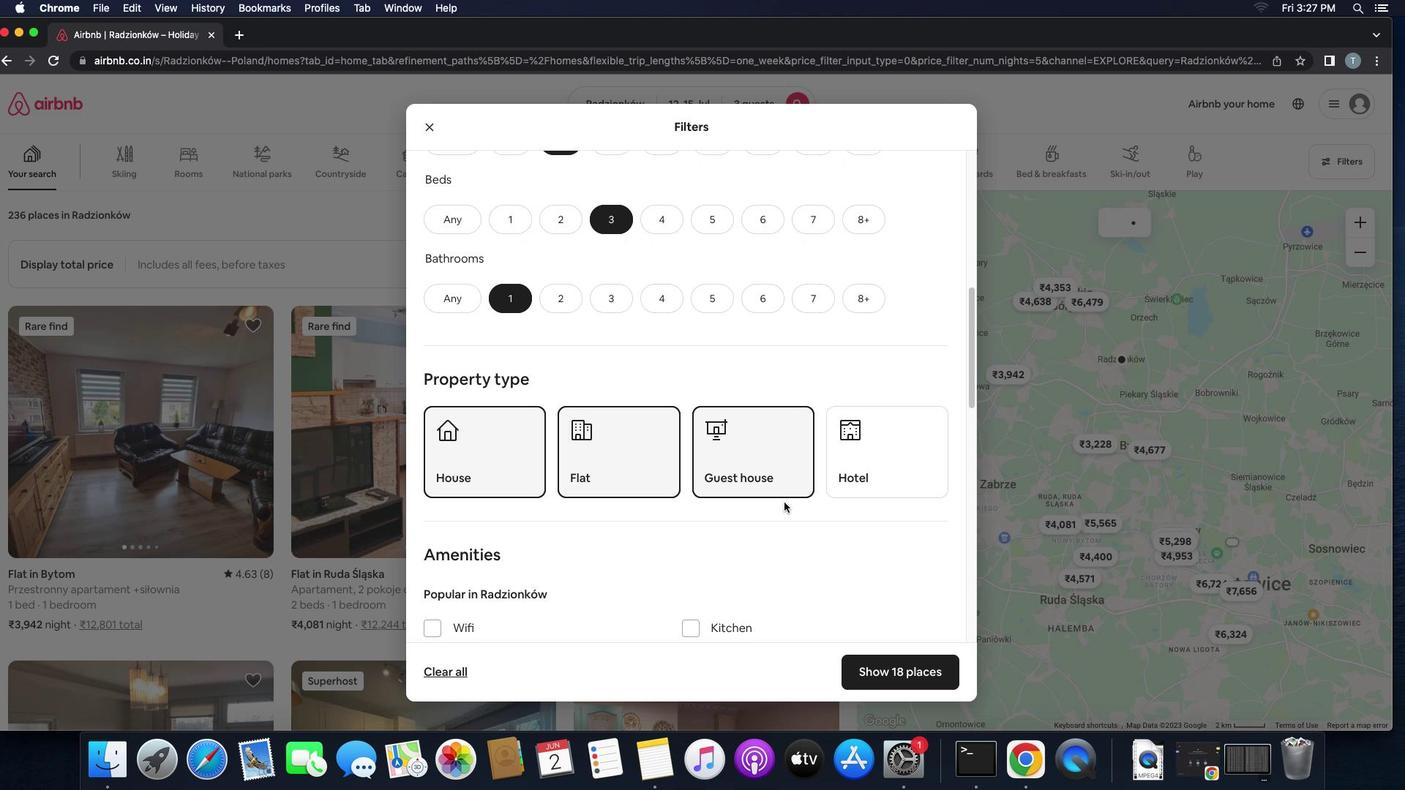 
Action: Mouse scrolled (783, 502) with delta (0, 0)
Screenshot: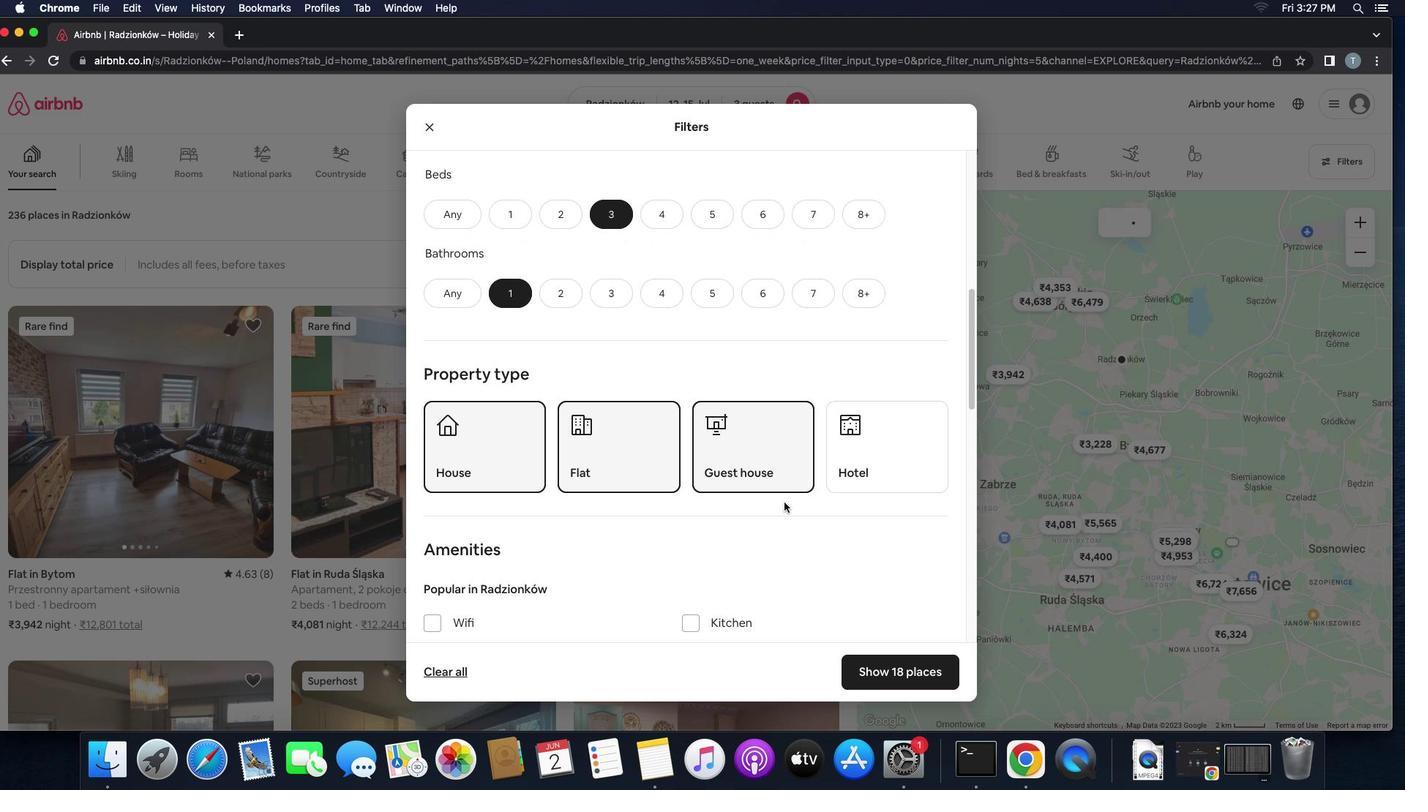 
Action: Mouse scrolled (783, 502) with delta (0, 0)
Screenshot: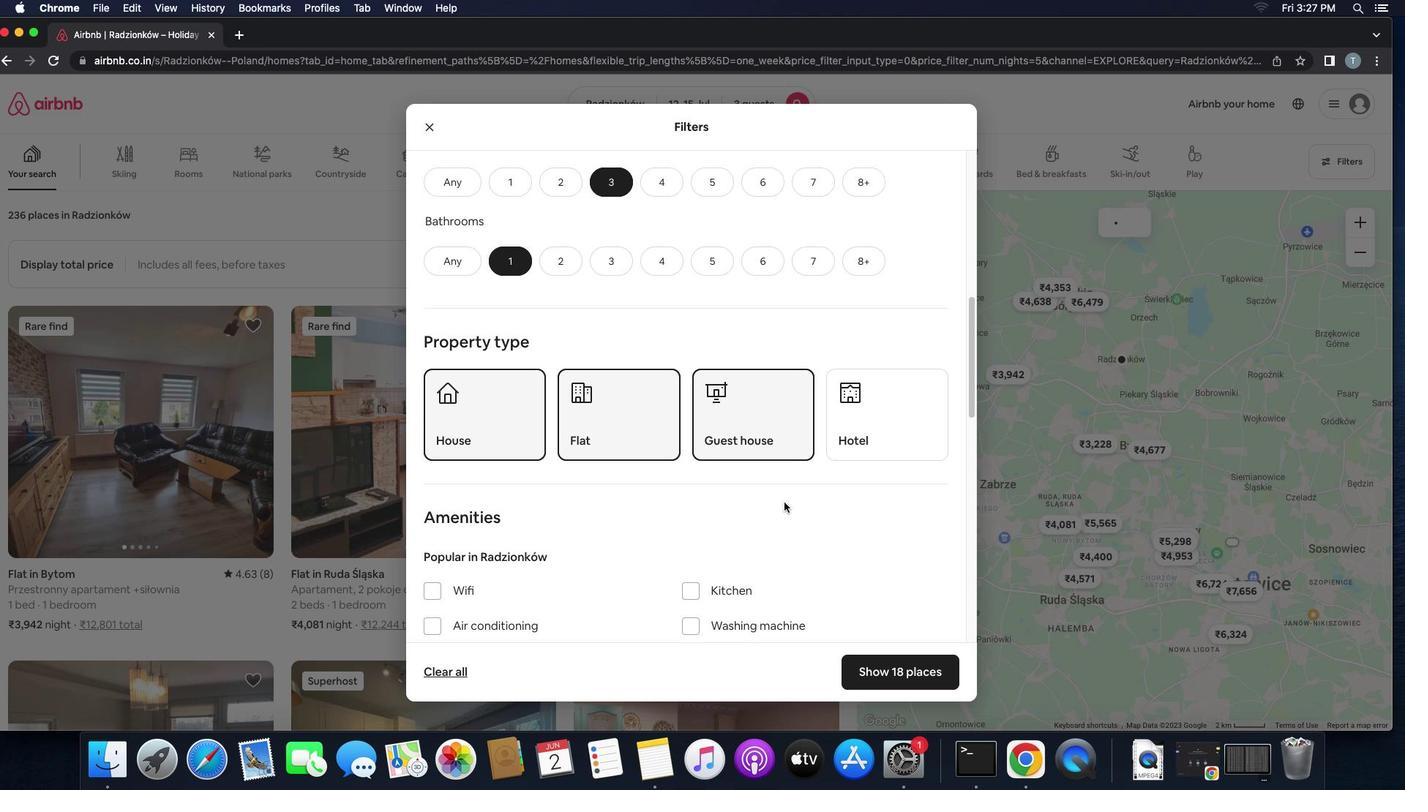 
Action: Mouse scrolled (783, 502) with delta (0, 0)
Screenshot: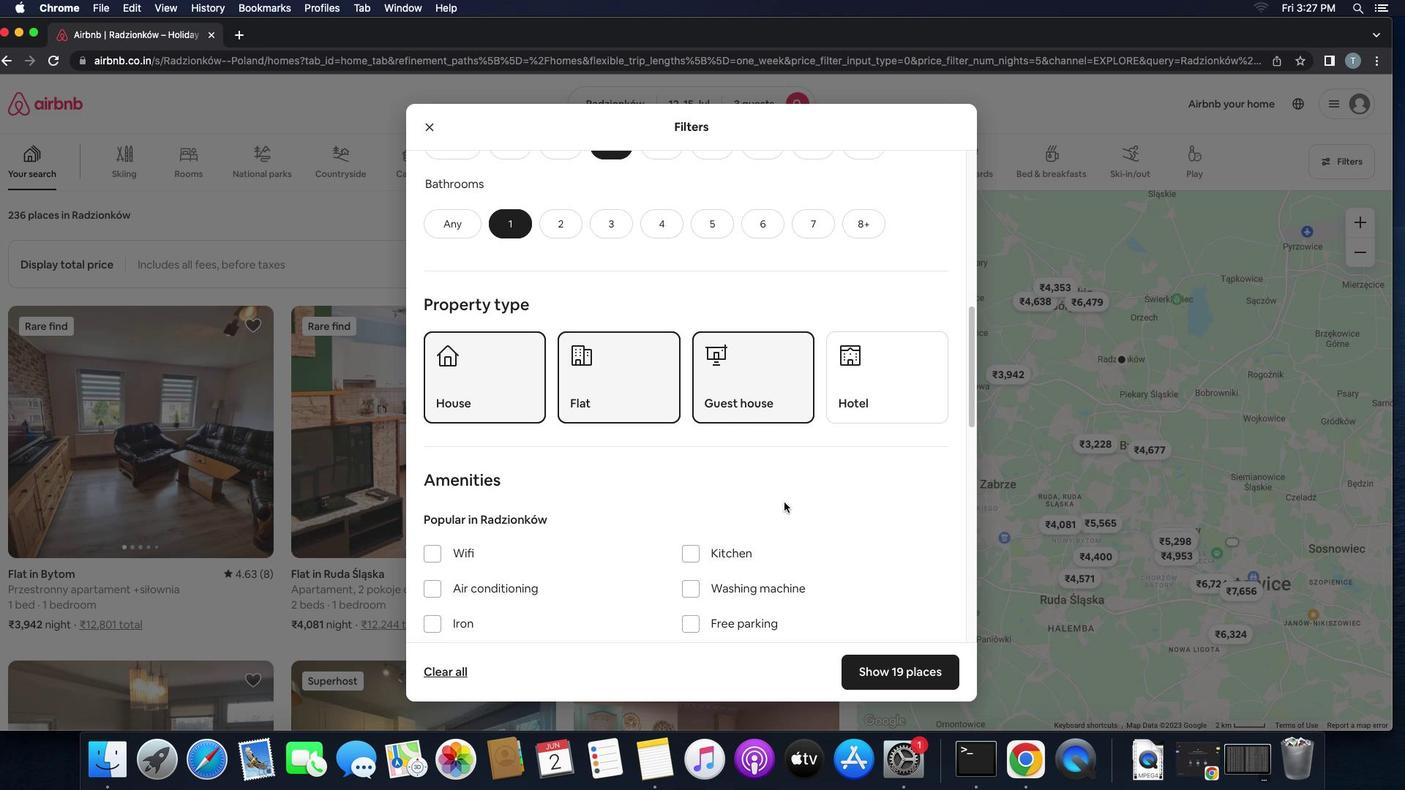 
Action: Mouse scrolled (783, 502) with delta (0, 0)
Screenshot: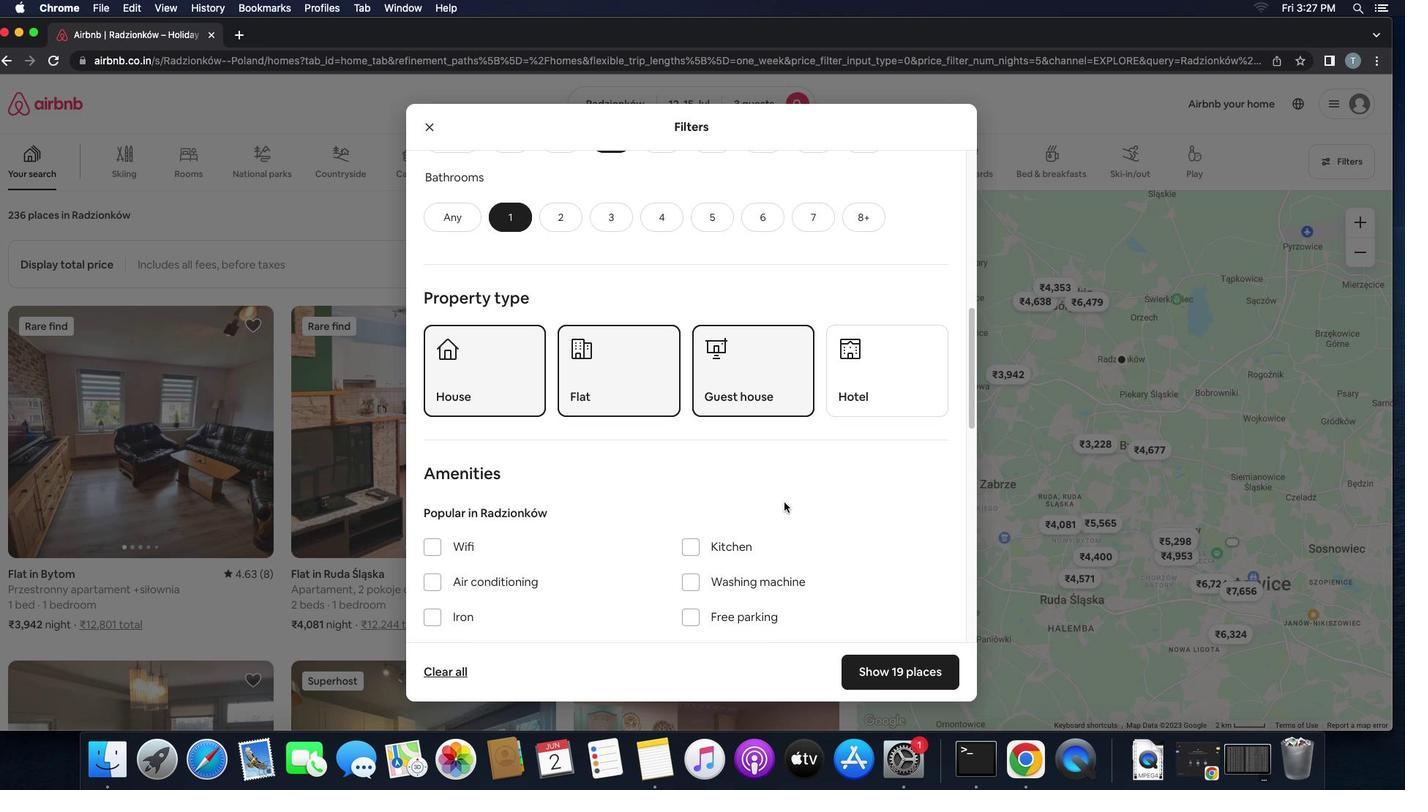 
Action: Mouse scrolled (783, 502) with delta (0, 0)
Screenshot: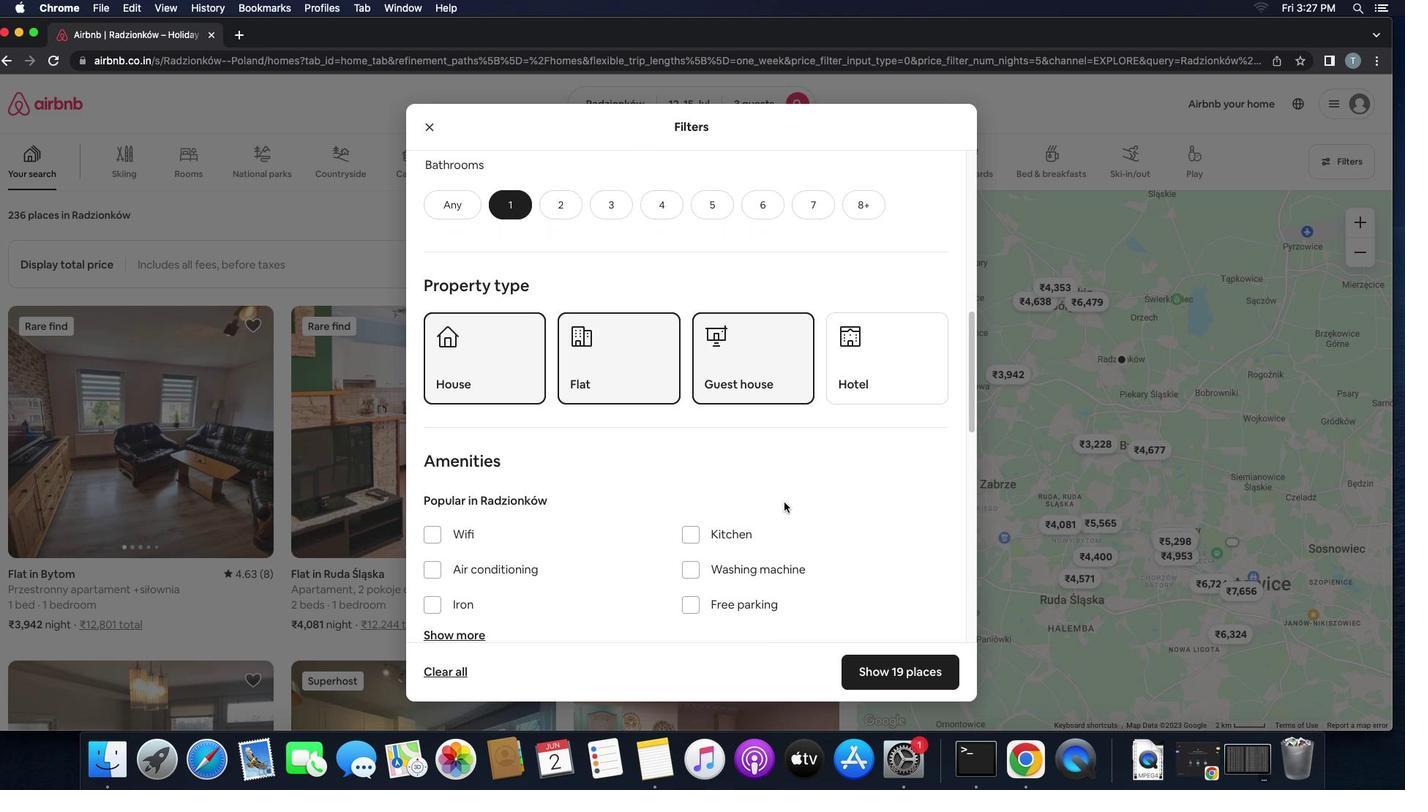 
Action: Mouse scrolled (783, 502) with delta (0, 0)
Screenshot: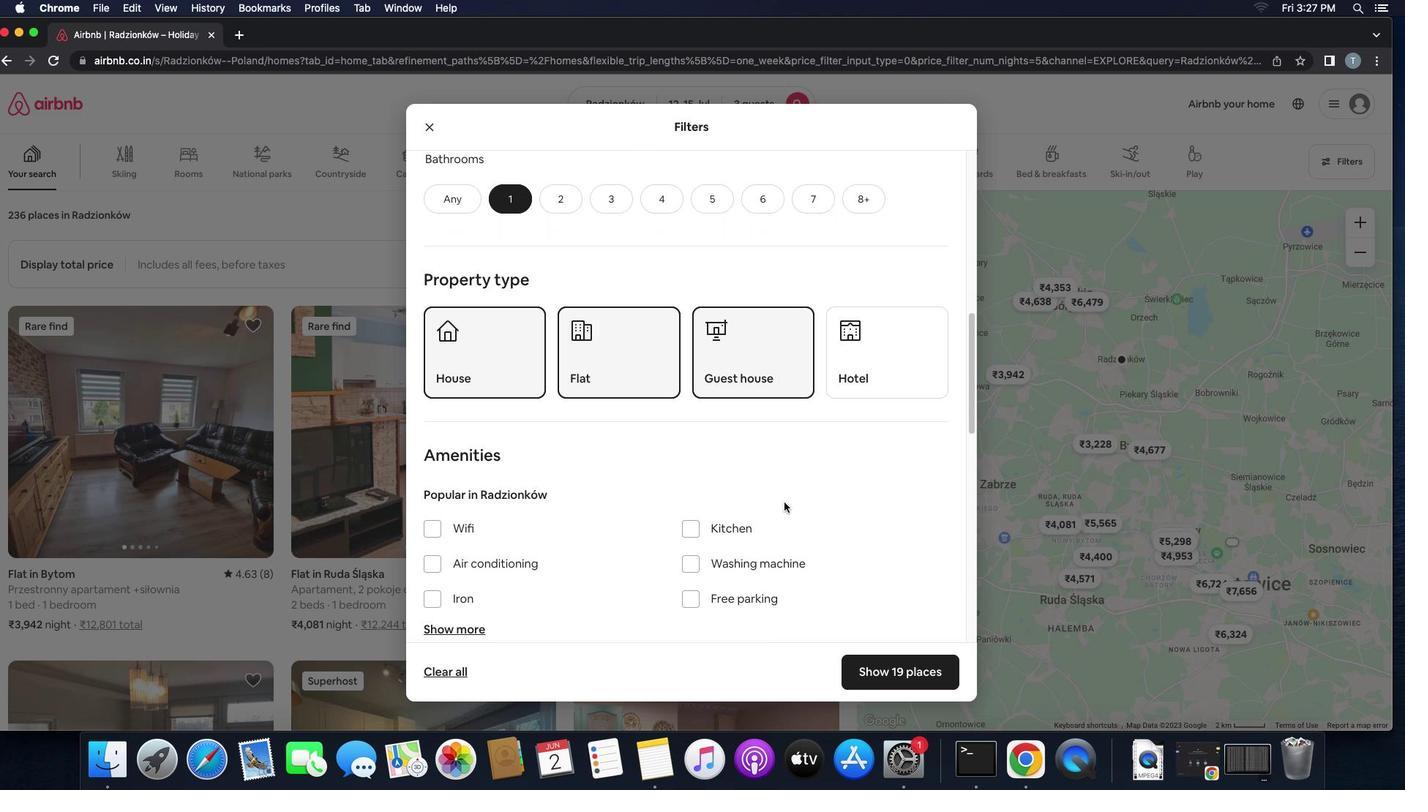 
Action: Mouse scrolled (783, 502) with delta (0, 0)
Screenshot: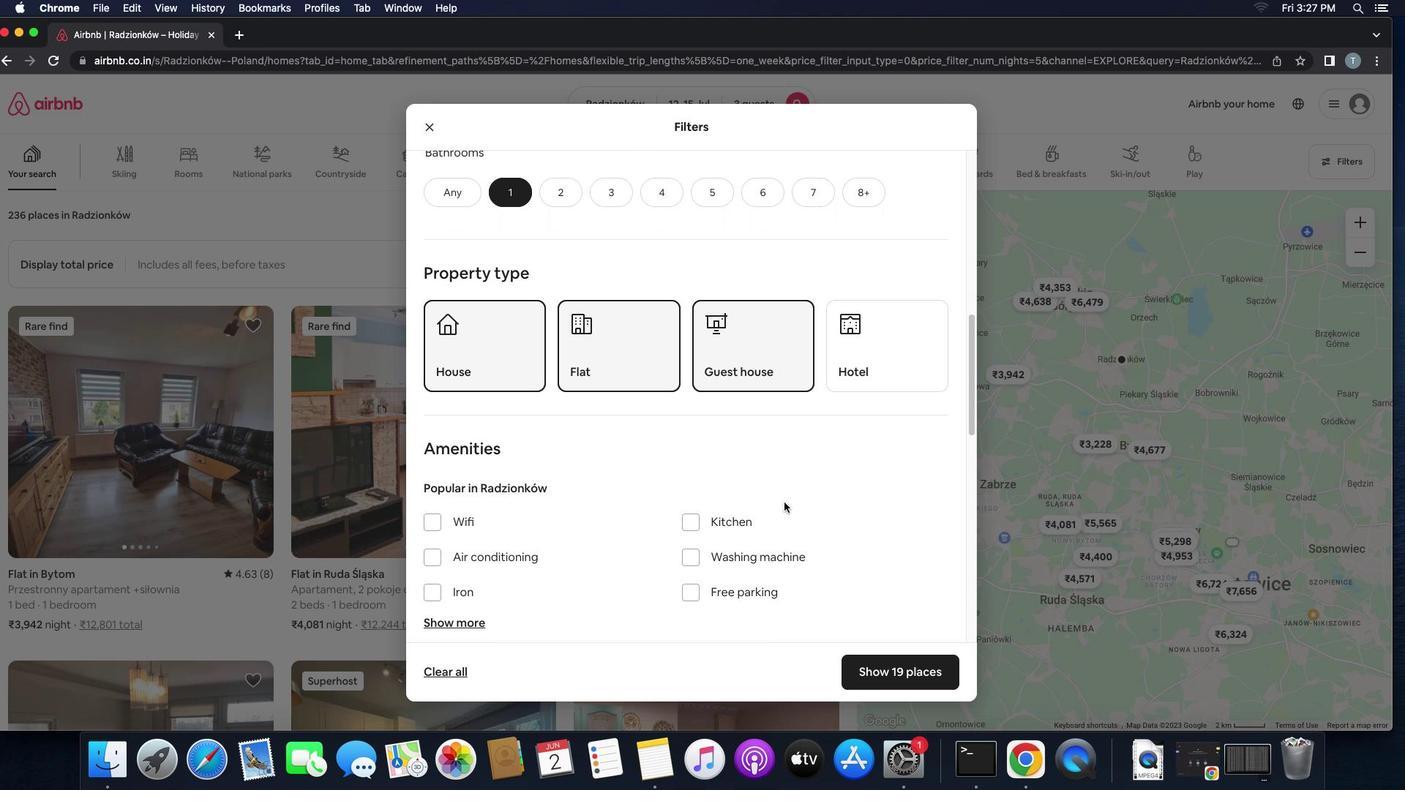 
Action: Mouse scrolled (783, 502) with delta (0, 0)
Screenshot: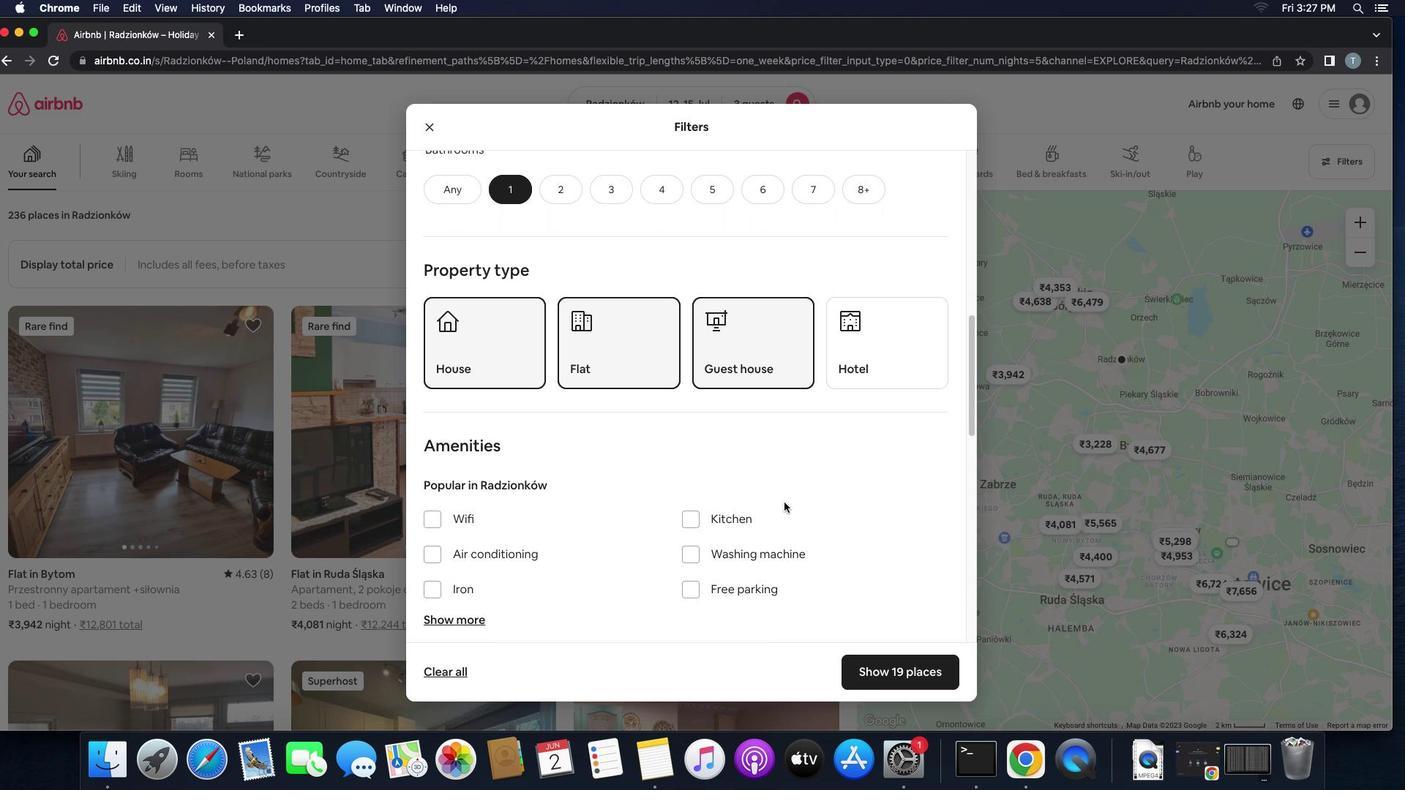 
Action: Mouse scrolled (783, 502) with delta (0, 0)
Screenshot: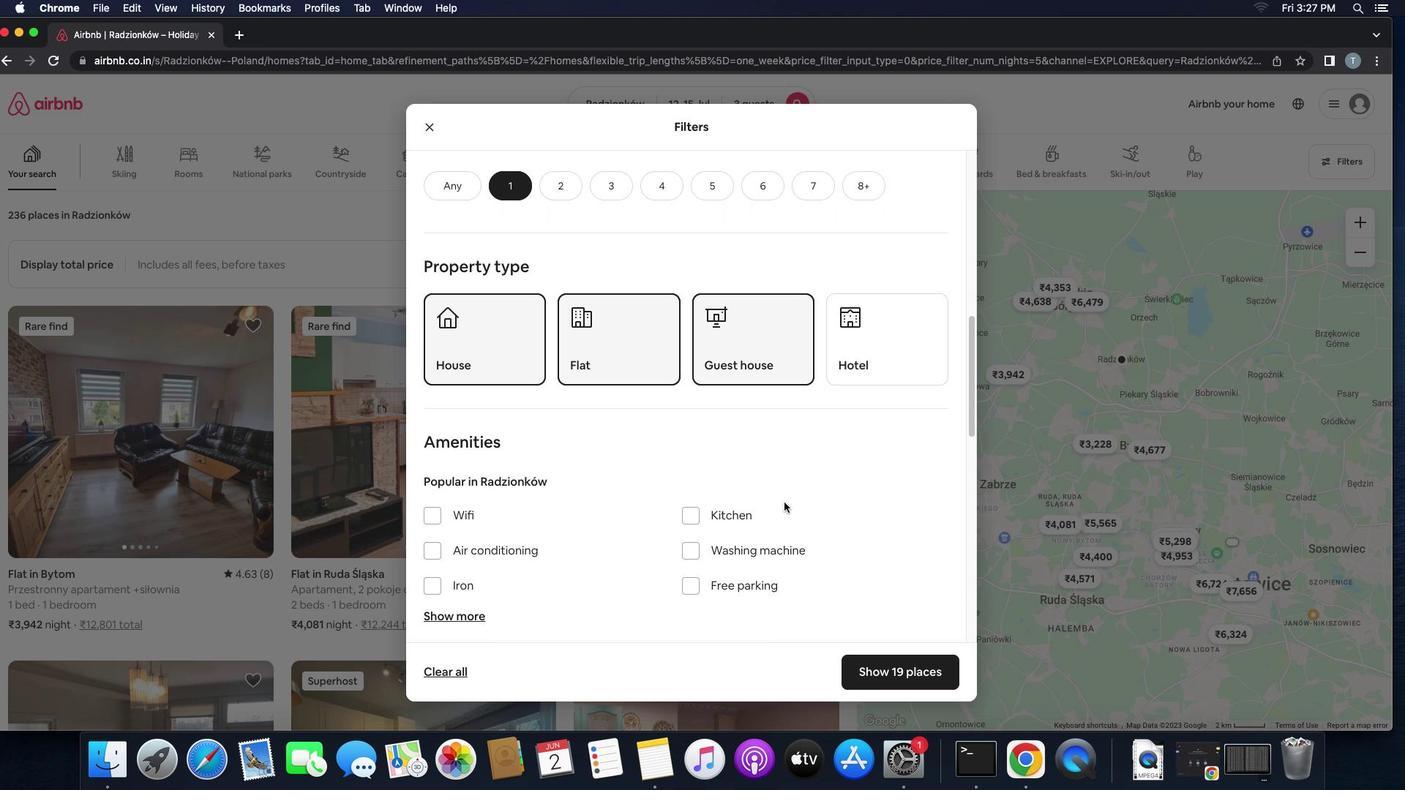 
Action: Mouse scrolled (783, 502) with delta (0, 0)
Screenshot: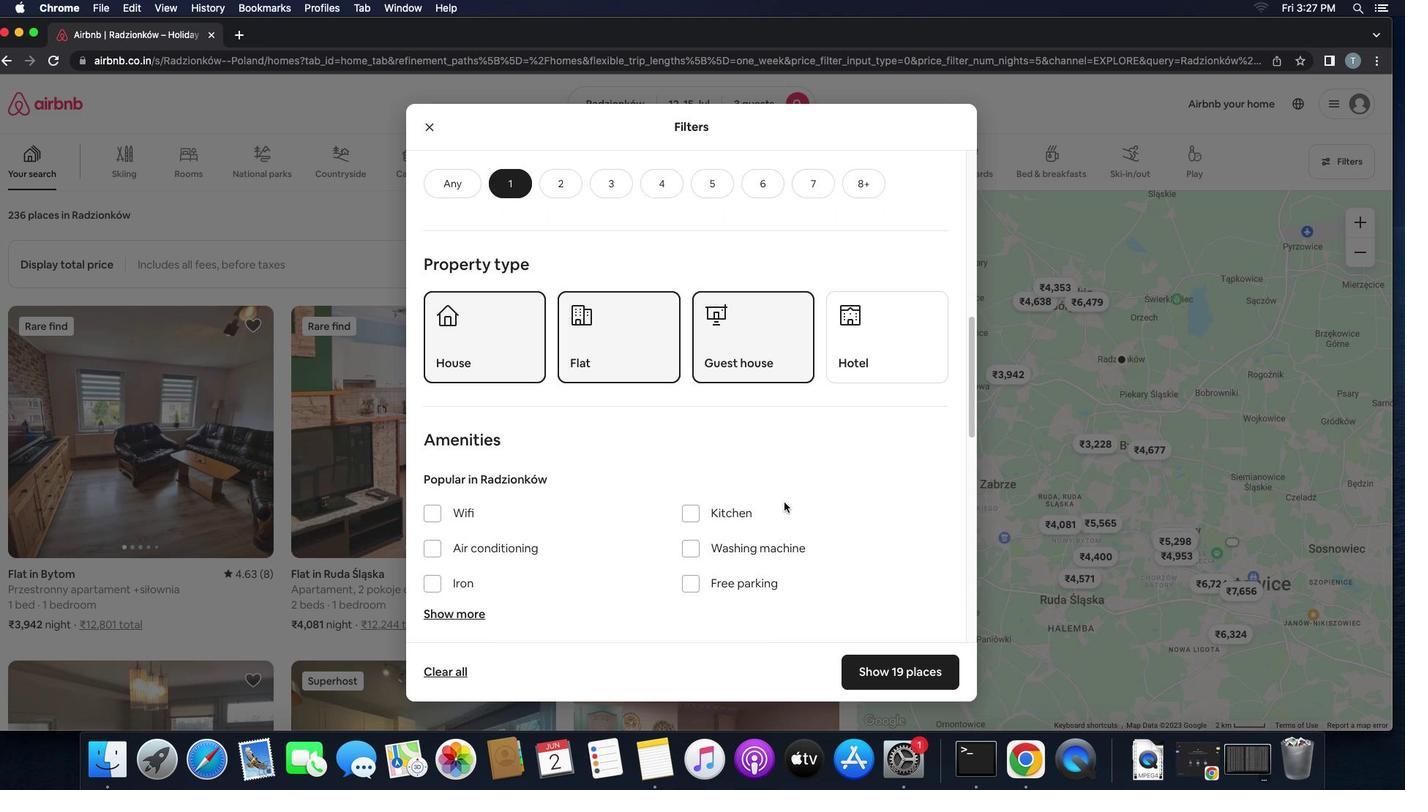 
Action: Mouse scrolled (783, 502) with delta (0, 0)
Screenshot: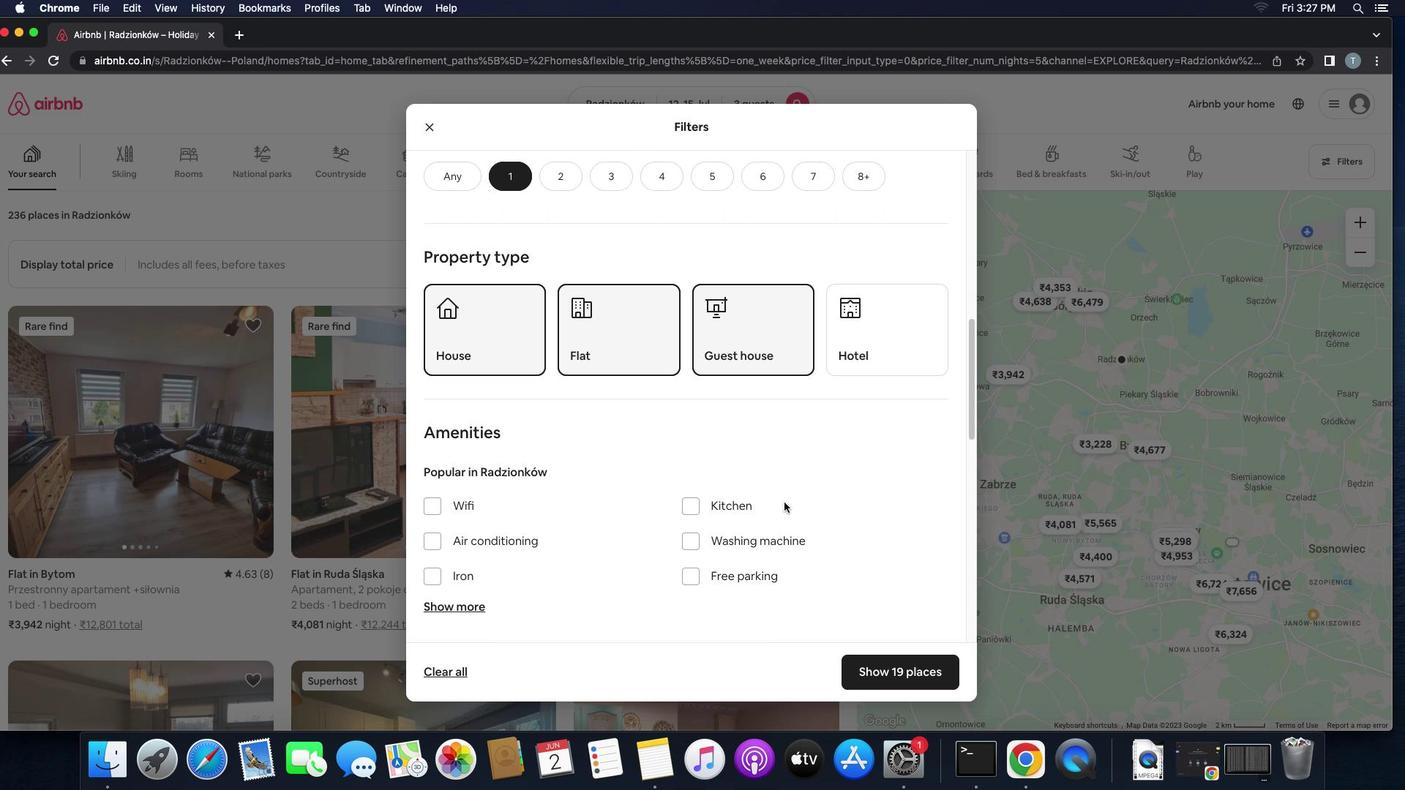 
Action: Mouse scrolled (783, 502) with delta (0, 0)
Screenshot: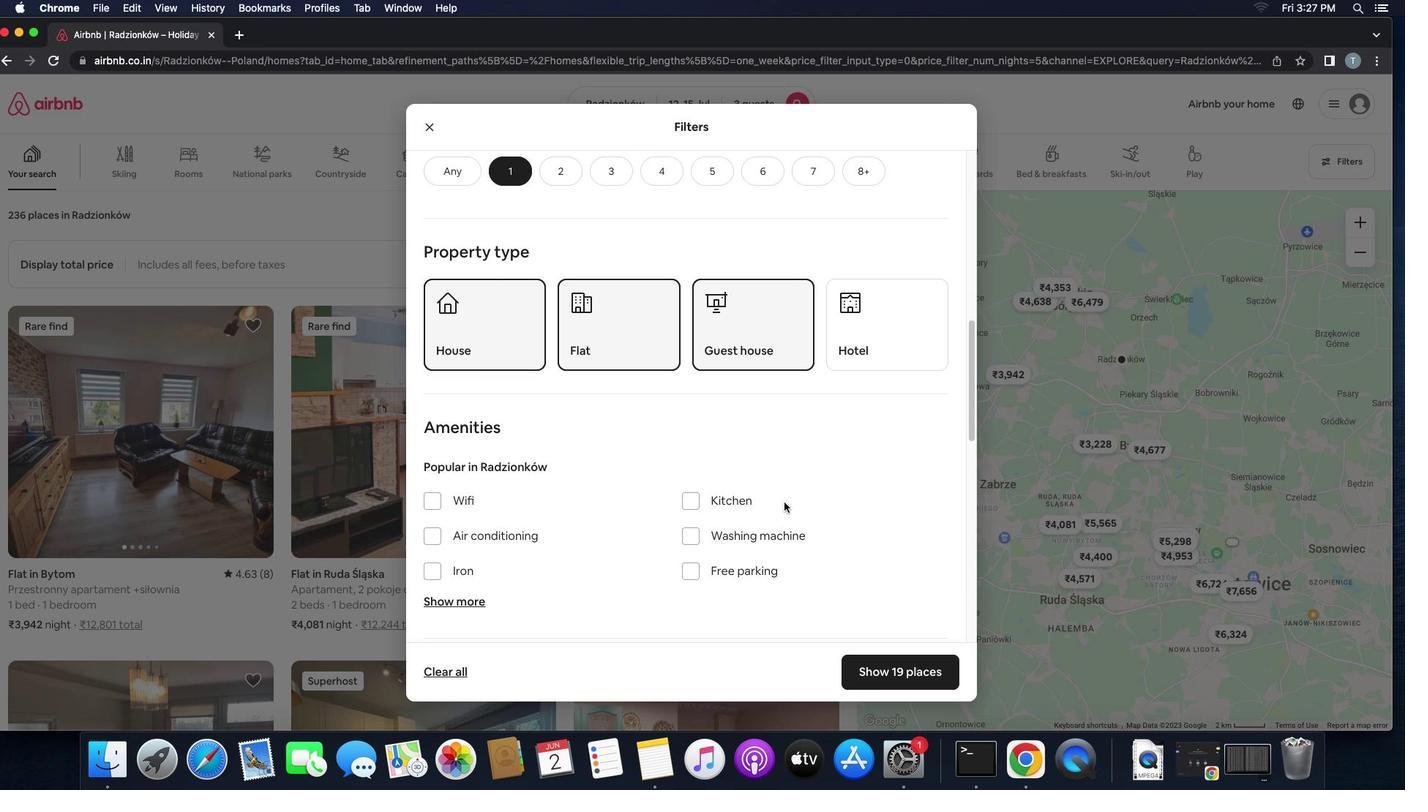 
Action: Mouse moved to (692, 531)
Screenshot: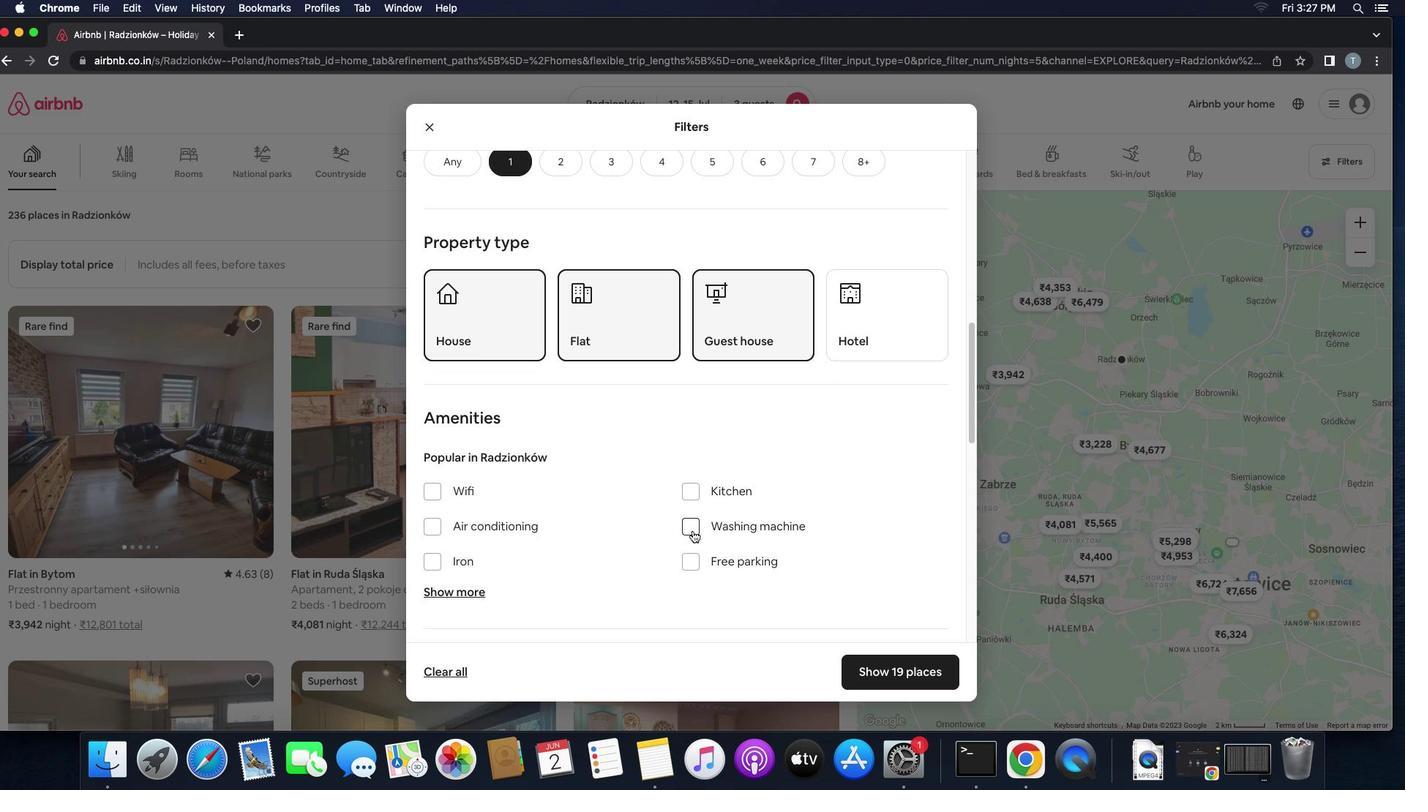
Action: Mouse pressed left at (692, 531)
Screenshot: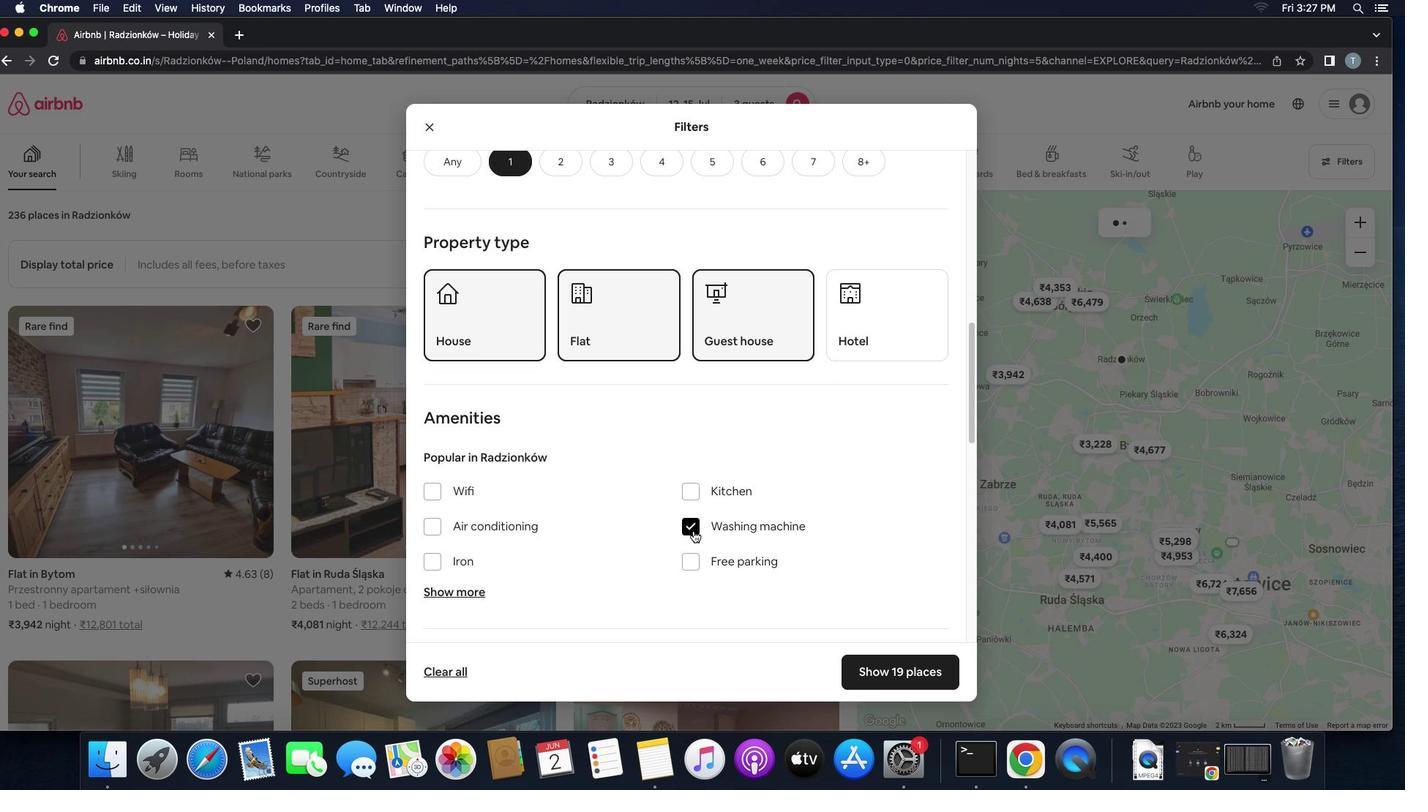 
Action: Mouse moved to (768, 530)
Screenshot: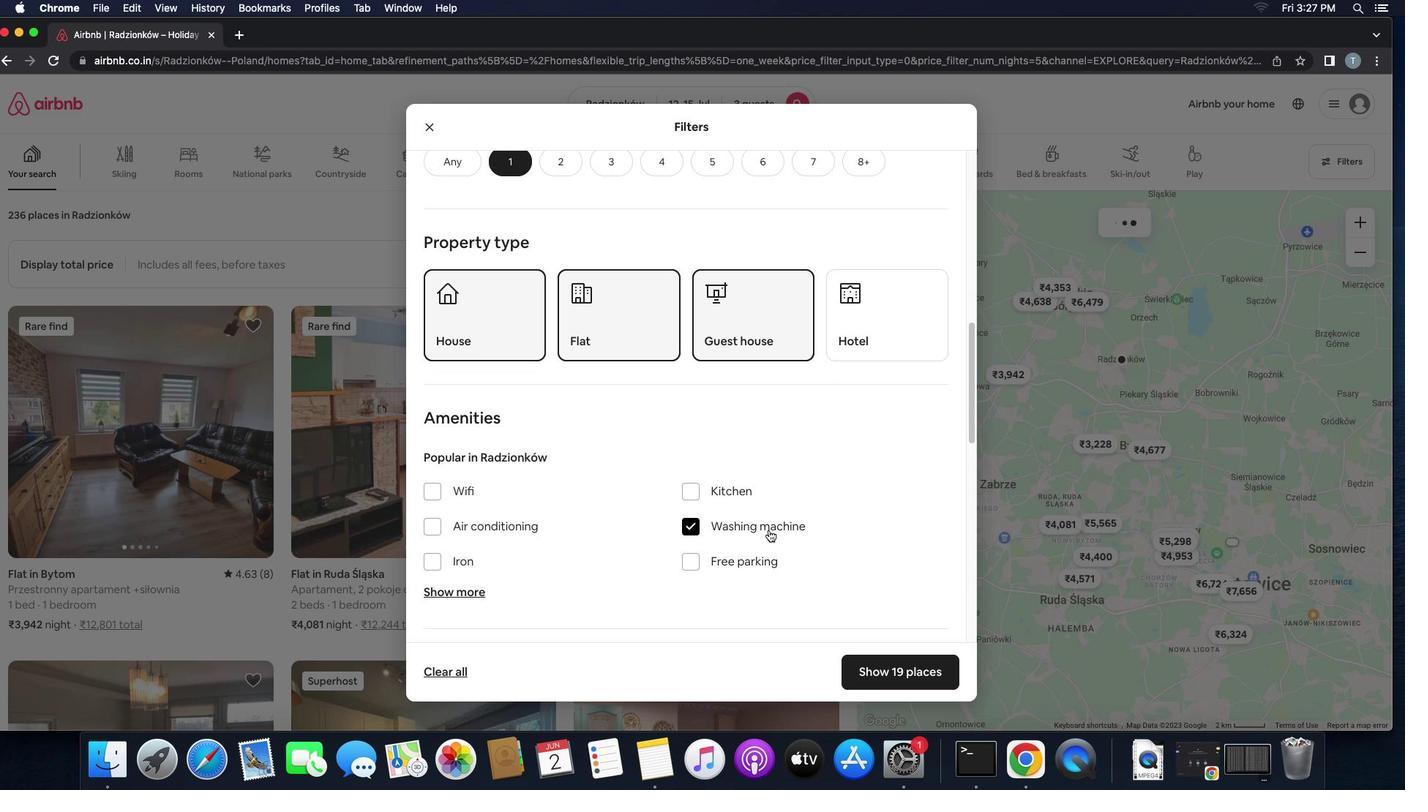 
Action: Mouse scrolled (768, 530) with delta (0, 0)
Screenshot: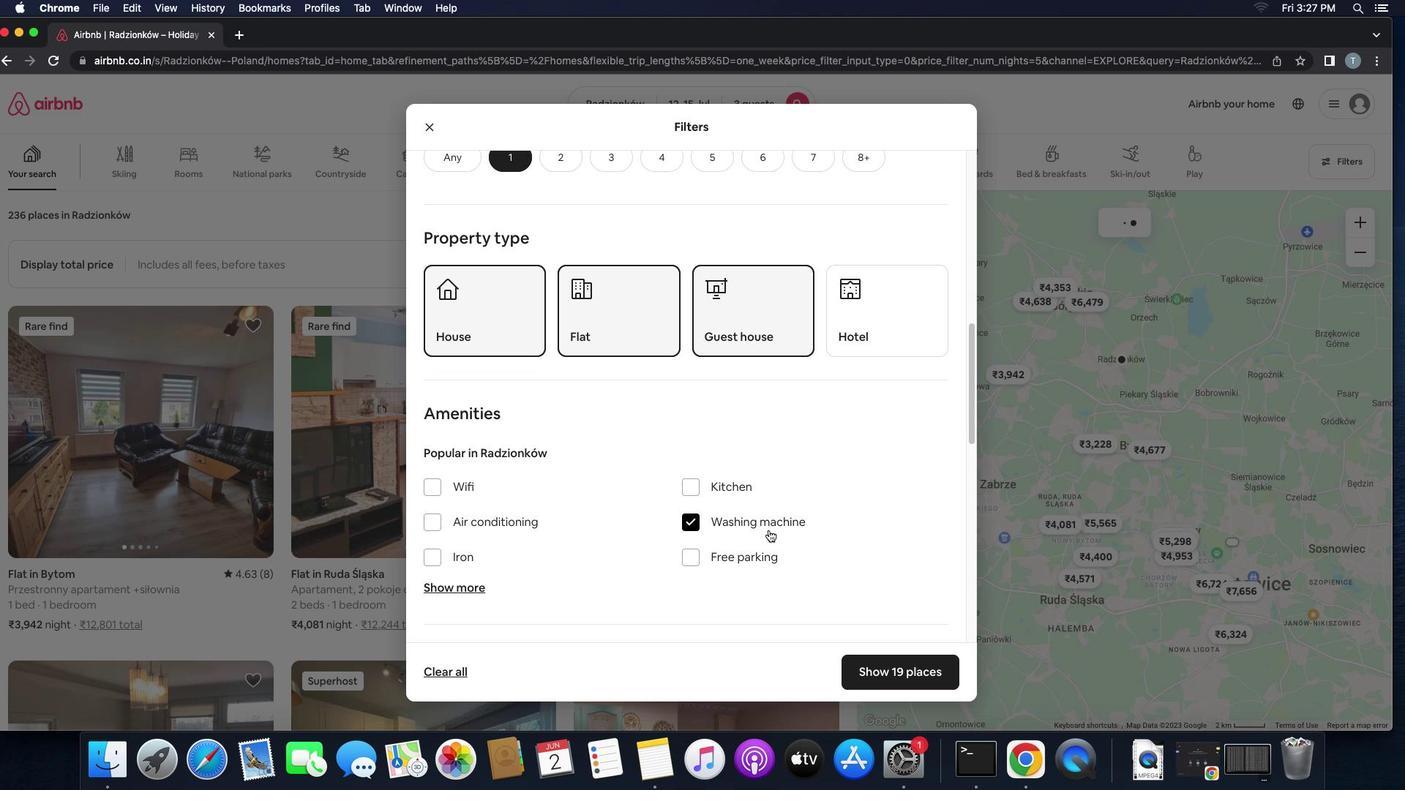 
Action: Mouse scrolled (768, 530) with delta (0, 0)
Screenshot: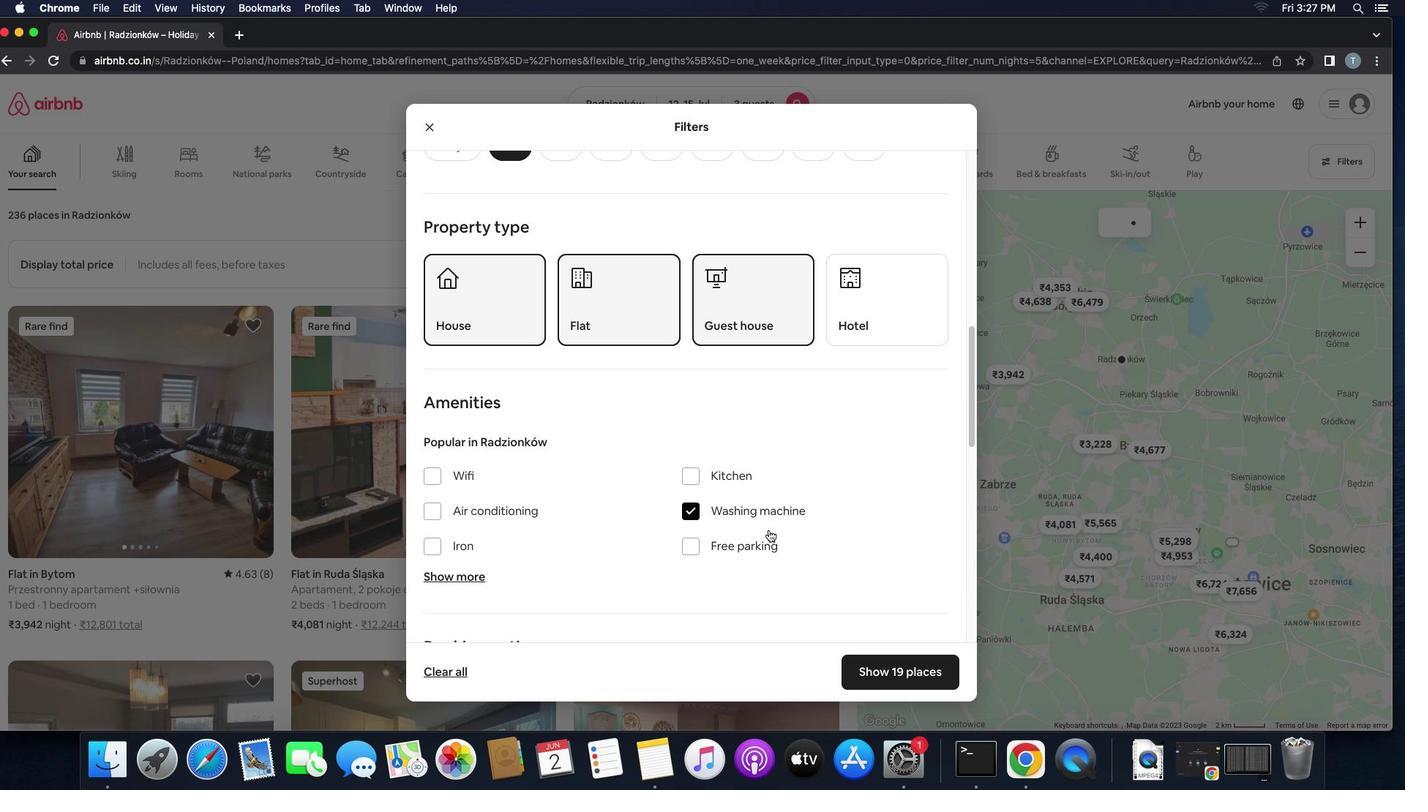 
Action: Mouse scrolled (768, 530) with delta (0, 0)
Screenshot: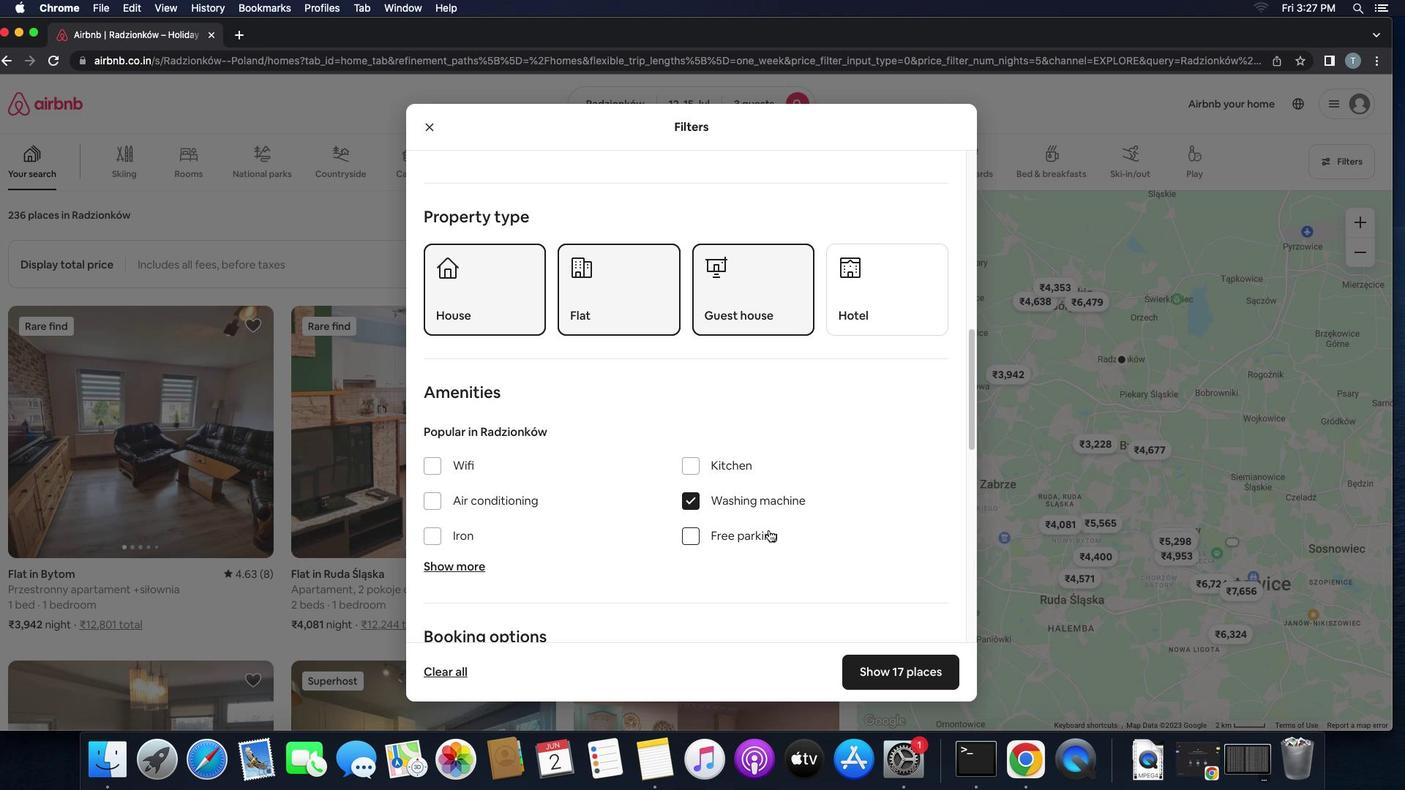 
Action: Mouse scrolled (768, 530) with delta (0, 0)
Screenshot: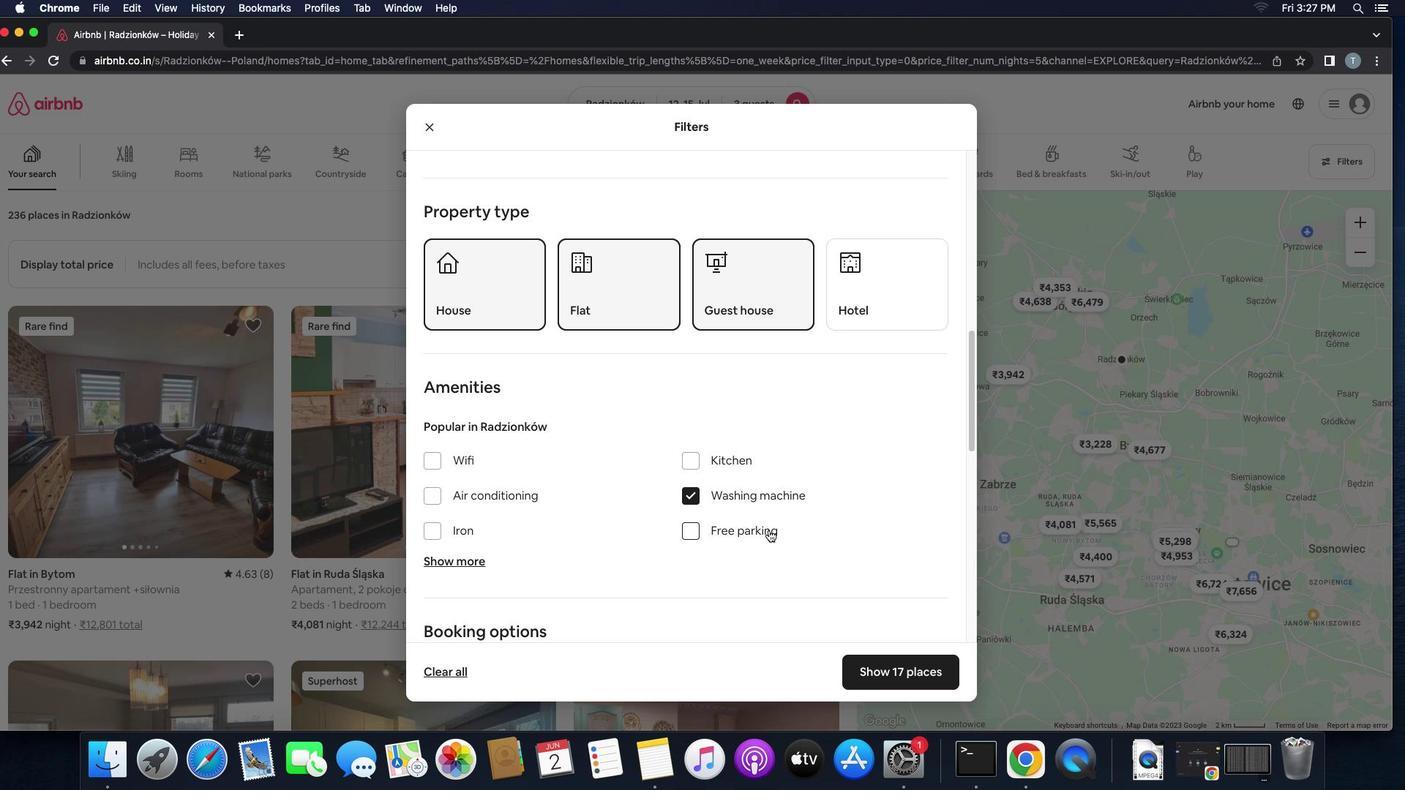 
Action: Mouse scrolled (768, 530) with delta (0, 0)
Screenshot: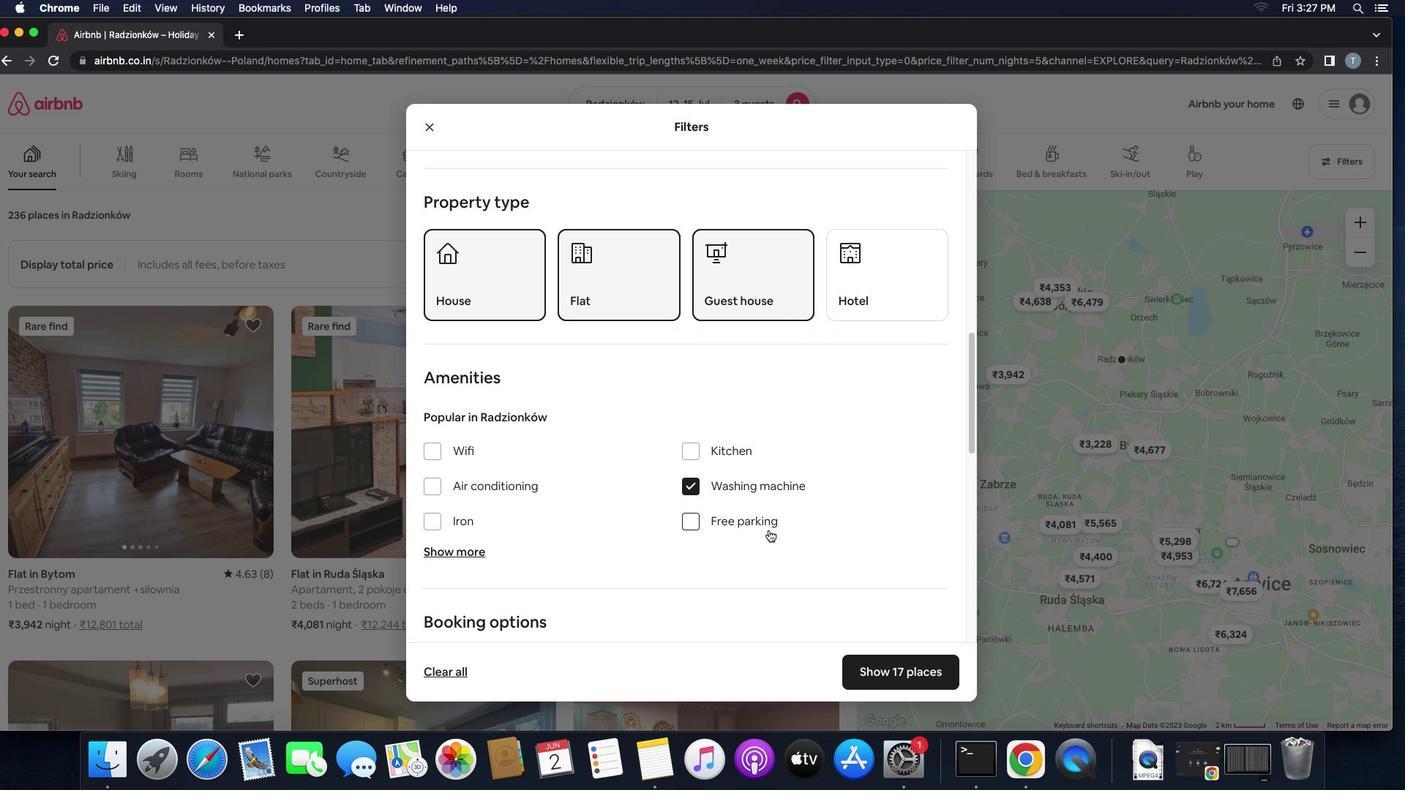
Action: Mouse scrolled (768, 530) with delta (0, 0)
Screenshot: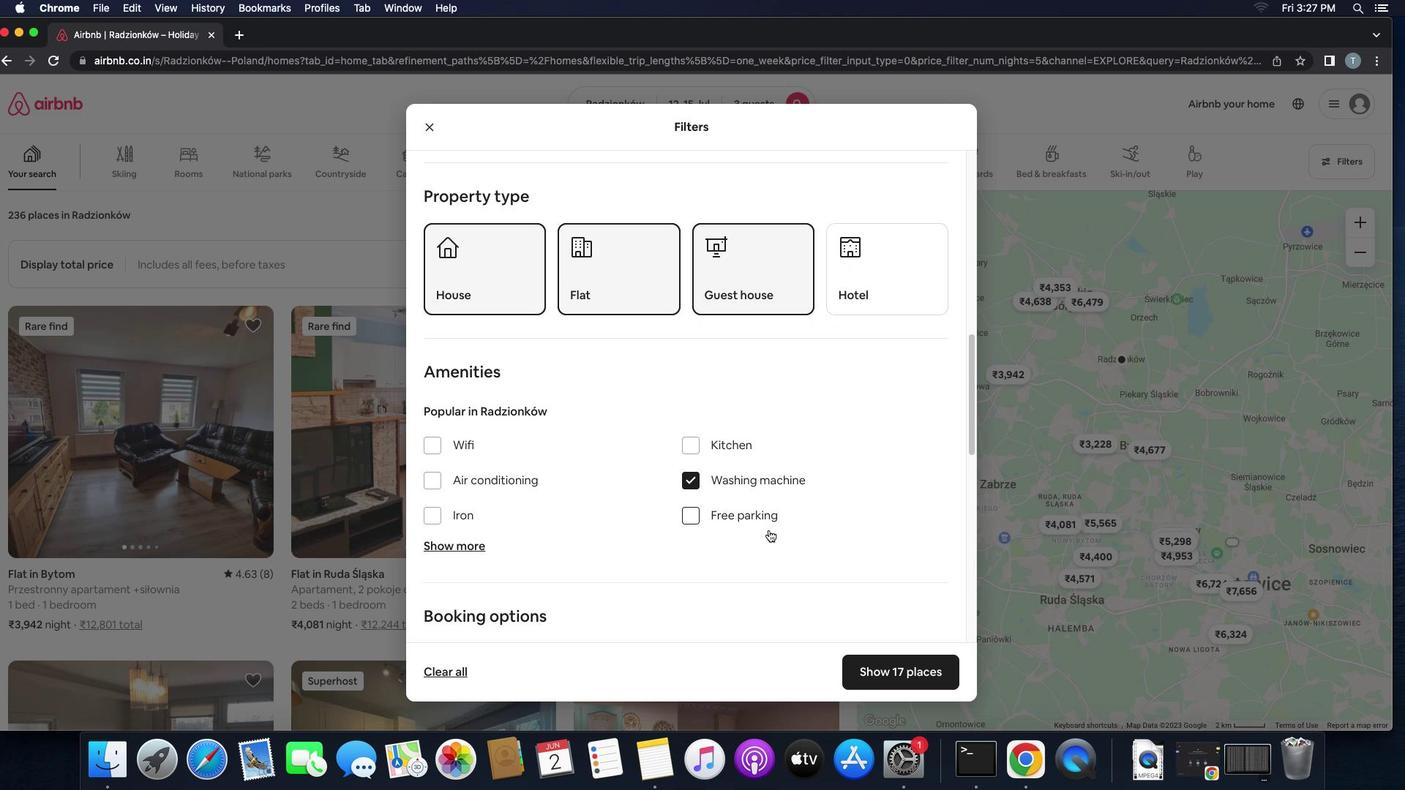 
Action: Mouse scrolled (768, 530) with delta (0, 0)
Screenshot: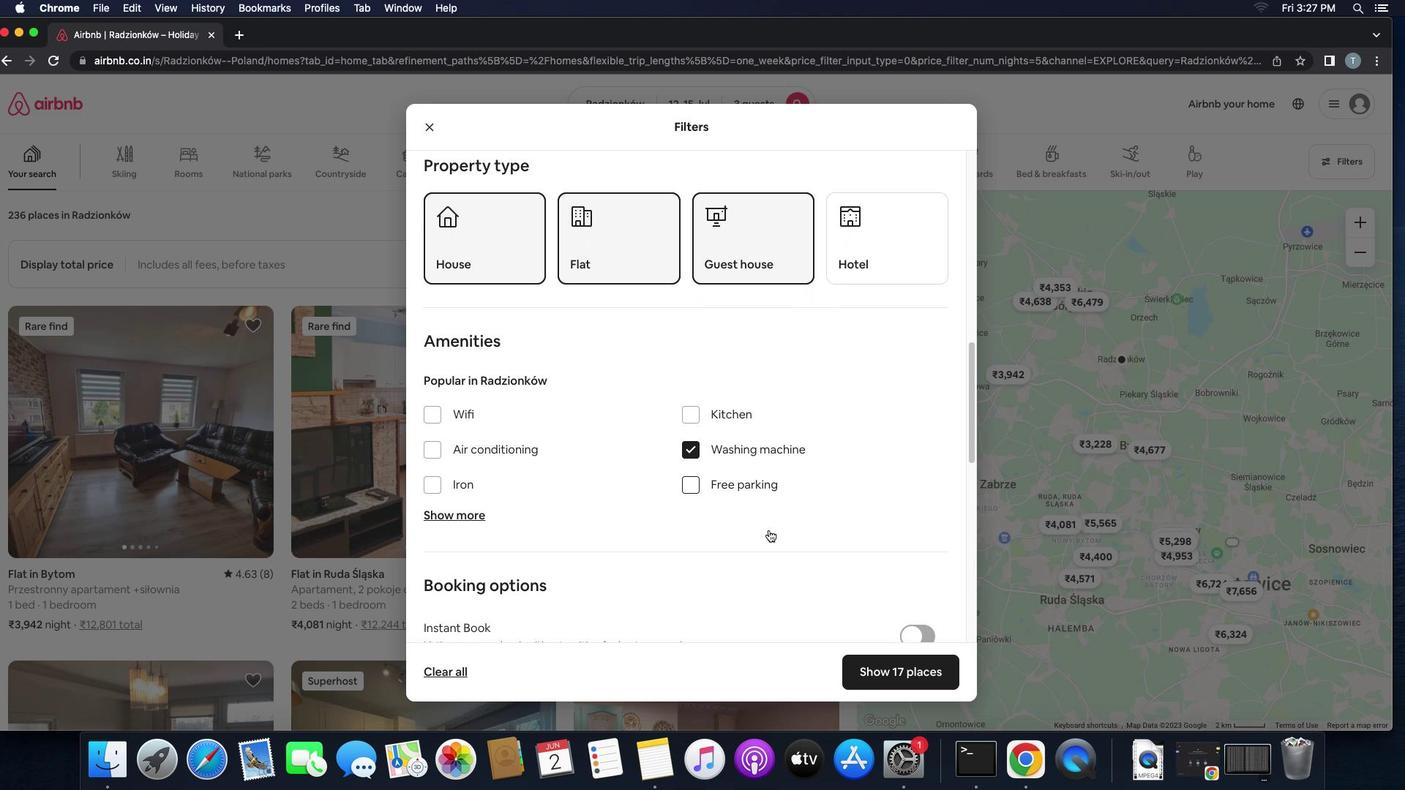 
Action: Mouse scrolled (768, 530) with delta (0, 0)
Screenshot: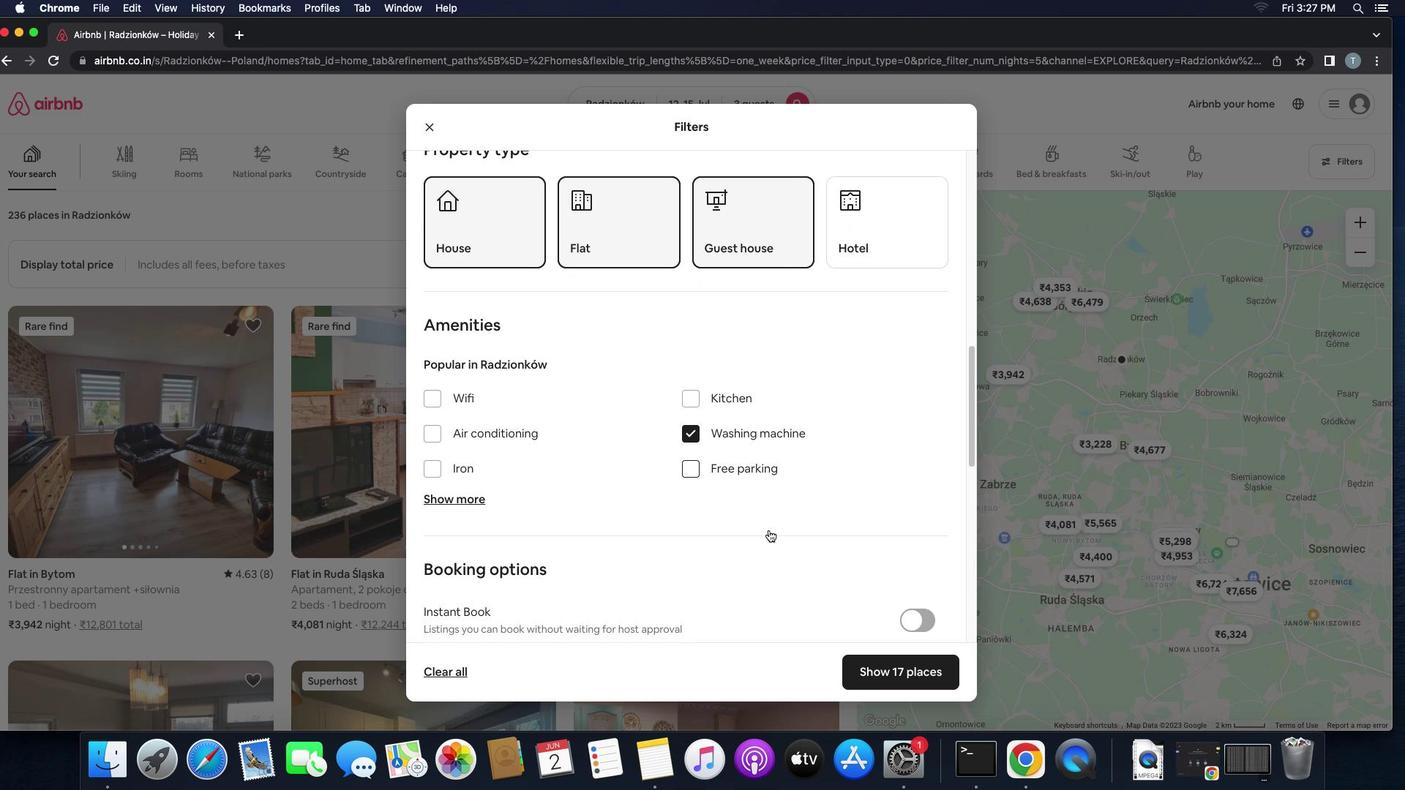 
Action: Mouse scrolled (768, 530) with delta (0, 0)
Screenshot: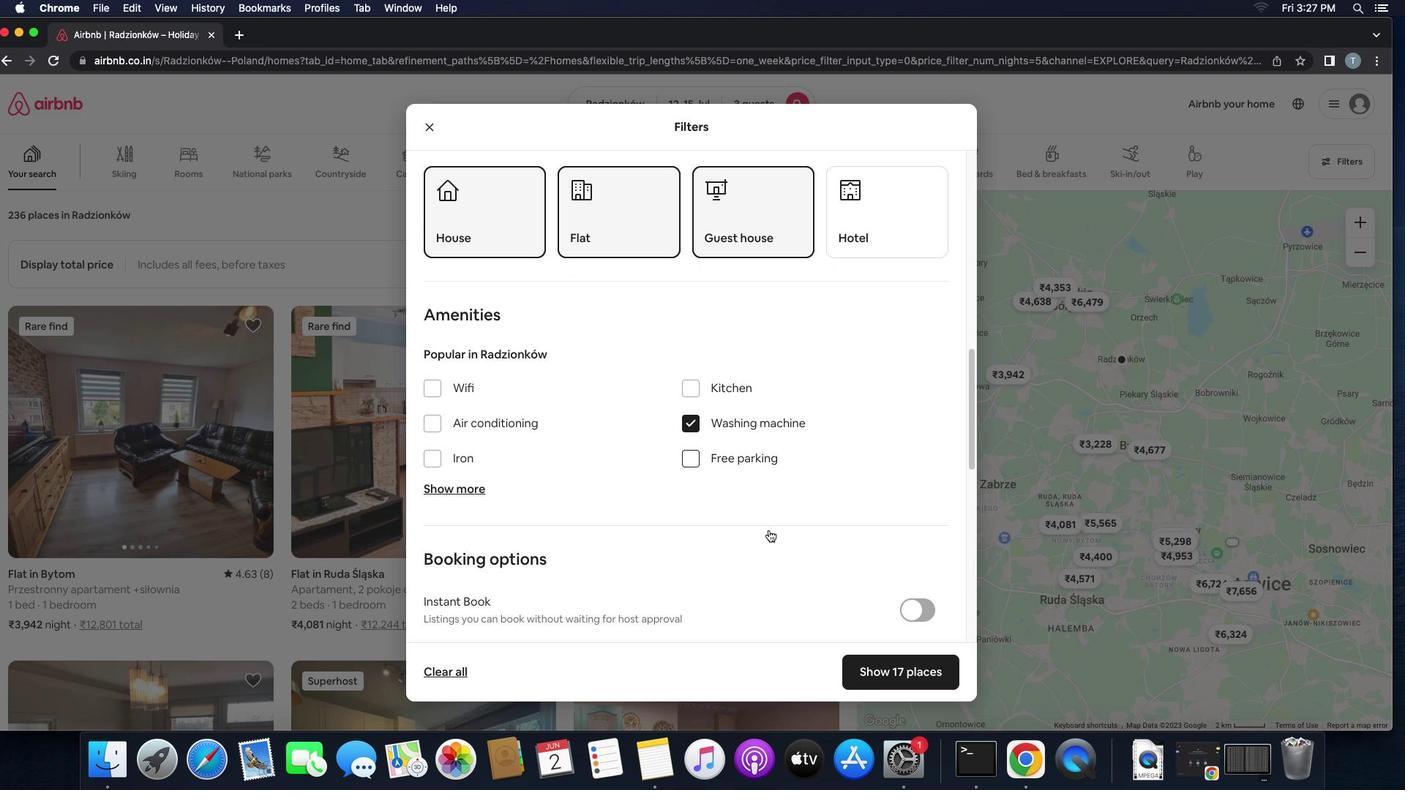
Action: Mouse scrolled (768, 530) with delta (0, 0)
Screenshot: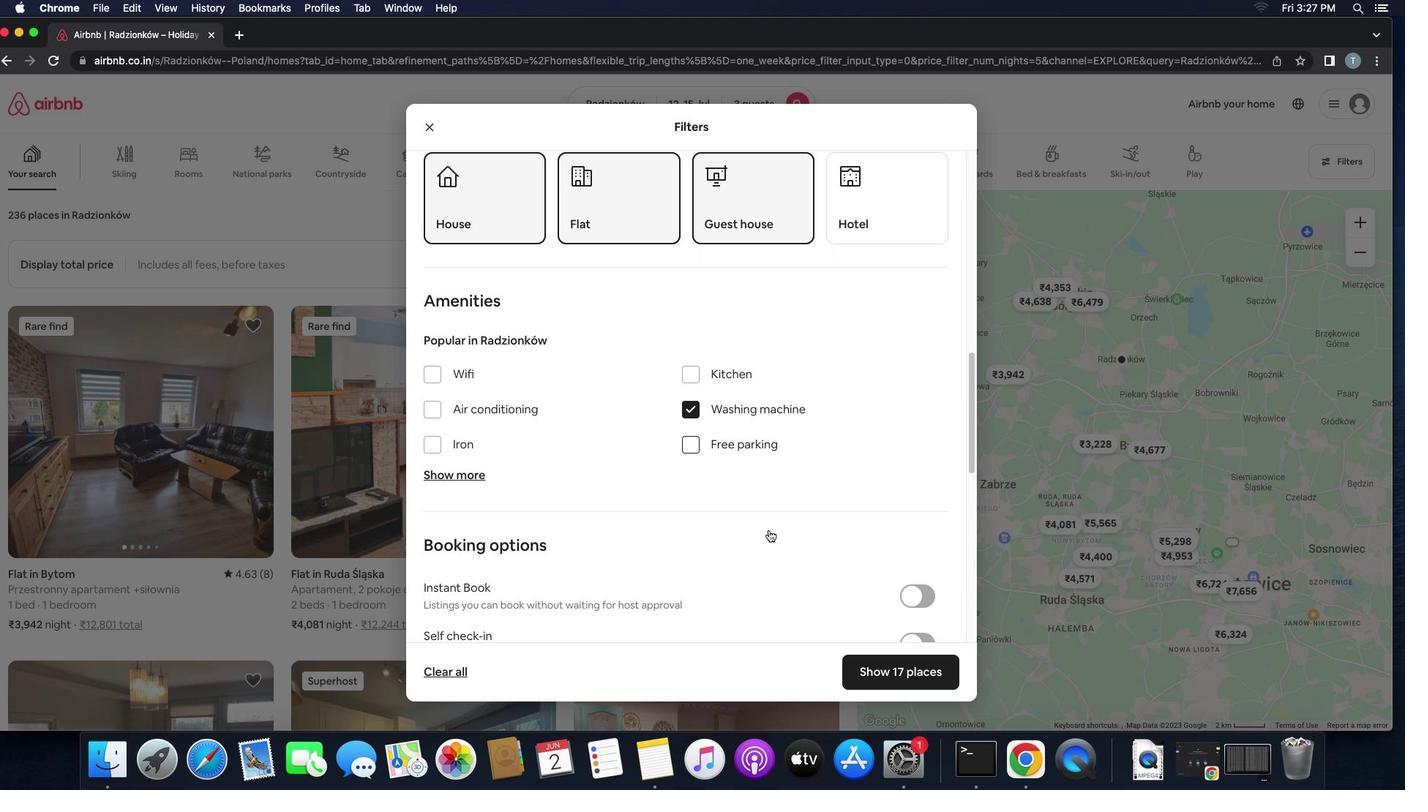 
Action: Mouse scrolled (768, 530) with delta (0, 0)
Screenshot: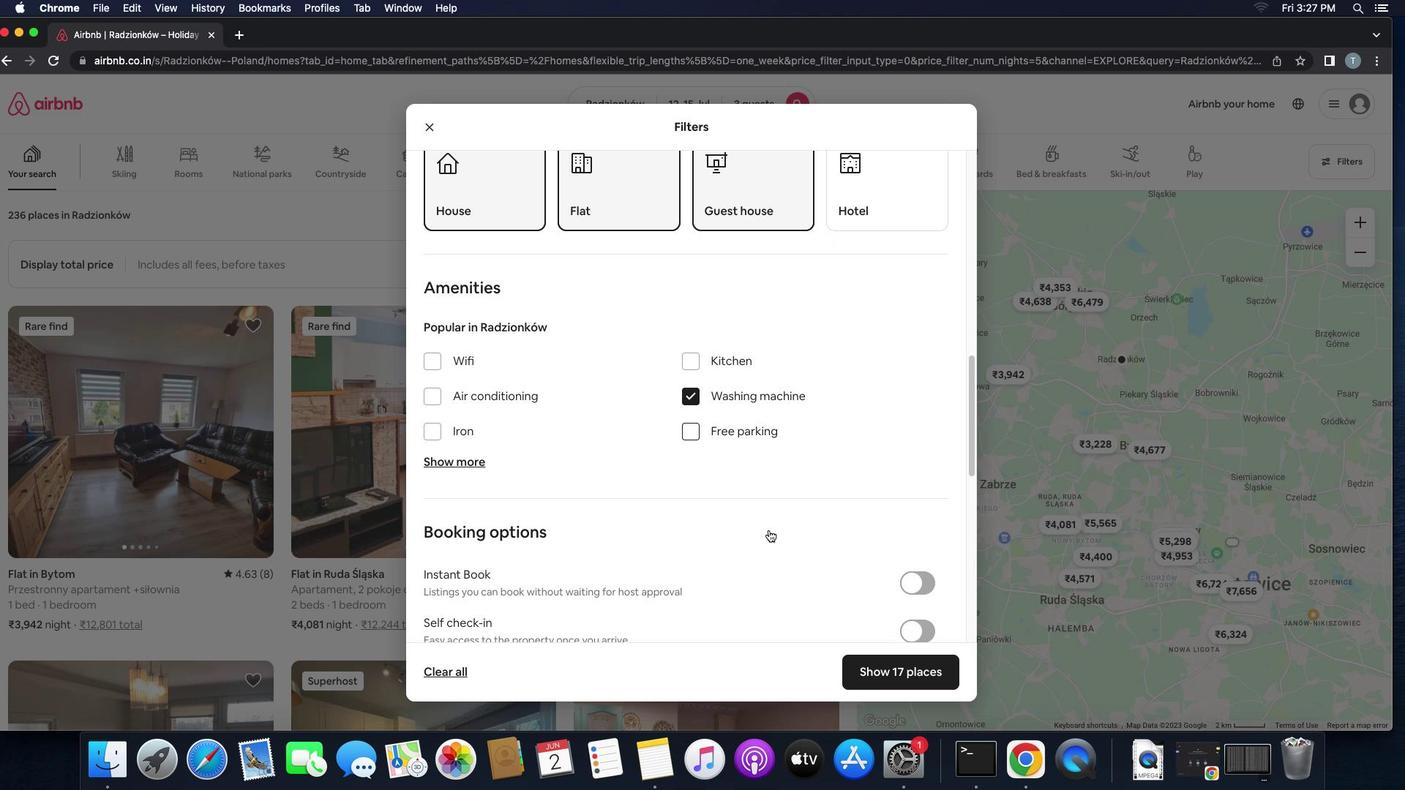 
Action: Mouse scrolled (768, 530) with delta (0, 0)
Screenshot: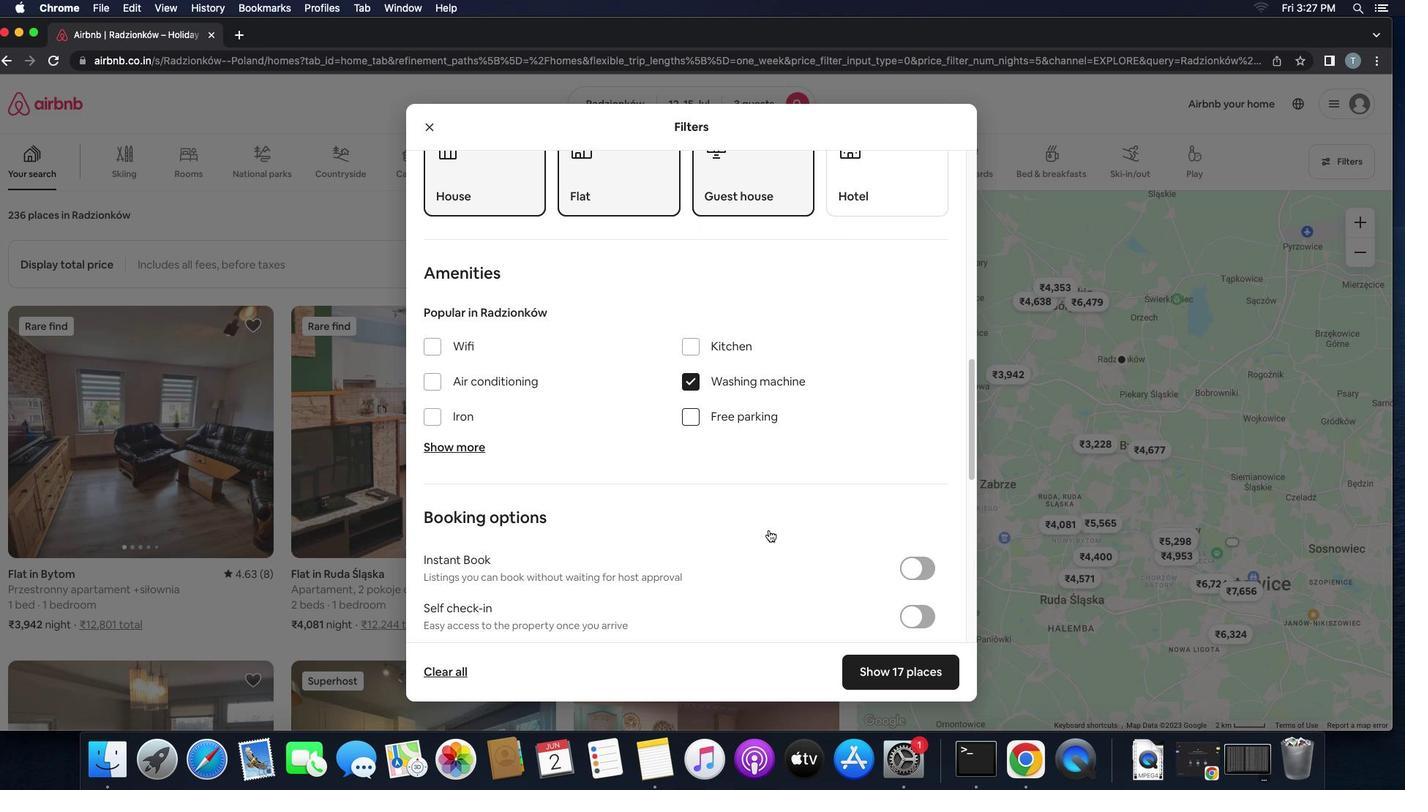 
Action: Mouse scrolled (768, 530) with delta (0, 0)
Screenshot: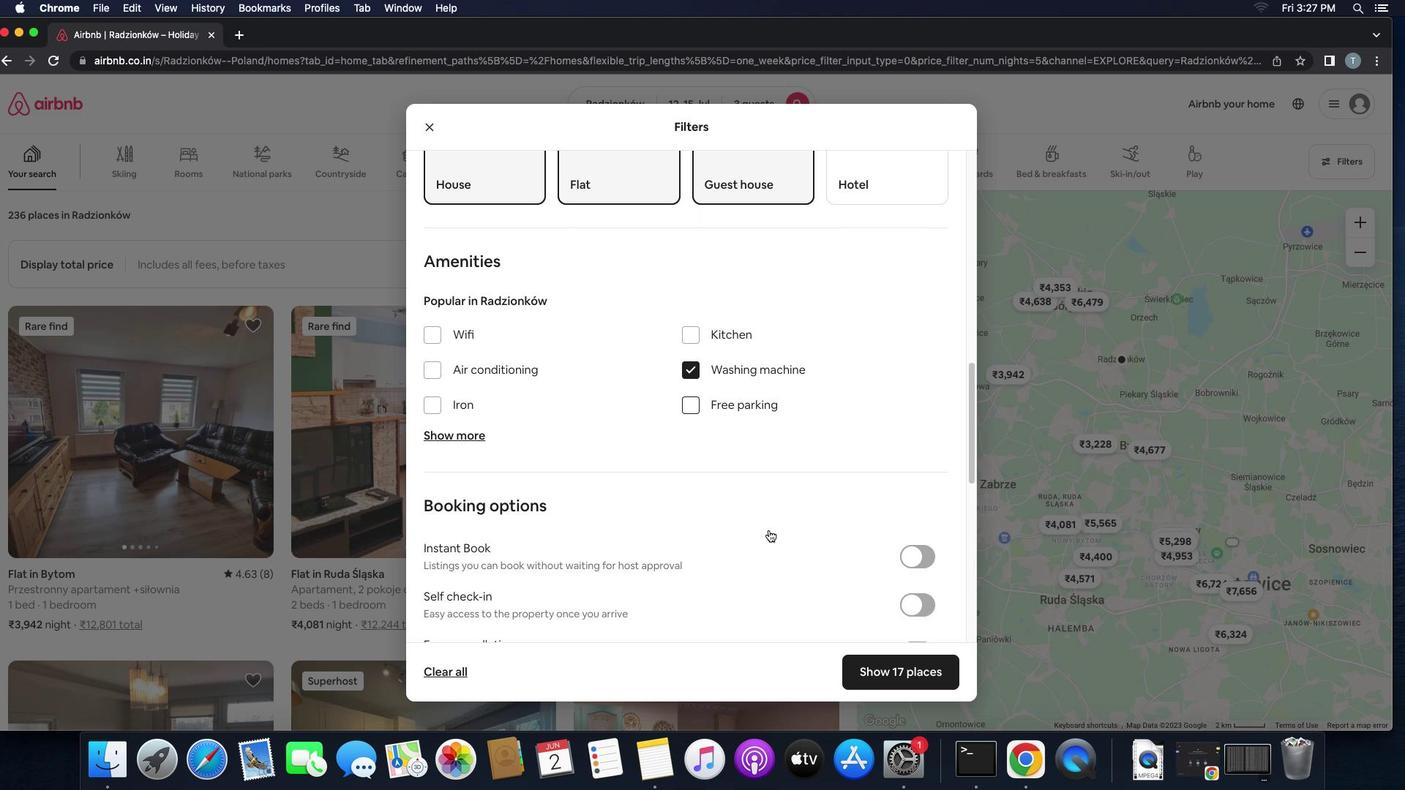 
Action: Mouse scrolled (768, 530) with delta (0, -1)
Screenshot: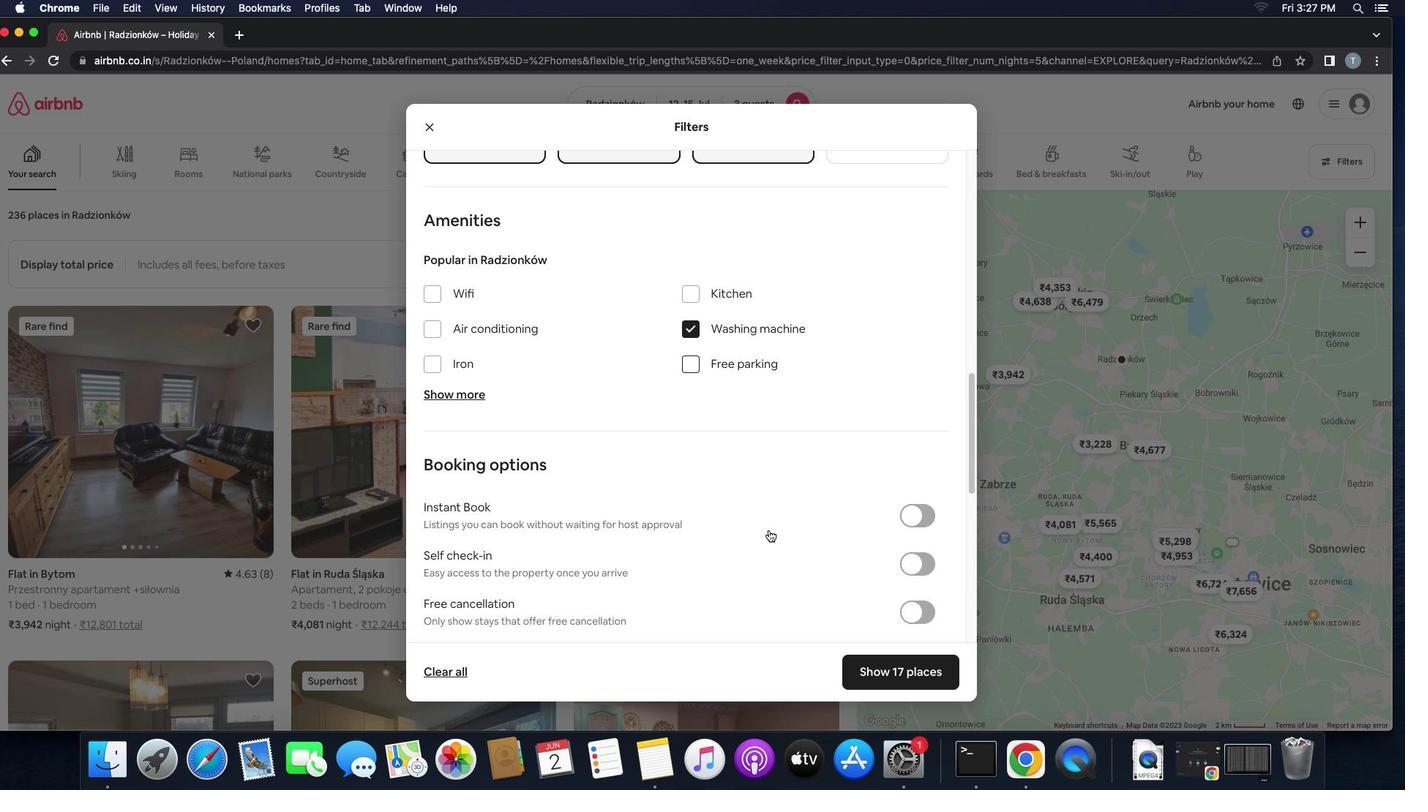 
Action: Mouse moved to (907, 537)
Screenshot: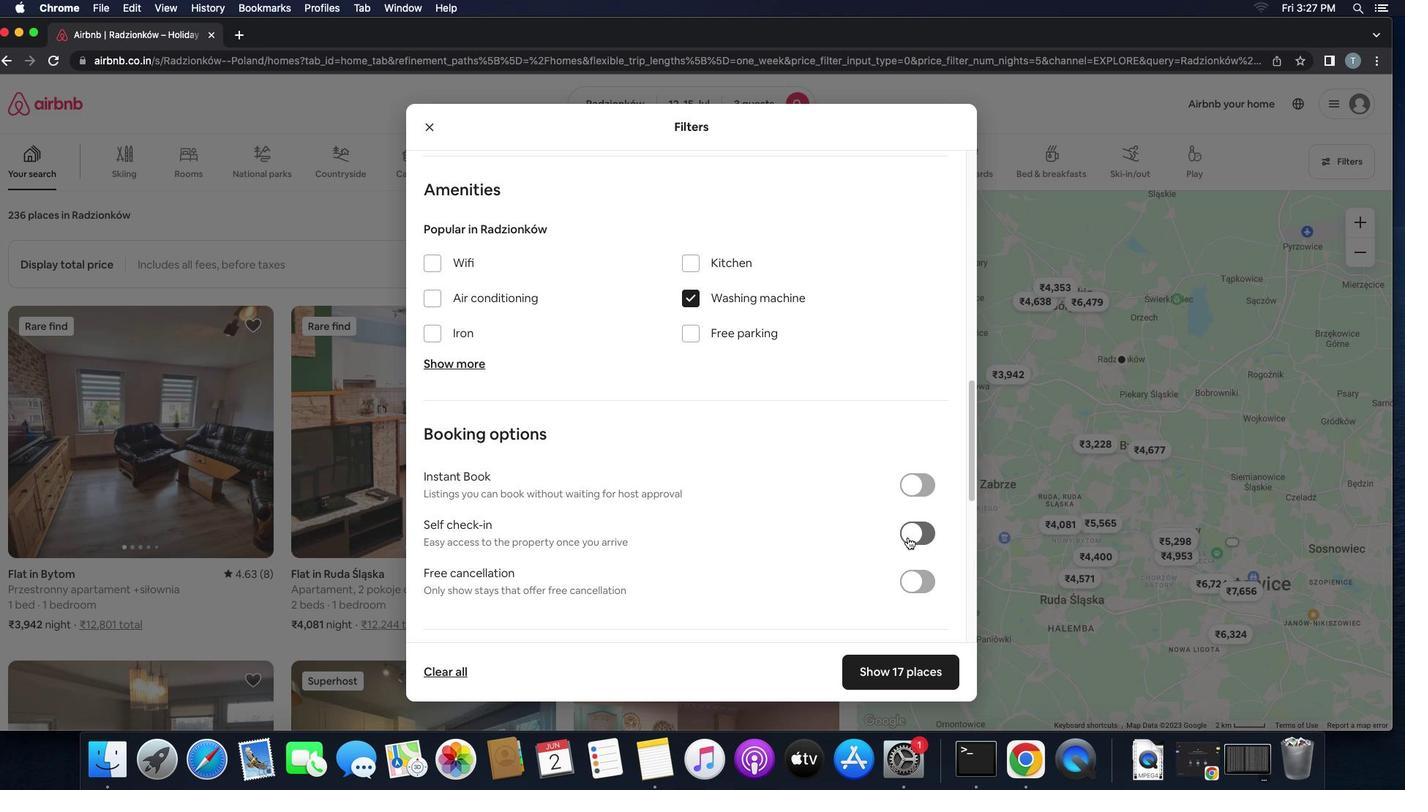 
Action: Mouse pressed left at (907, 537)
Screenshot: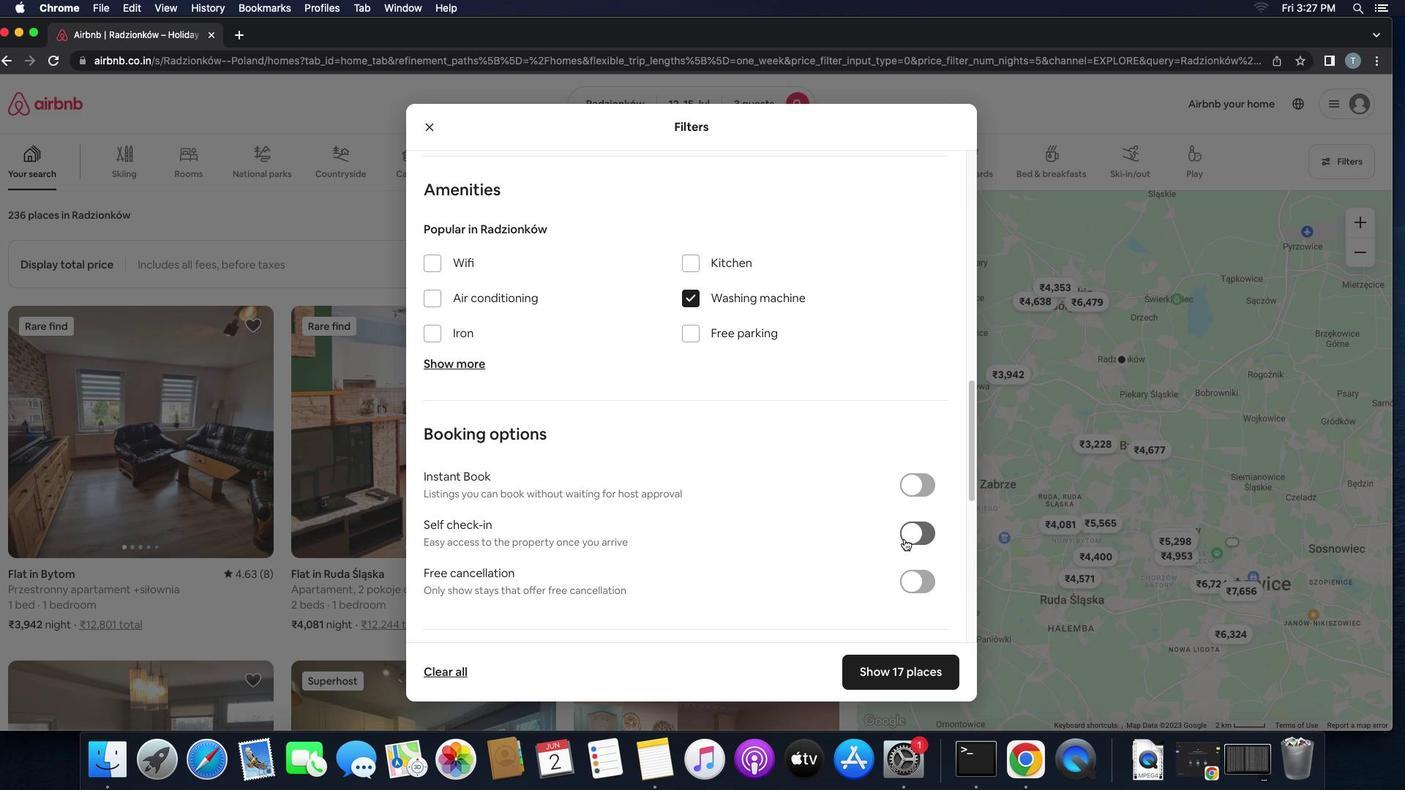 
Action: Mouse moved to (794, 552)
Screenshot: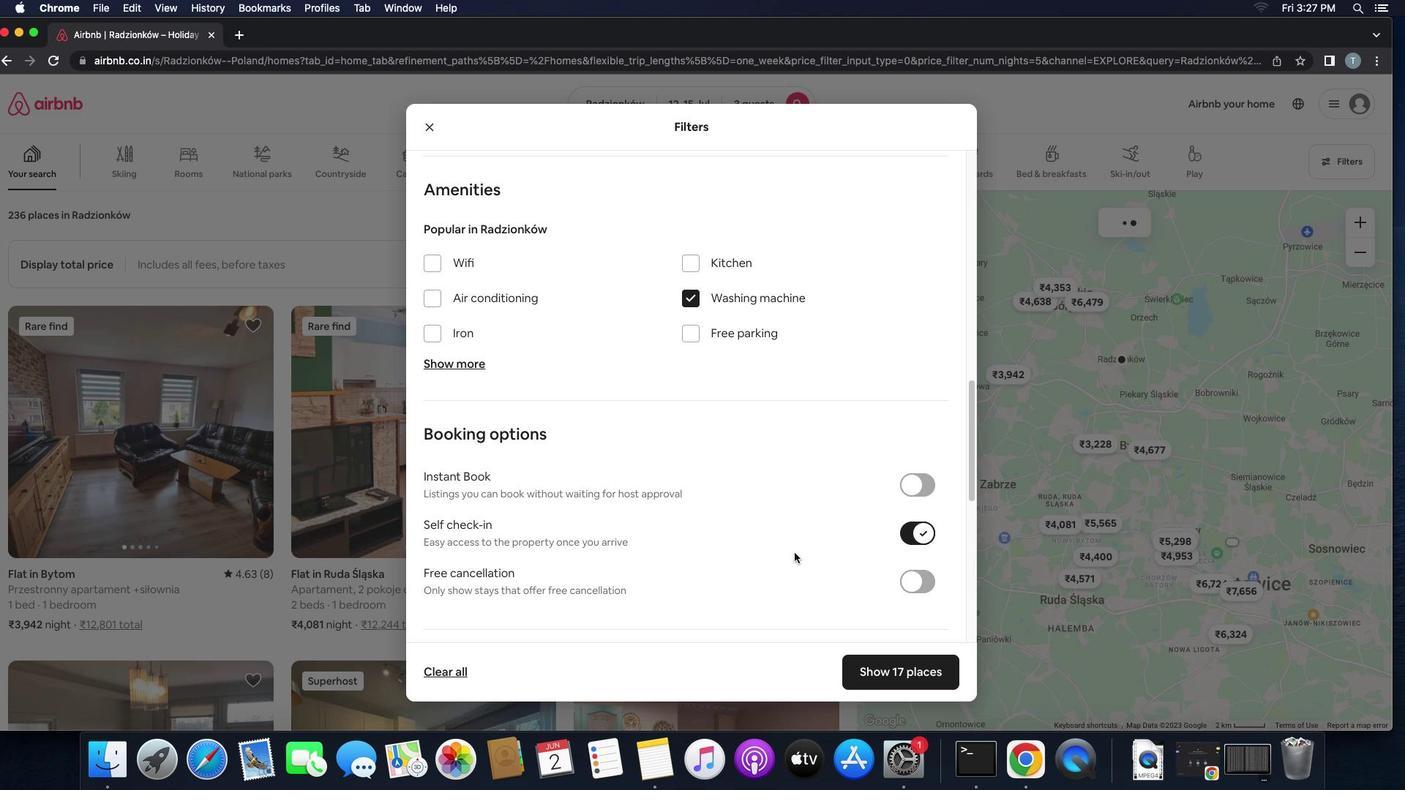 
Action: Mouse scrolled (794, 552) with delta (0, 0)
Screenshot: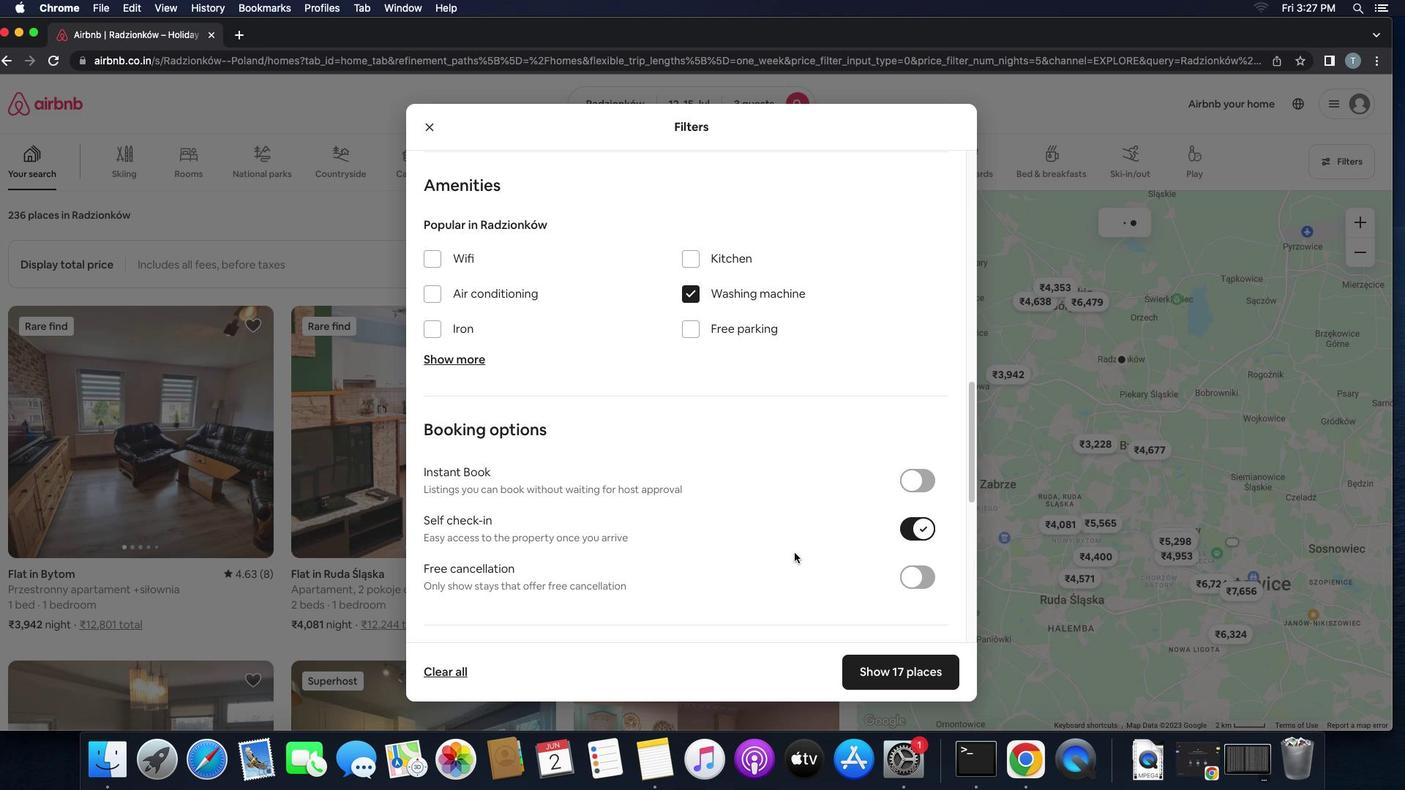 
Action: Mouse scrolled (794, 552) with delta (0, 0)
Screenshot: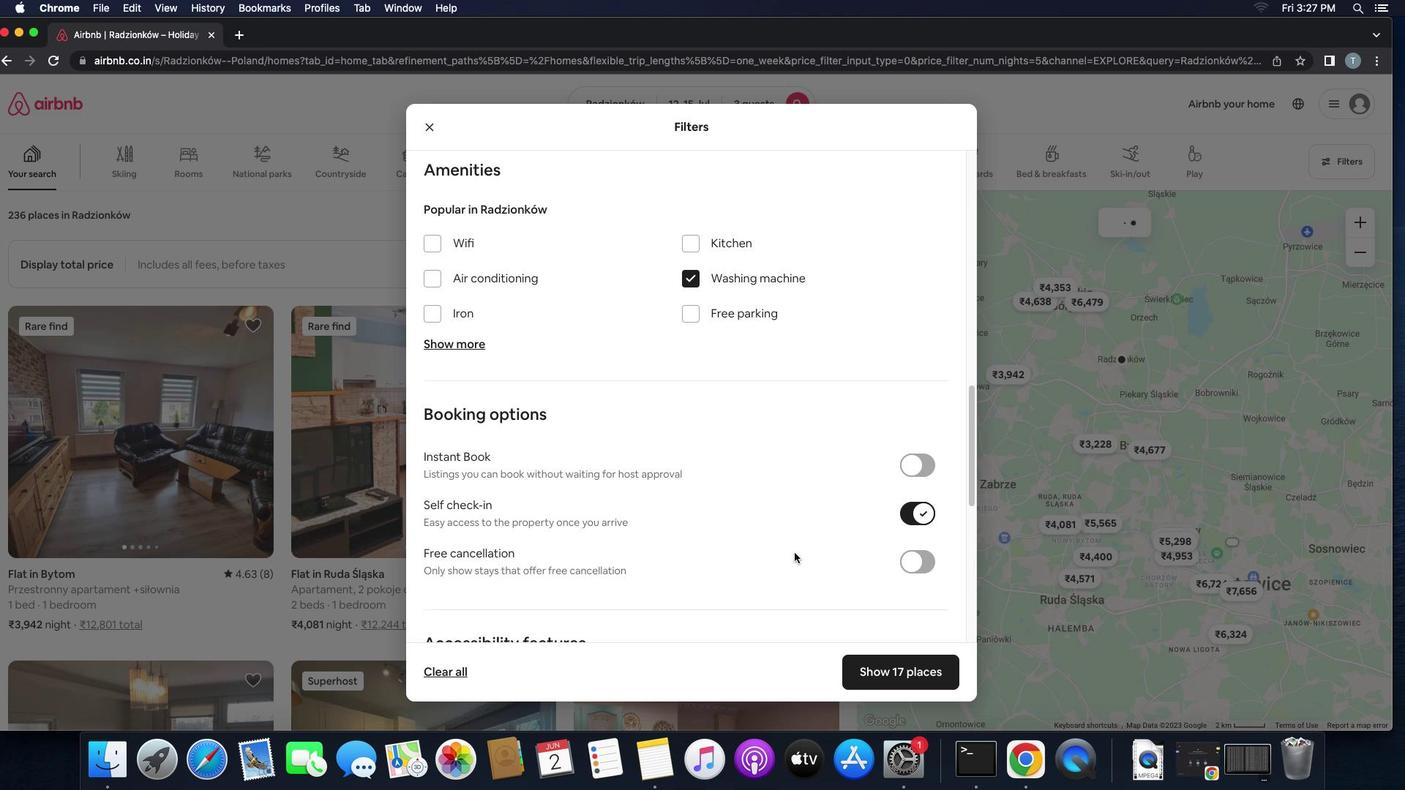 
Action: Mouse scrolled (794, 552) with delta (0, -1)
Screenshot: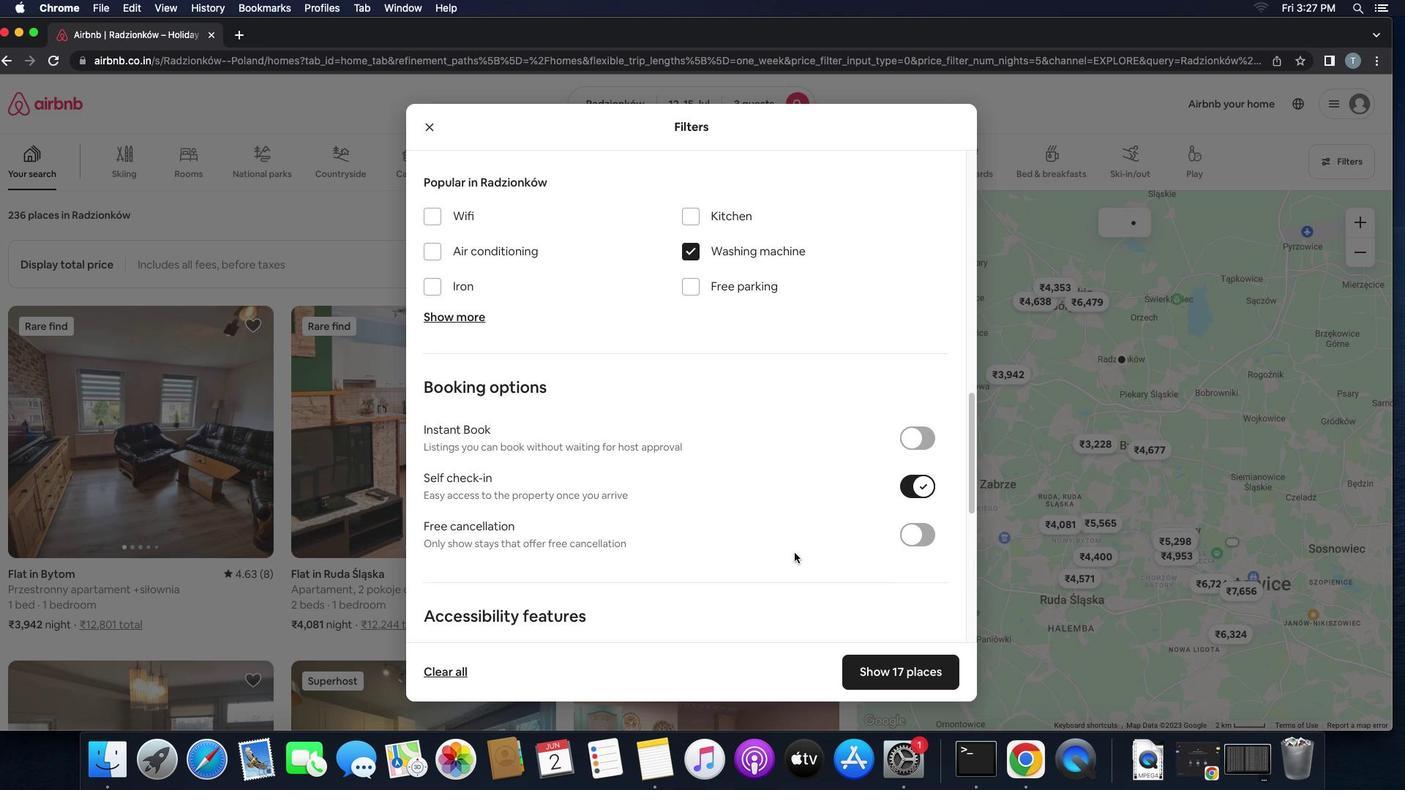 
Action: Mouse scrolled (794, 552) with delta (0, 0)
Screenshot: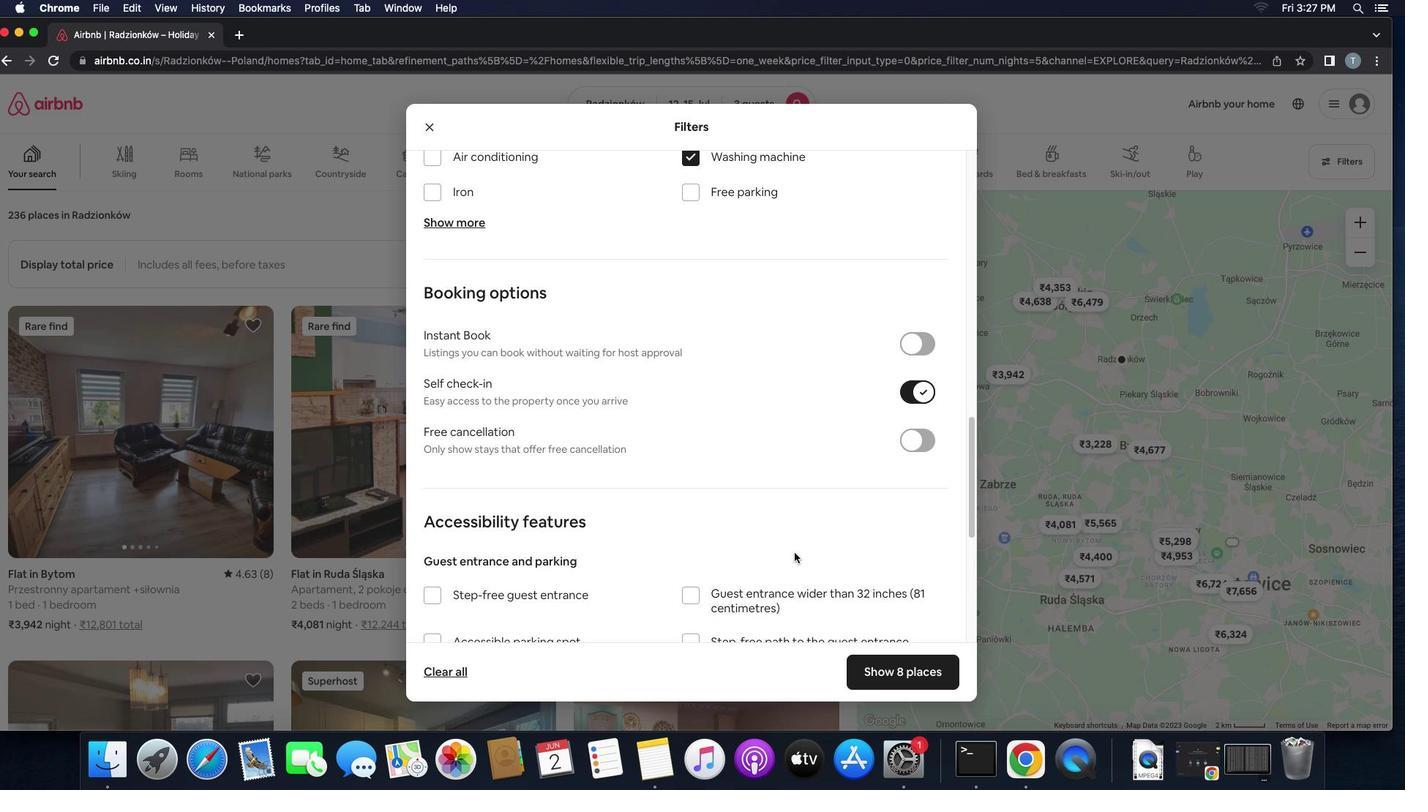 
Action: Mouse scrolled (794, 552) with delta (0, 0)
Screenshot: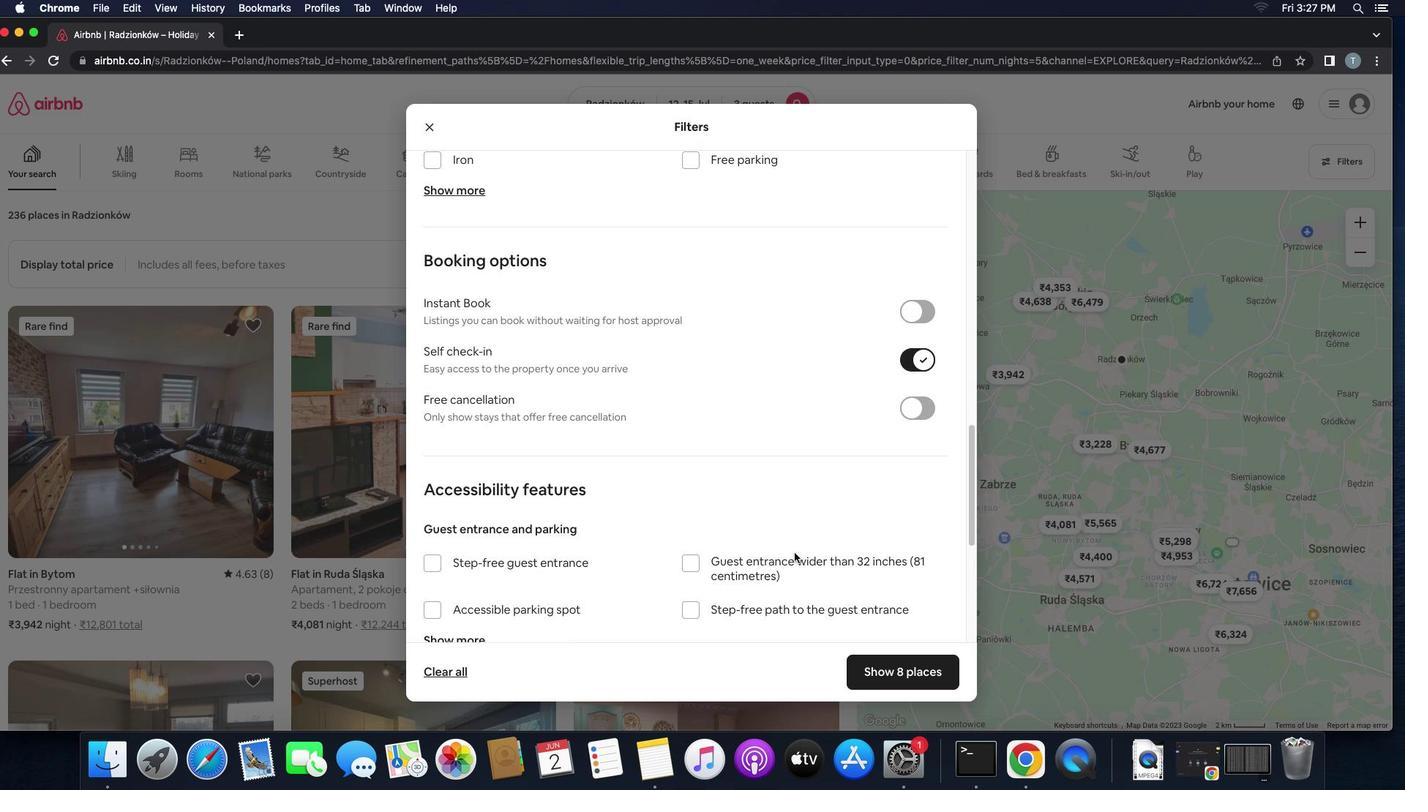 
Action: Mouse scrolled (794, 552) with delta (0, -2)
Screenshot: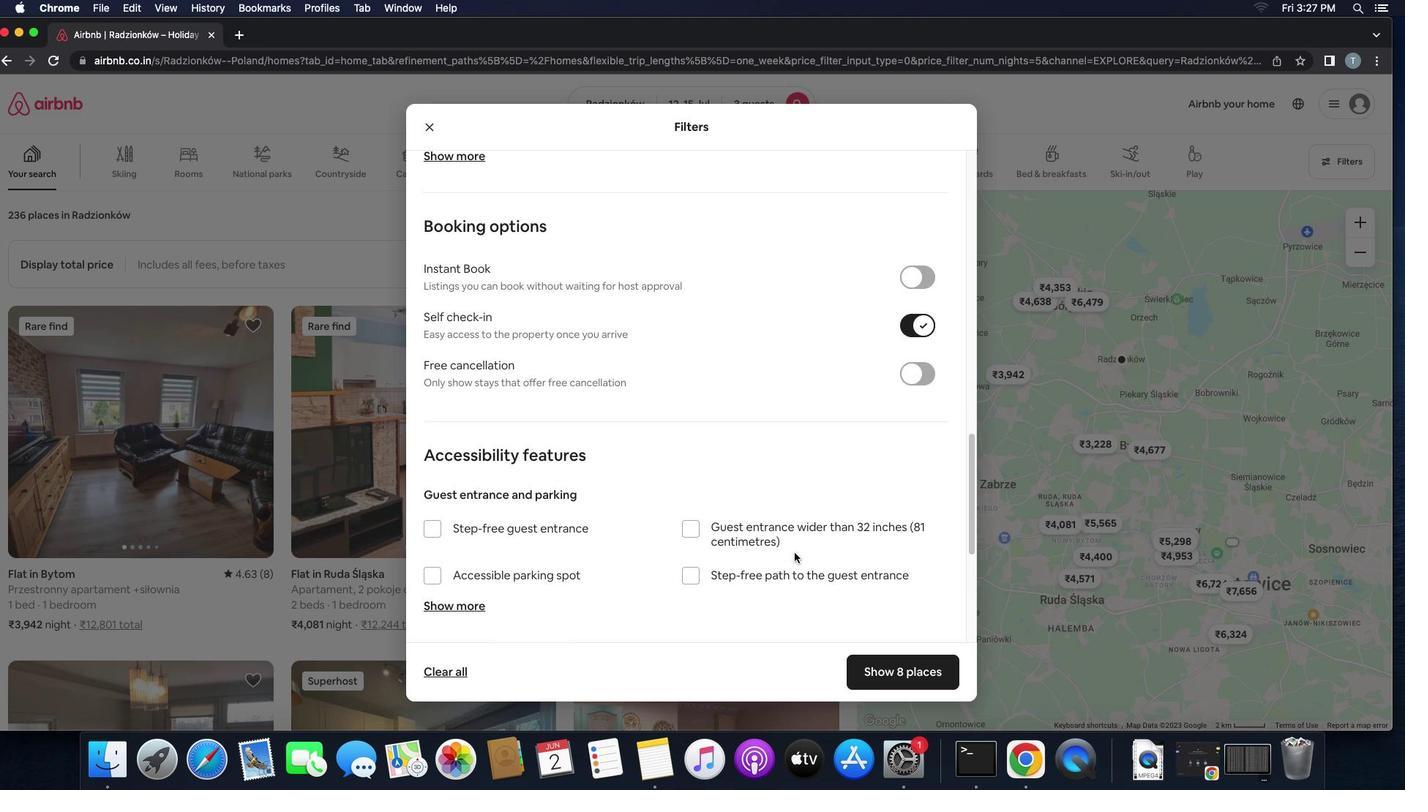 
Action: Mouse scrolled (794, 552) with delta (0, 0)
Screenshot: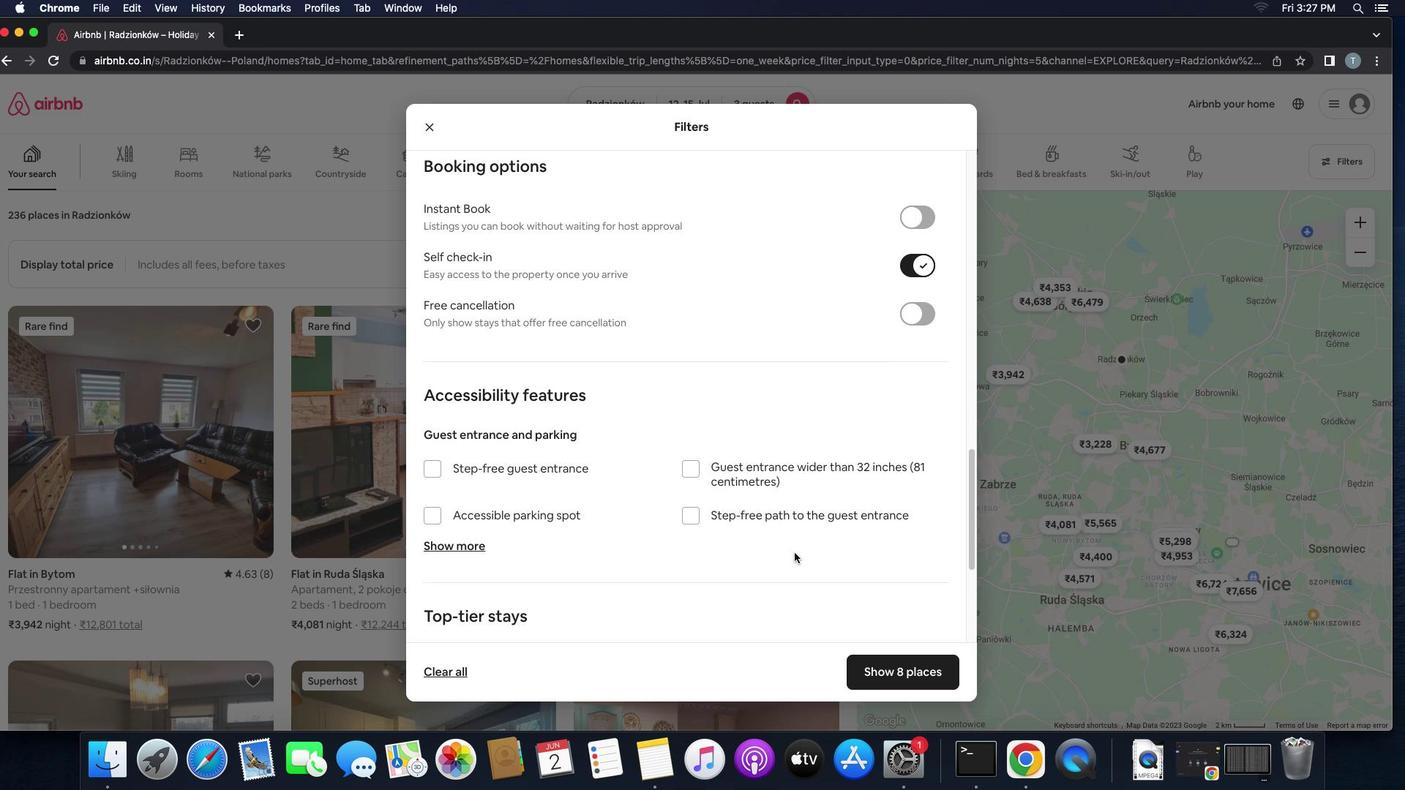 
Action: Mouse scrolled (794, 552) with delta (0, 0)
Screenshot: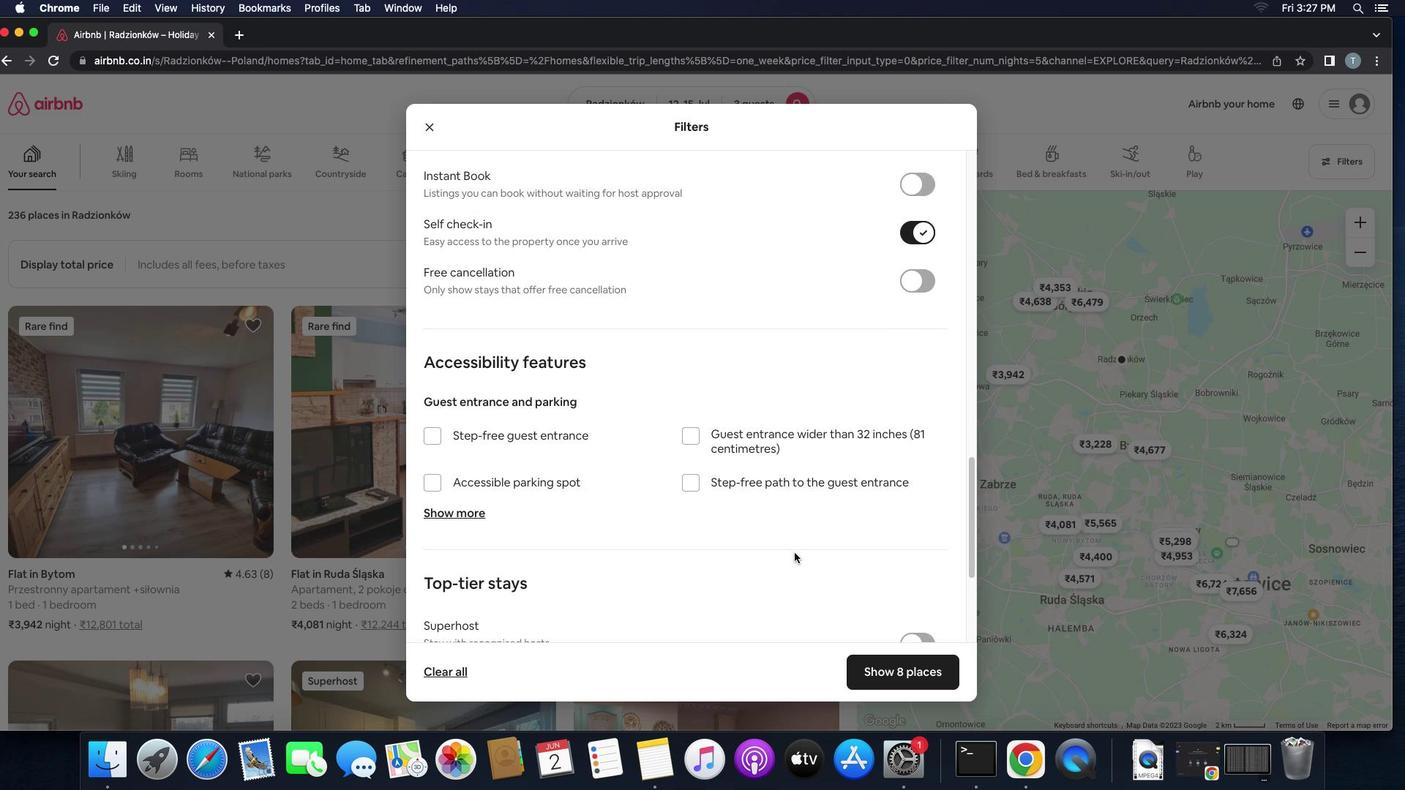
Action: Mouse scrolled (794, 552) with delta (0, -2)
Screenshot: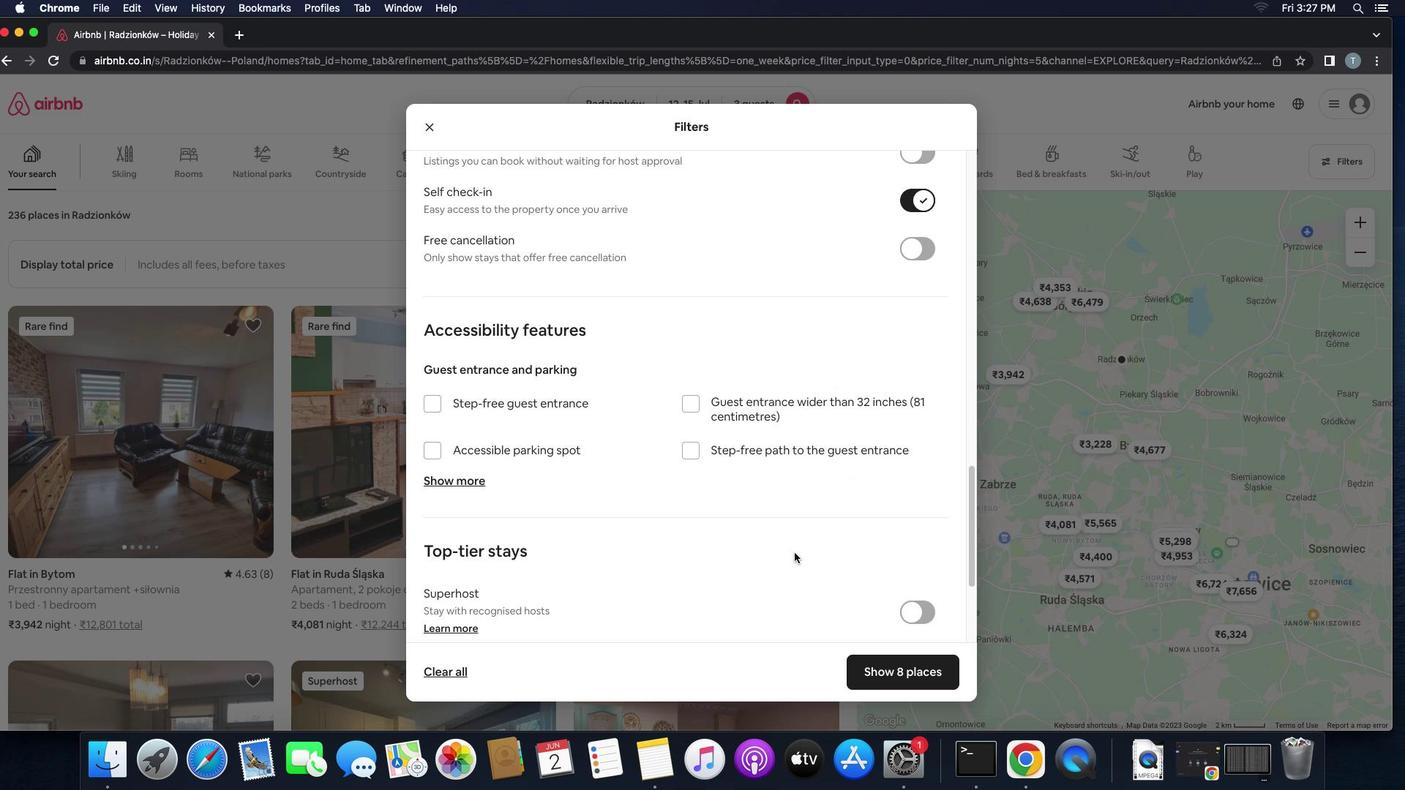 
Action: Mouse scrolled (794, 552) with delta (0, 0)
Screenshot: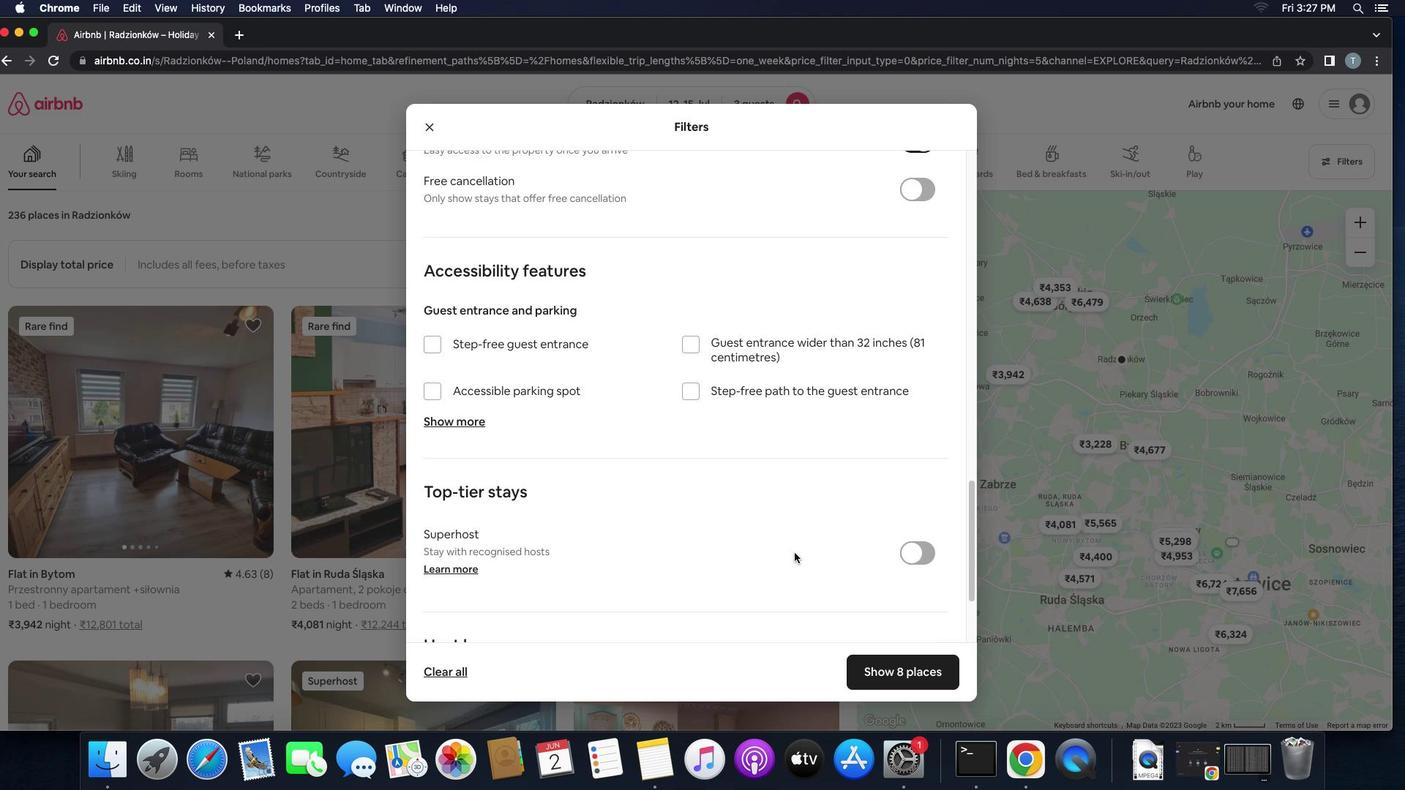 
Action: Mouse scrolled (794, 552) with delta (0, 0)
Screenshot: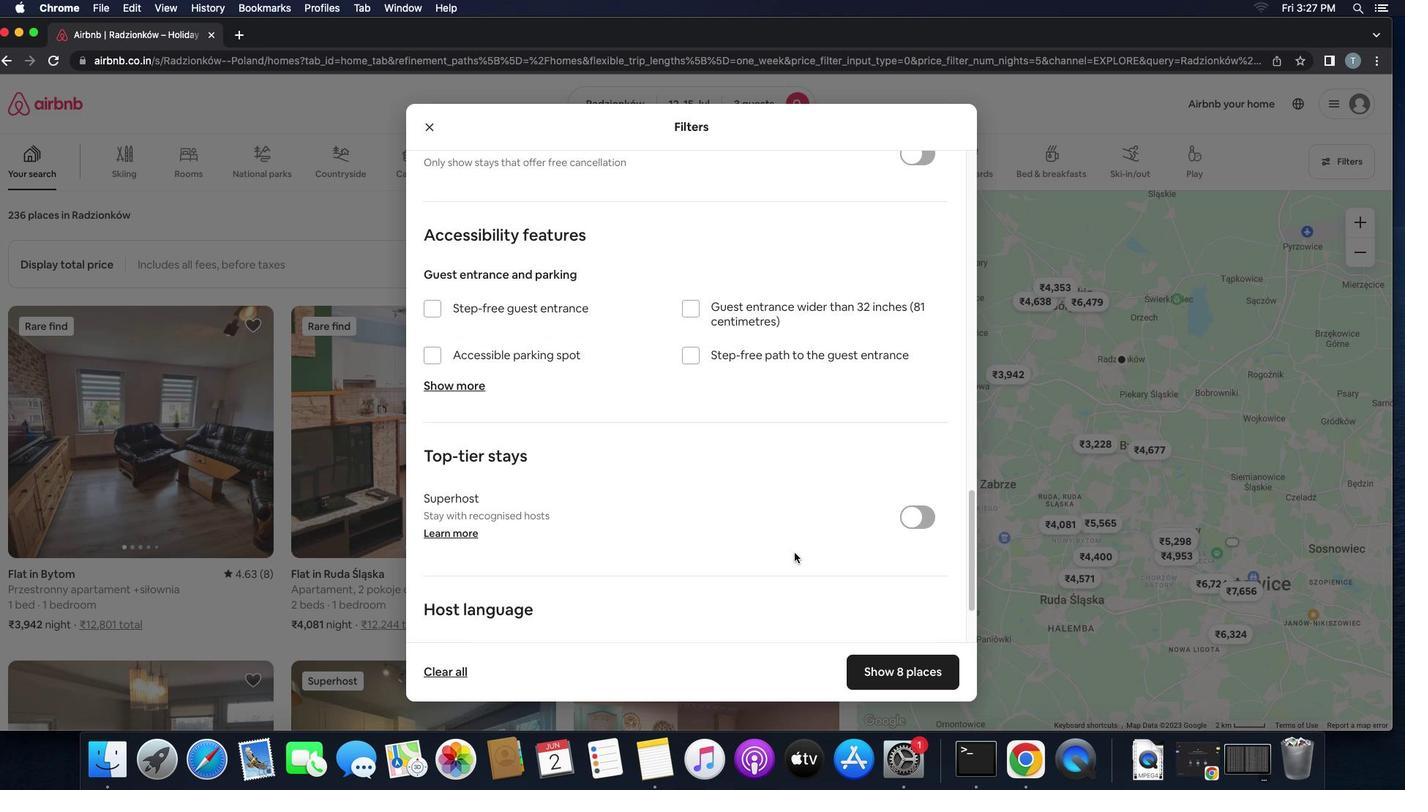 
Action: Mouse scrolled (794, 552) with delta (0, -2)
Screenshot: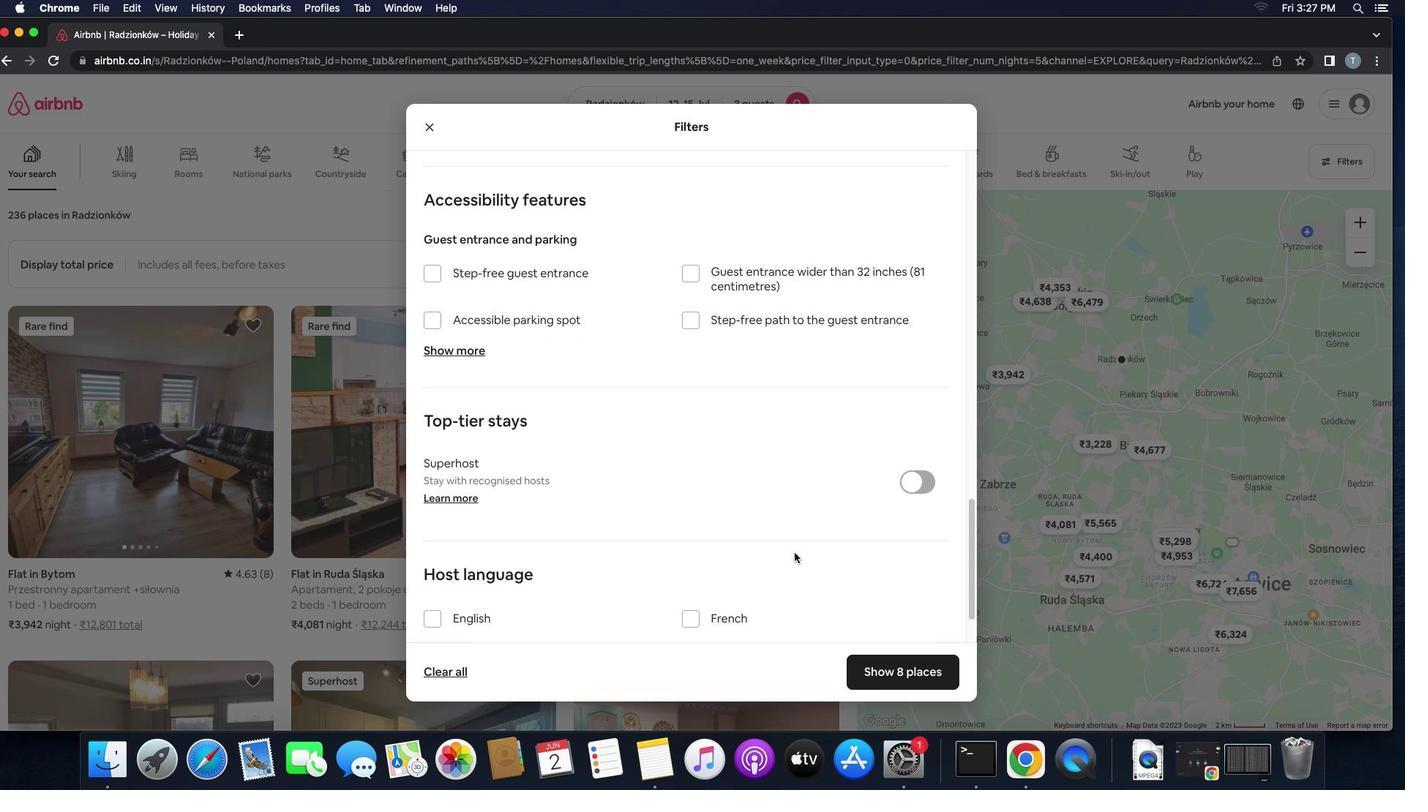 
Action: Mouse scrolled (794, 552) with delta (0, 0)
Screenshot: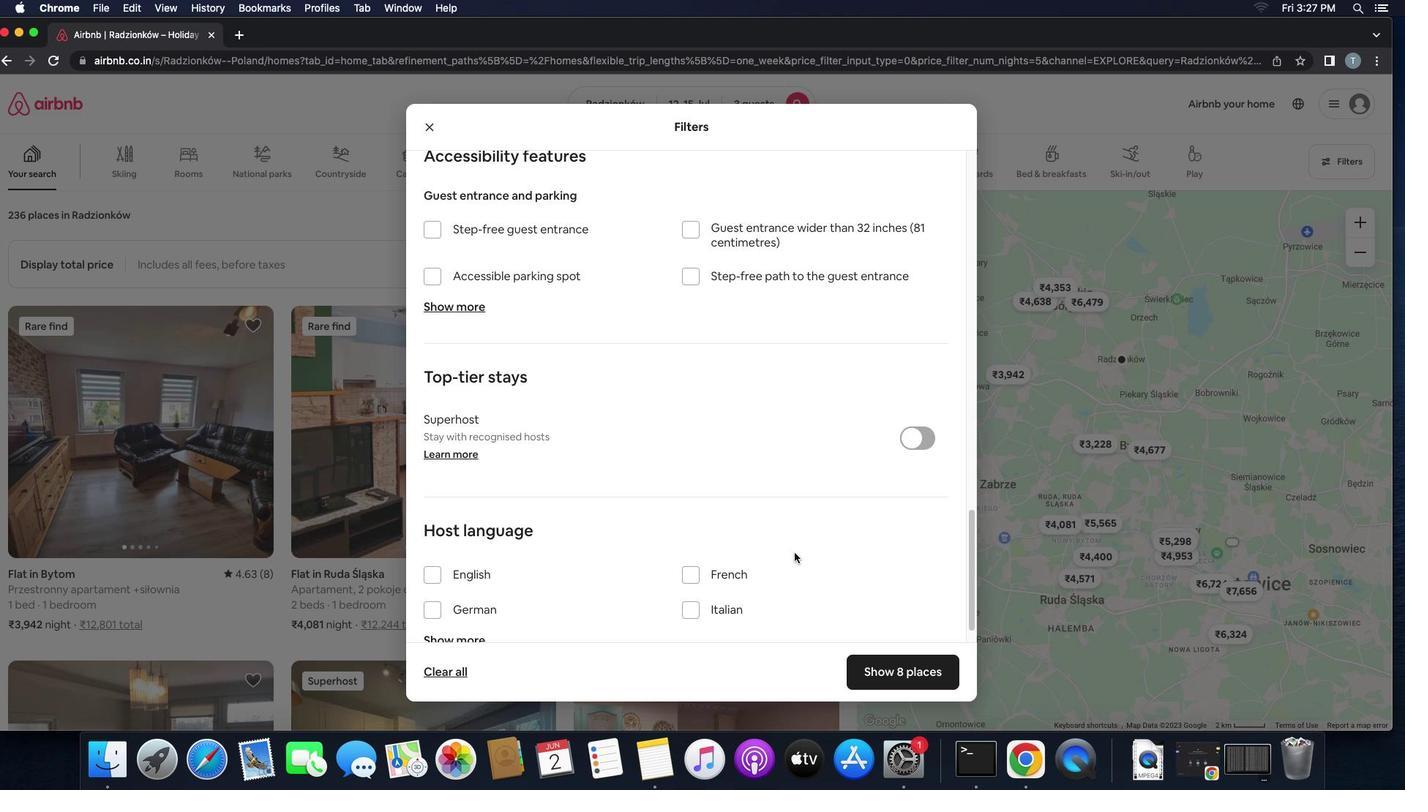 
Action: Mouse scrolled (794, 552) with delta (0, 0)
Screenshot: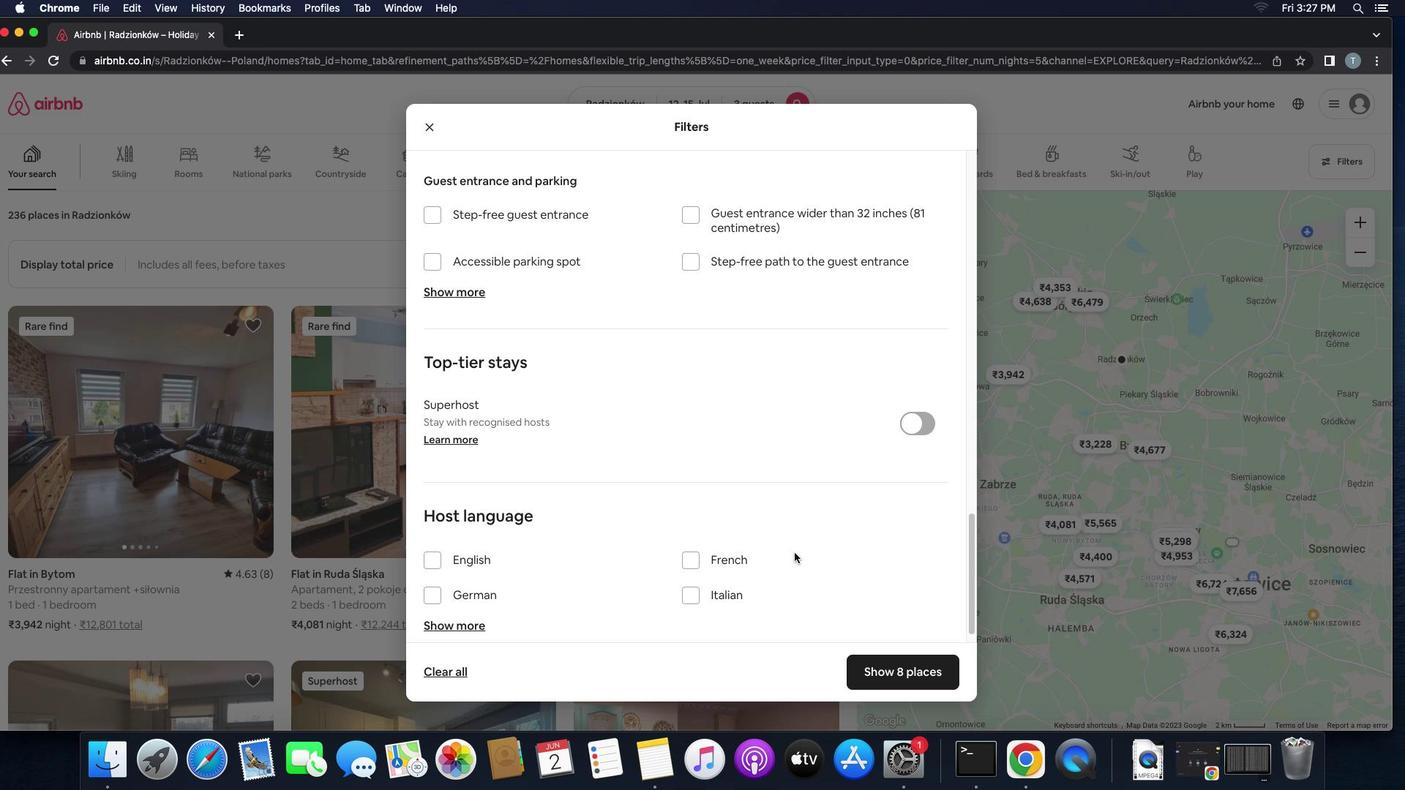 
Action: Mouse scrolled (794, 552) with delta (0, -2)
Screenshot: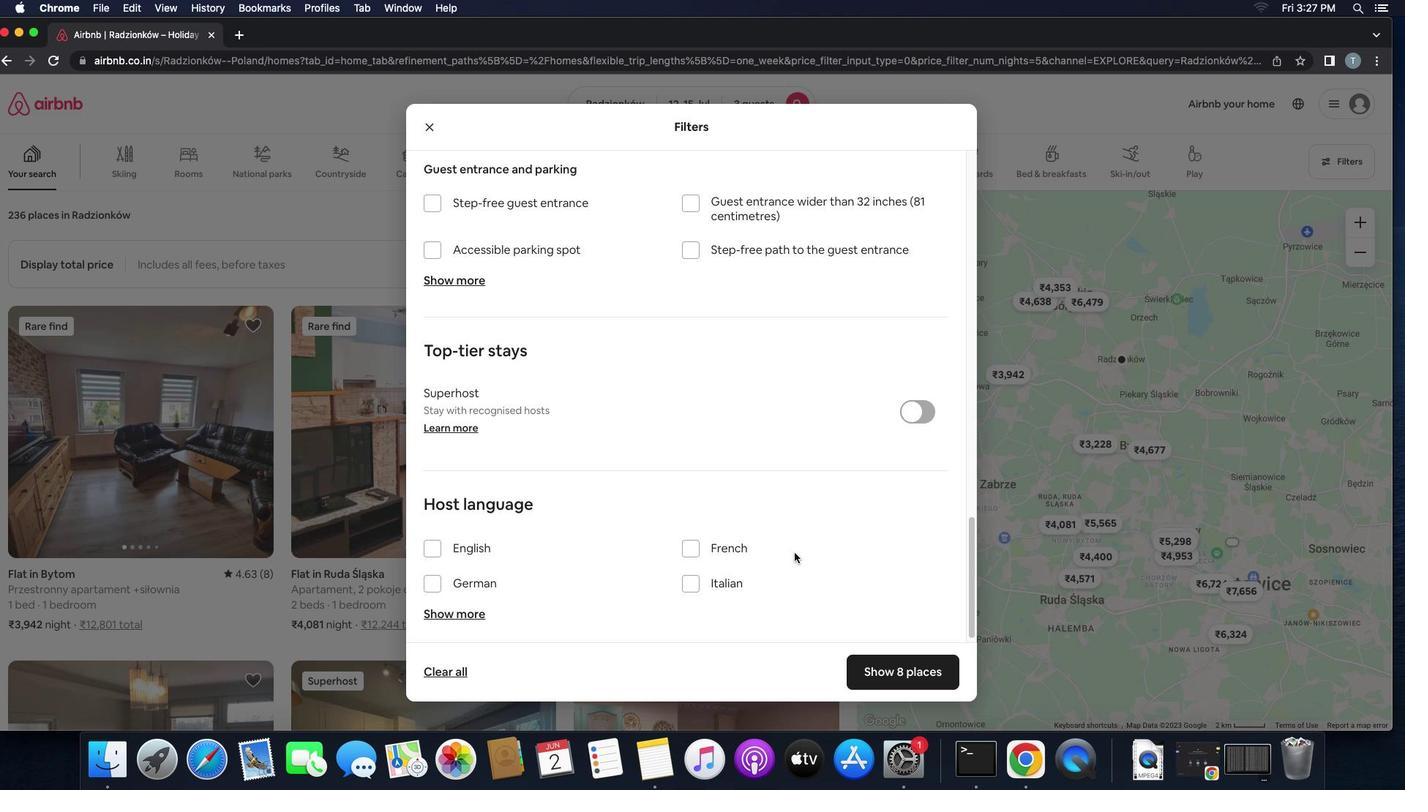 
Action: Mouse moved to (439, 536)
Screenshot: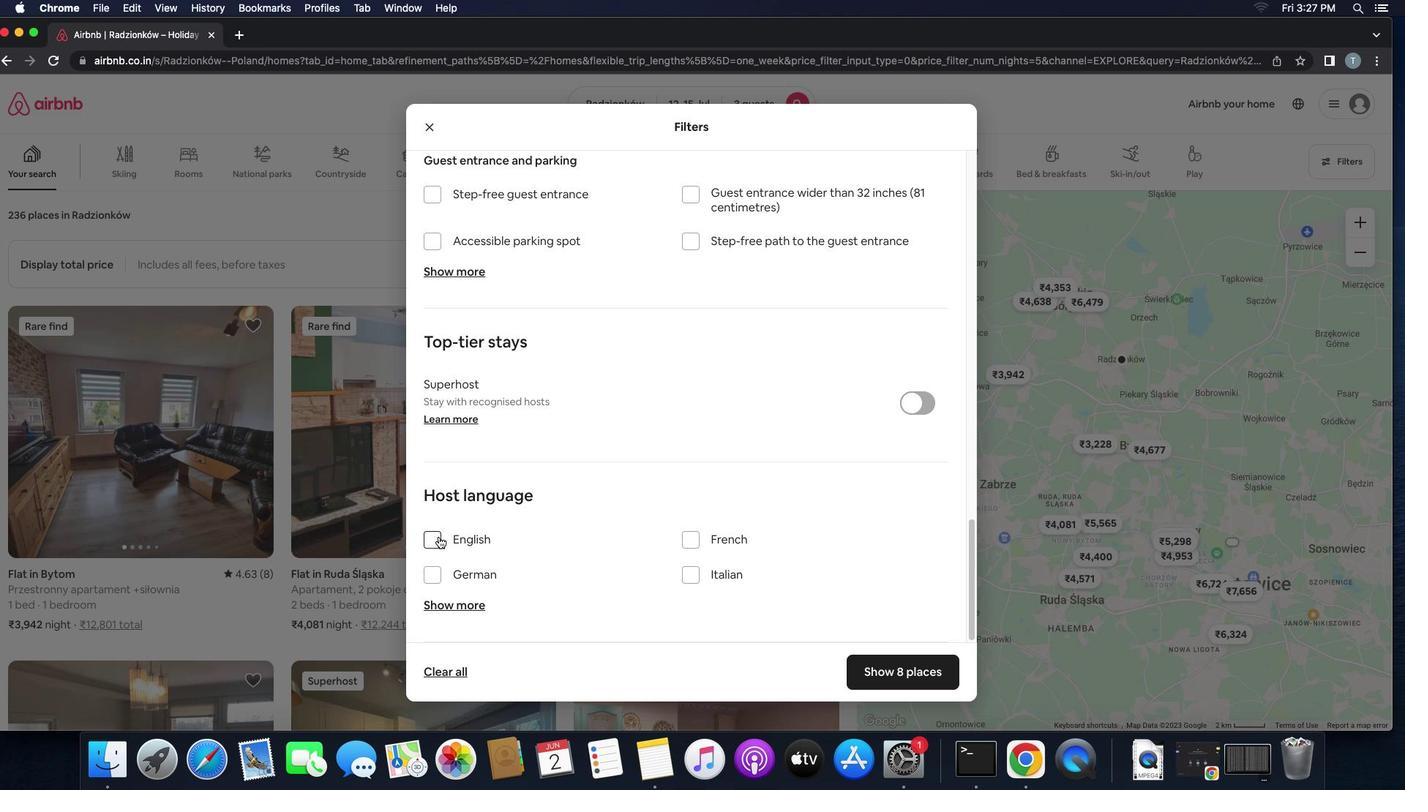 
Action: Mouse pressed left at (439, 536)
Screenshot: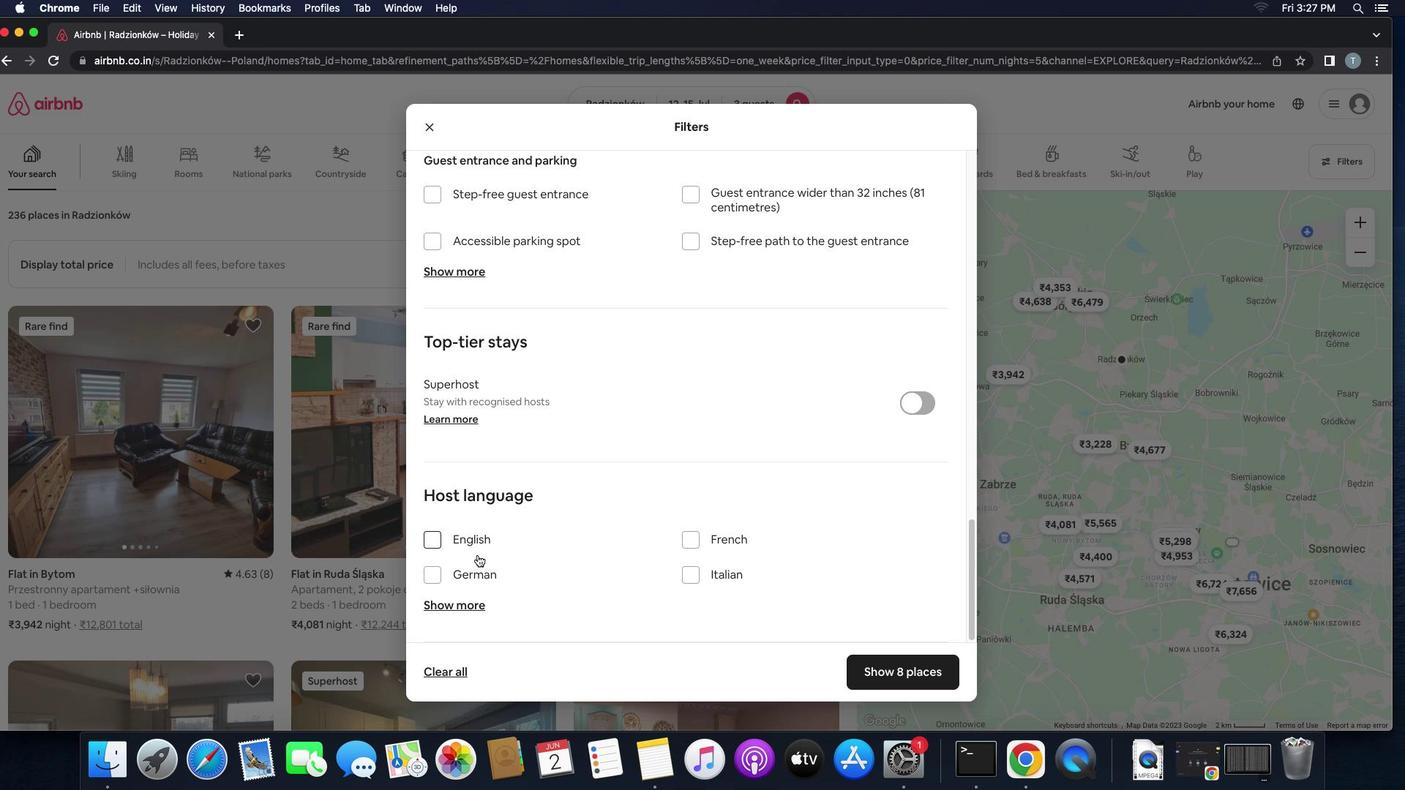 
Action: Mouse moved to (898, 676)
Screenshot: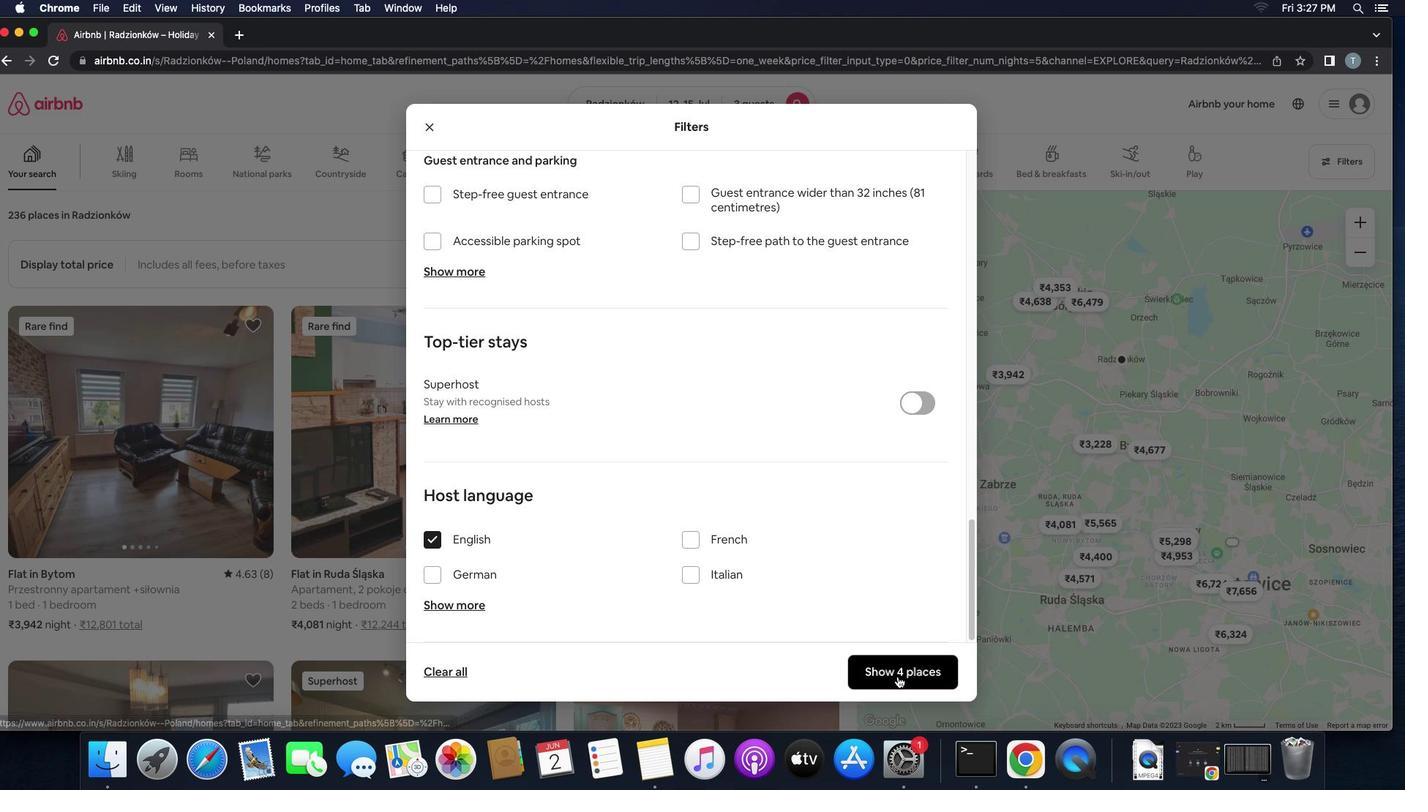
Action: Mouse pressed left at (898, 676)
Screenshot: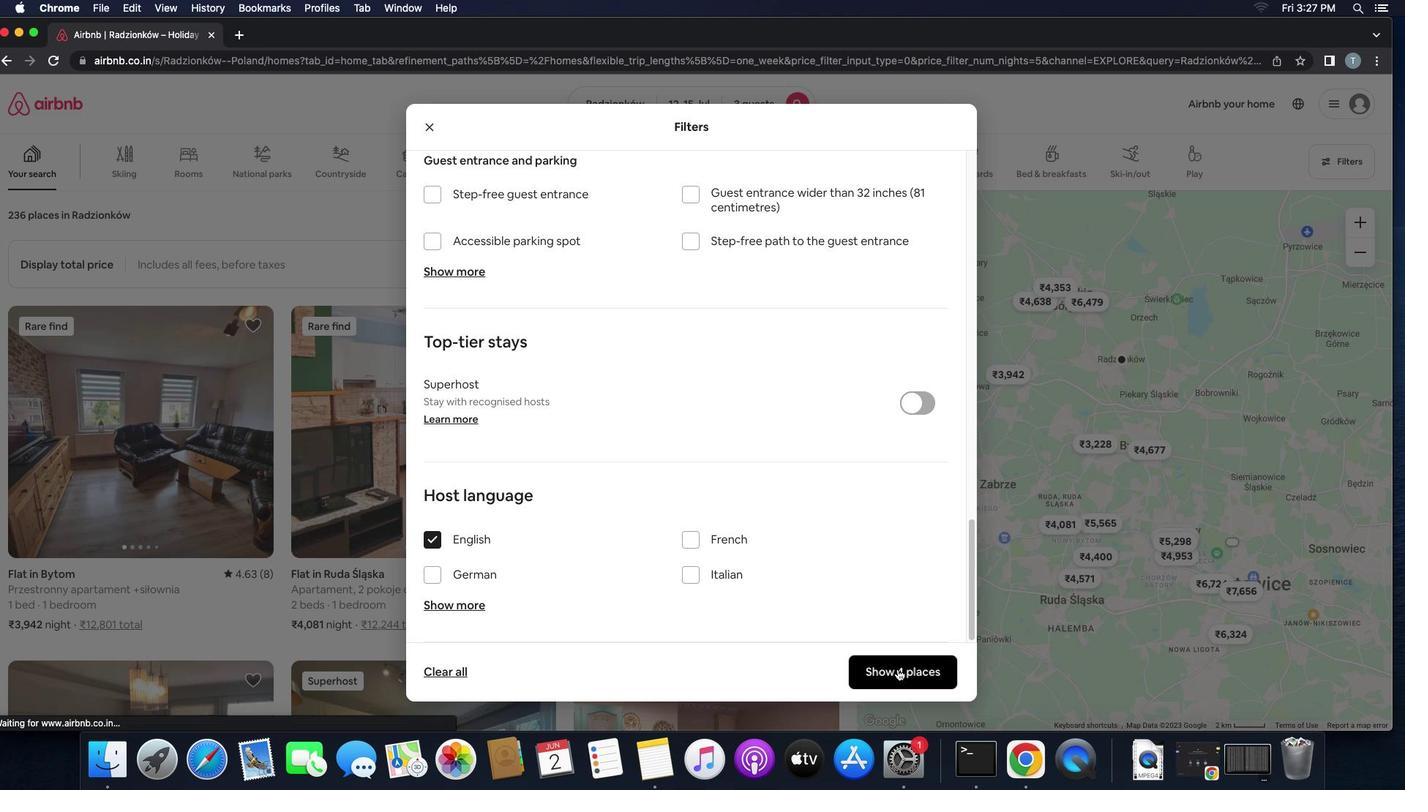 
Action: Mouse moved to (898, 668)
Screenshot: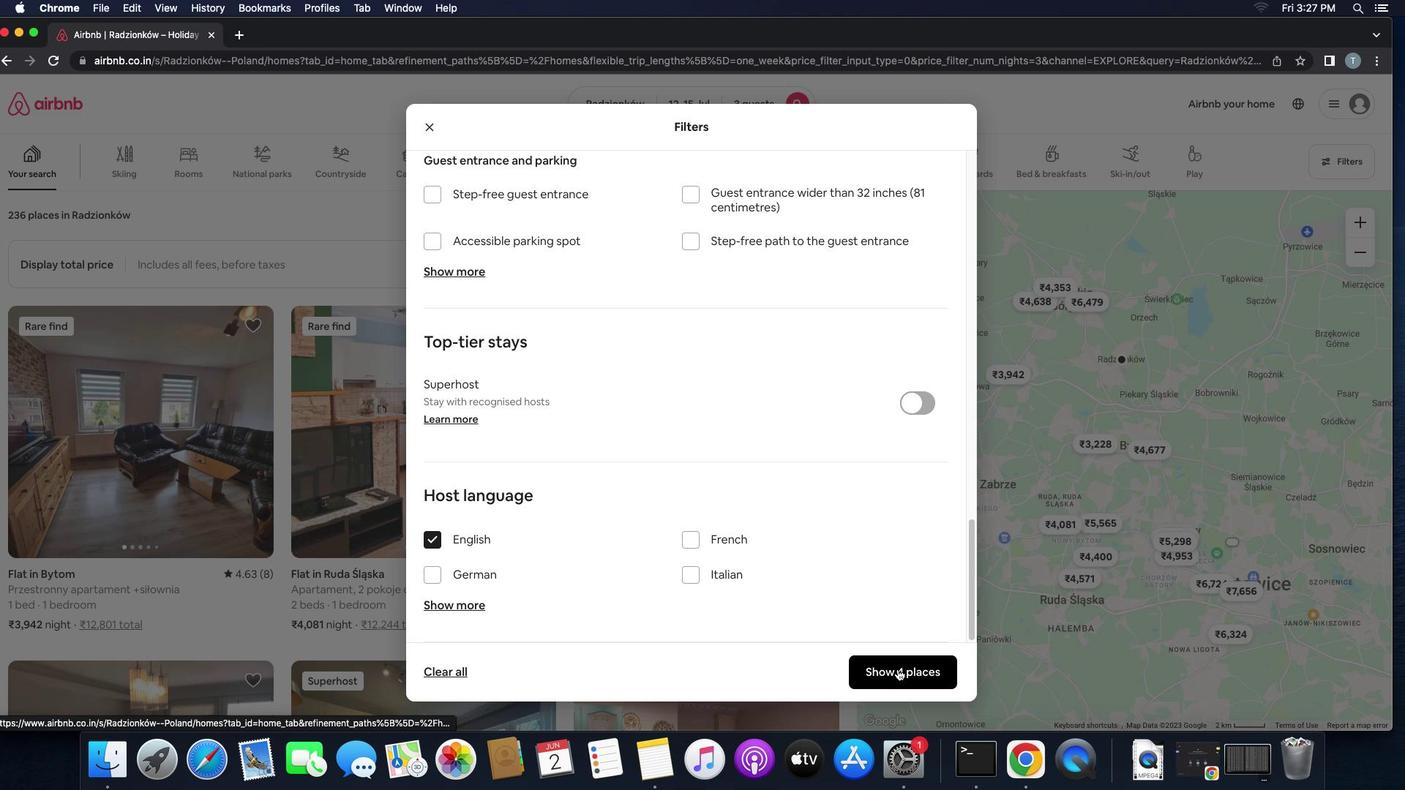 
